 Task: Find connections with filter location Wusong with filter topic #jobseekerswith filter profile language Spanish with filter current company IntouchCX with filter school Indian Institute of Technology, Madras with filter industry Soap and Cleaning Product Manufacturing with filter service category Accounting with filter keywords title Secretary
Action: Mouse moved to (179, 239)
Screenshot: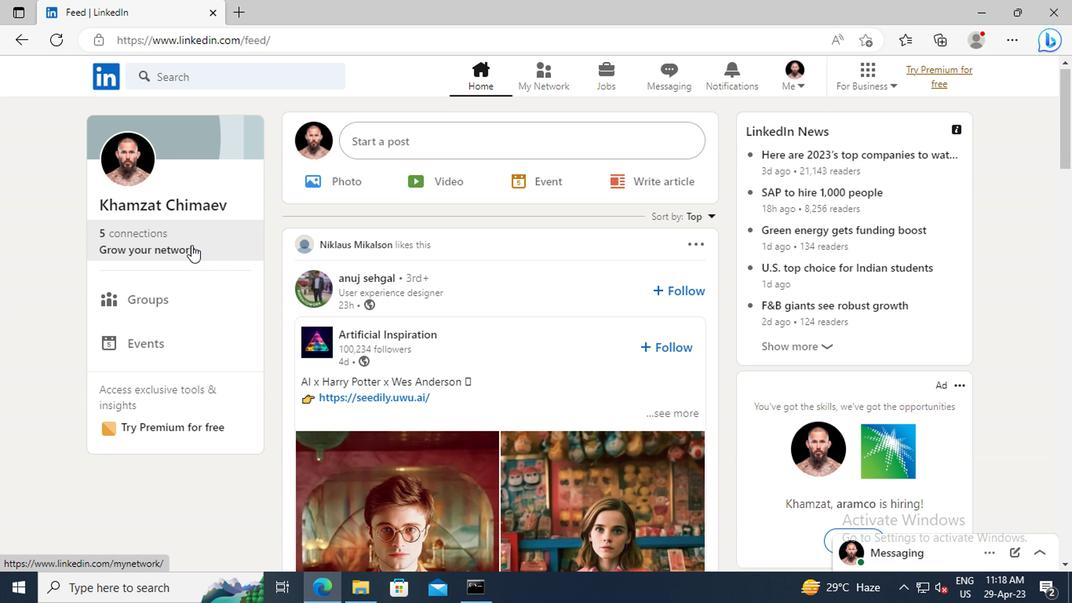 
Action: Mouse pressed left at (179, 239)
Screenshot: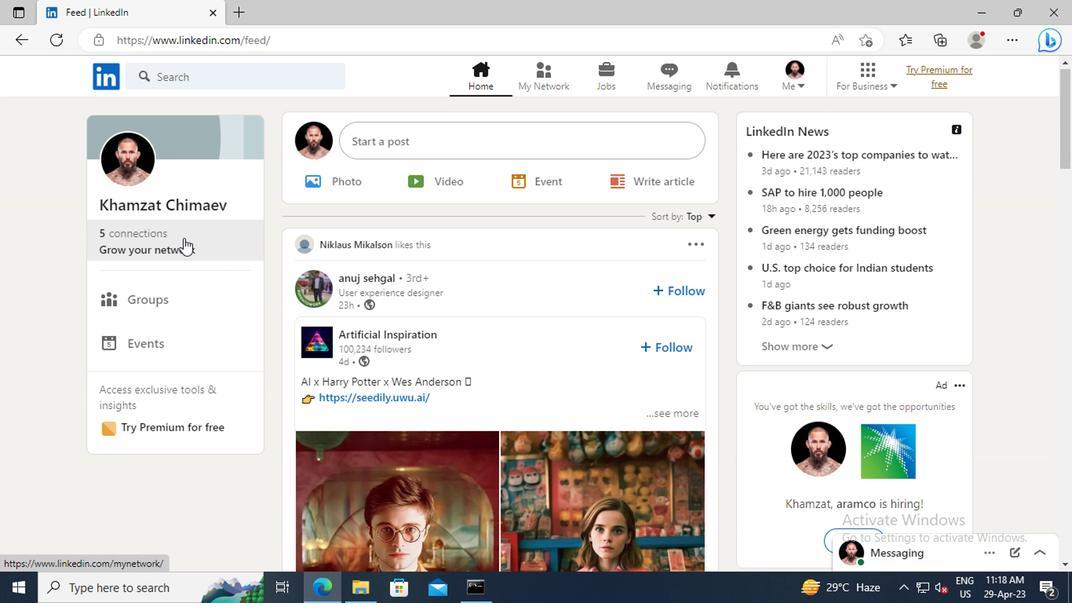 
Action: Mouse moved to (170, 163)
Screenshot: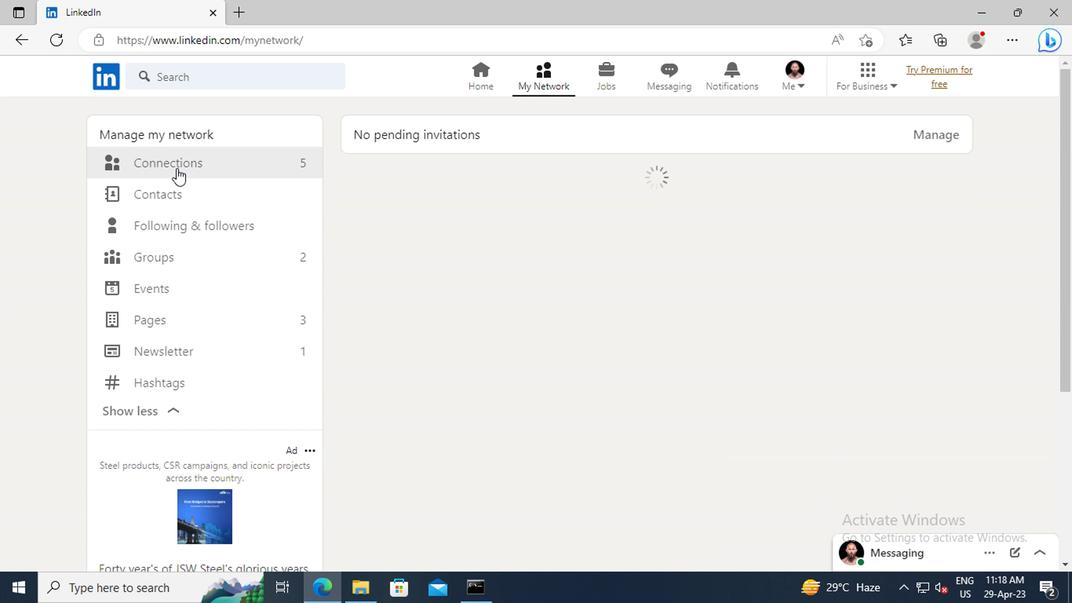 
Action: Mouse pressed left at (170, 163)
Screenshot: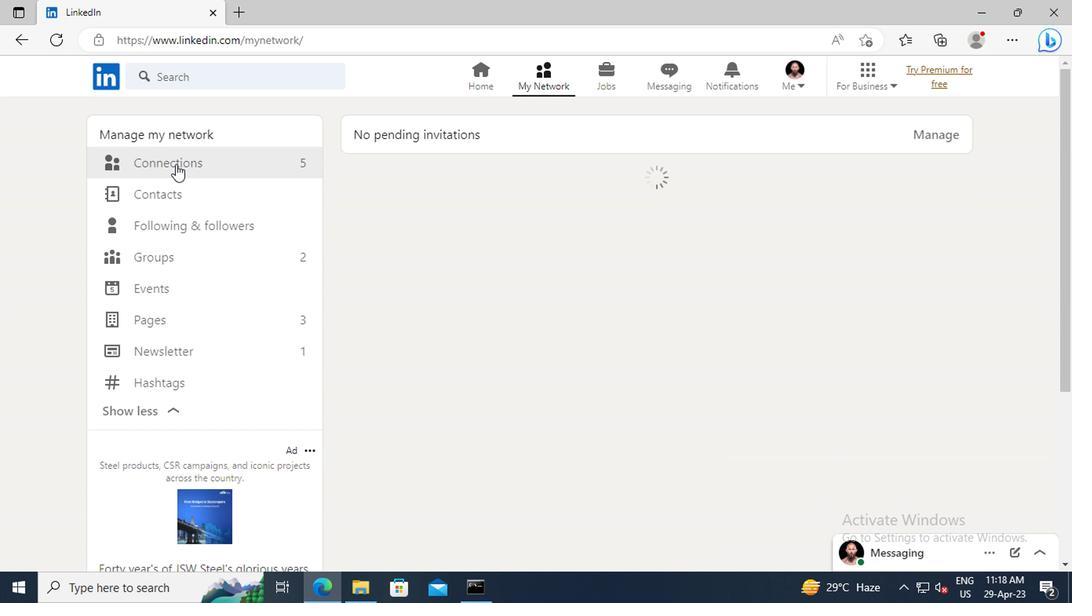 
Action: Mouse moved to (627, 167)
Screenshot: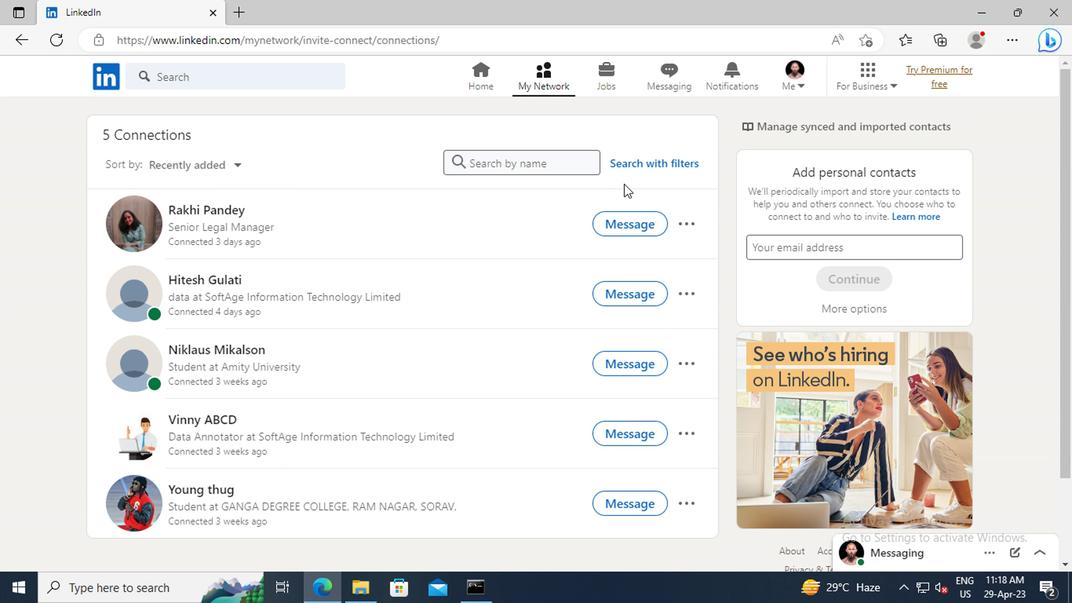 
Action: Mouse pressed left at (627, 167)
Screenshot: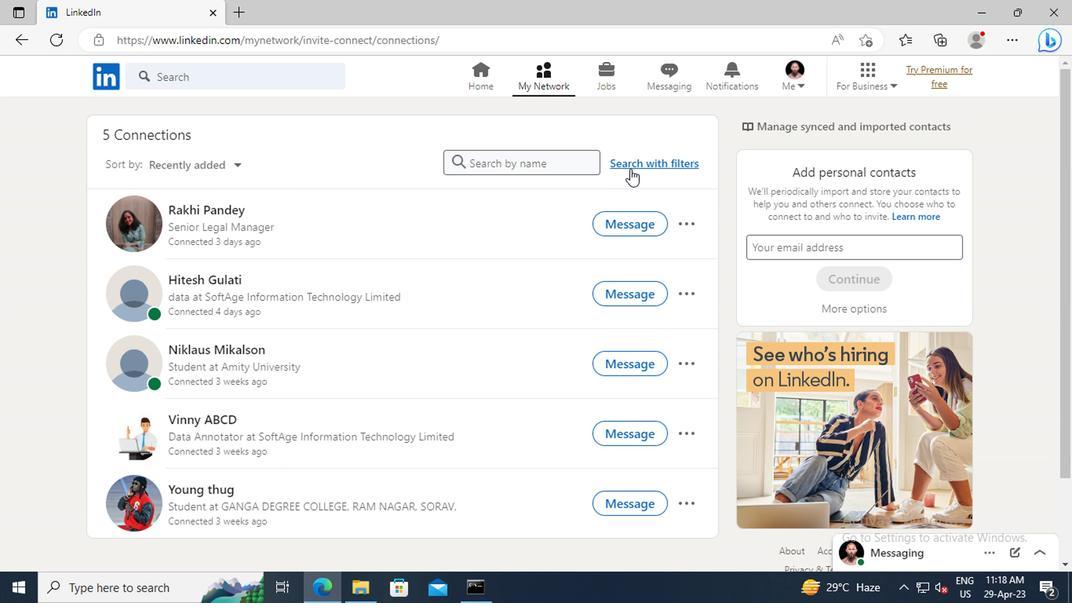 
Action: Mouse moved to (586, 124)
Screenshot: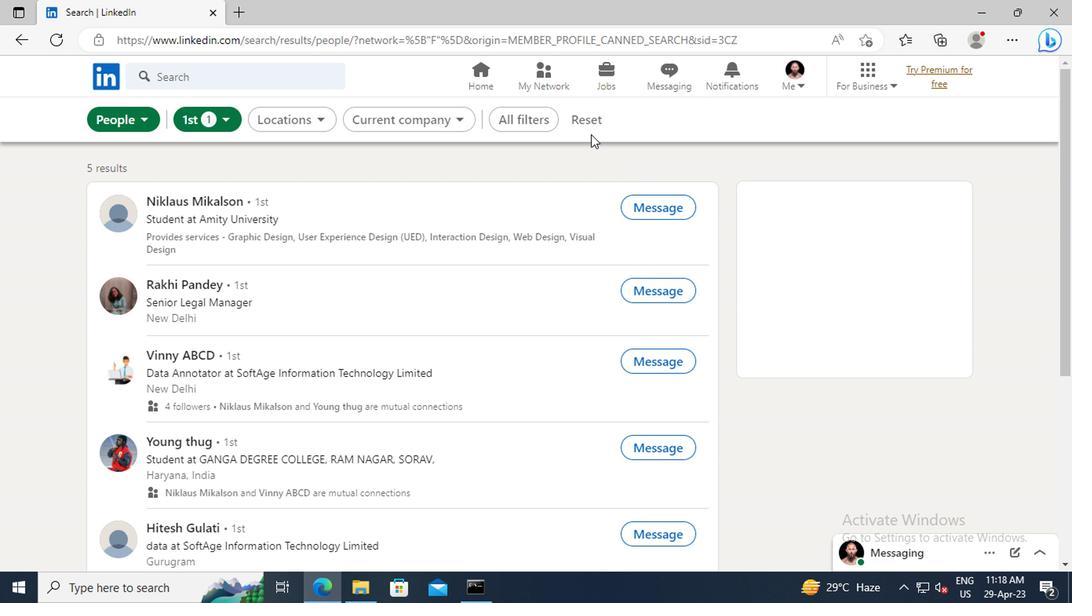 
Action: Mouse pressed left at (586, 124)
Screenshot: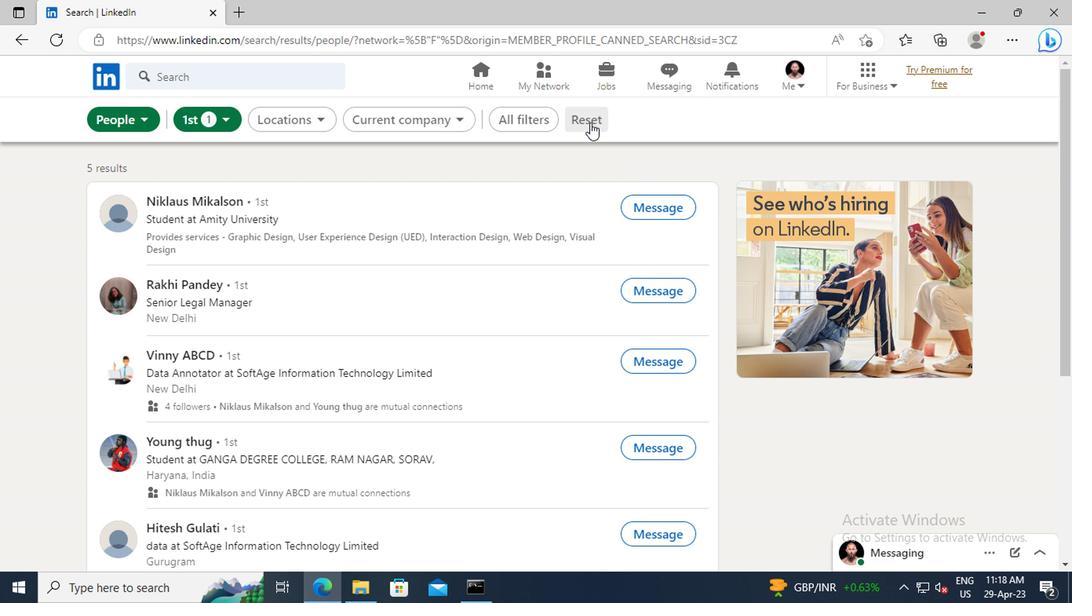 
Action: Mouse moved to (563, 117)
Screenshot: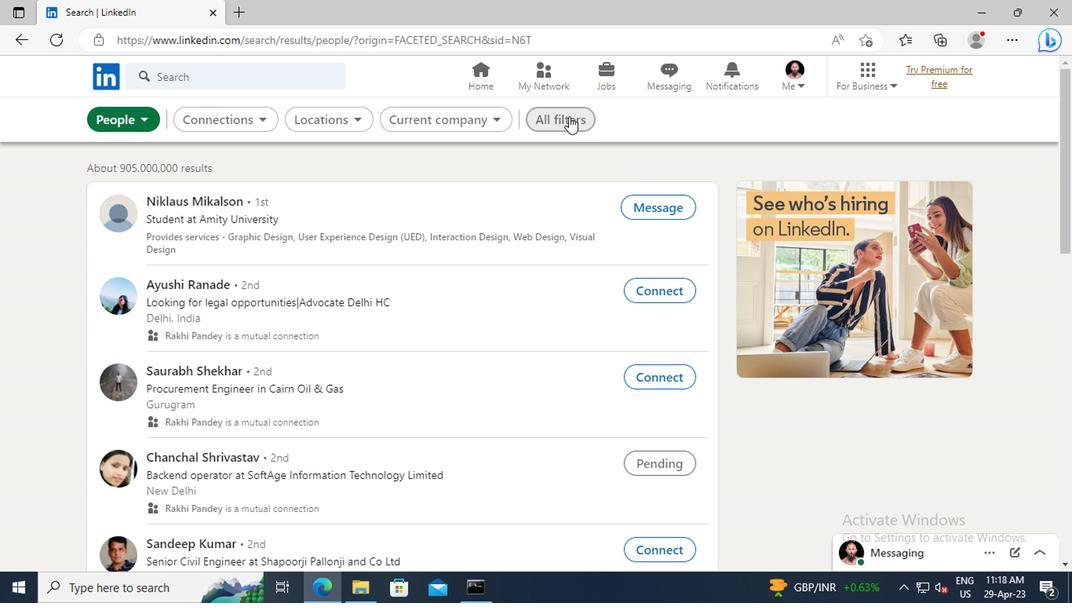 
Action: Mouse pressed left at (563, 117)
Screenshot: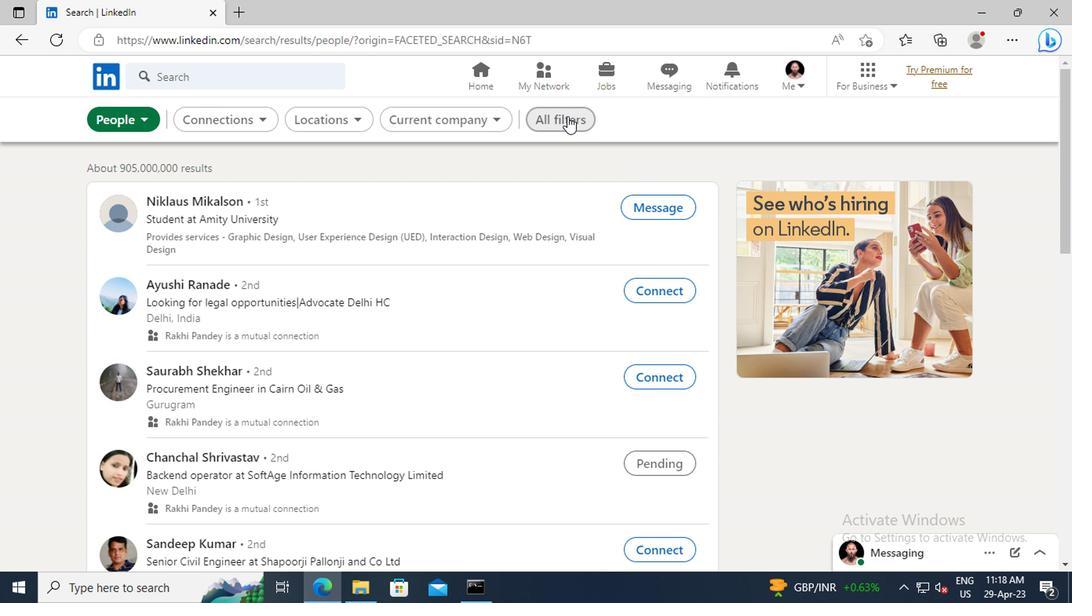 
Action: Mouse moved to (901, 306)
Screenshot: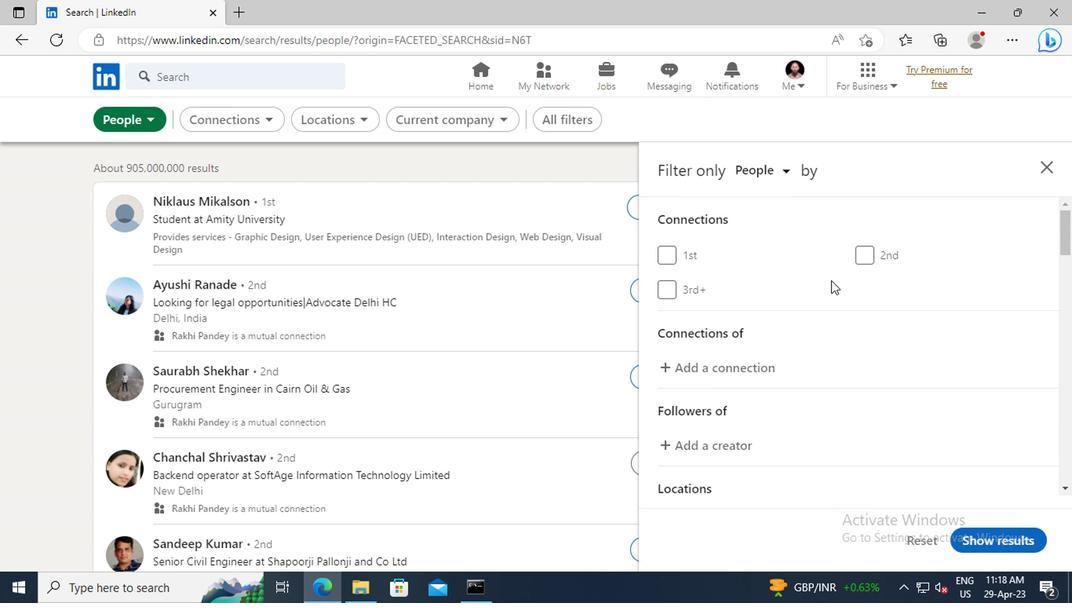 
Action: Mouse scrolled (901, 306) with delta (0, 0)
Screenshot: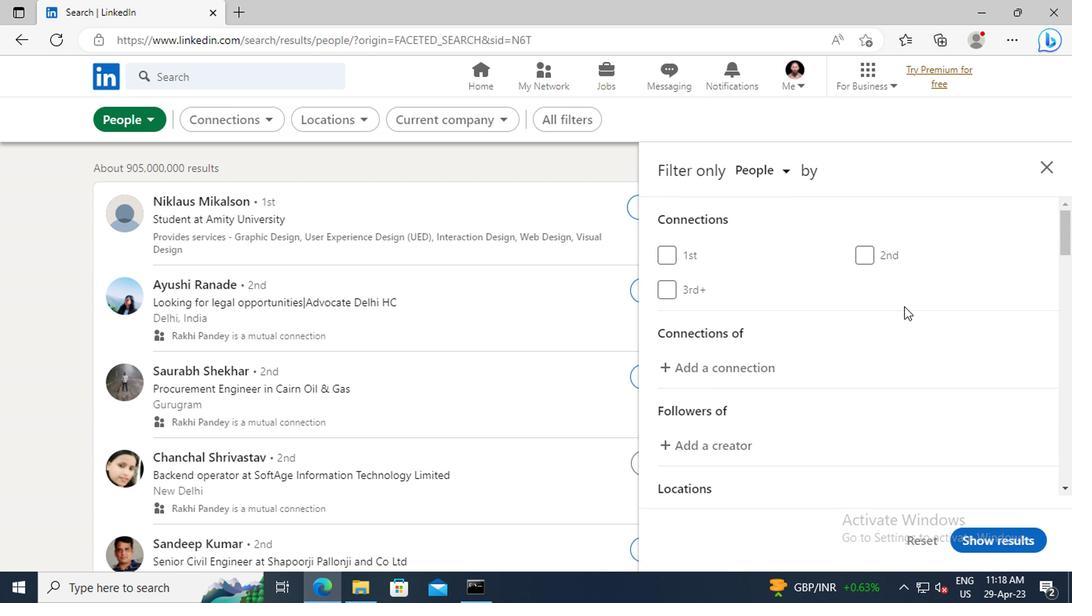
Action: Mouse scrolled (901, 306) with delta (0, 0)
Screenshot: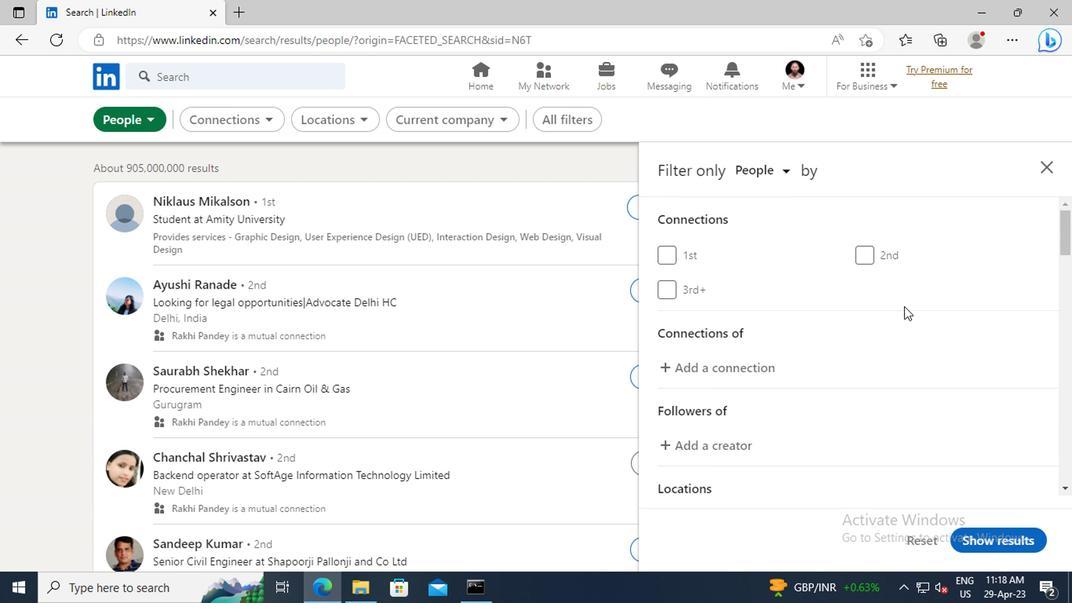 
Action: Mouse moved to (901, 306)
Screenshot: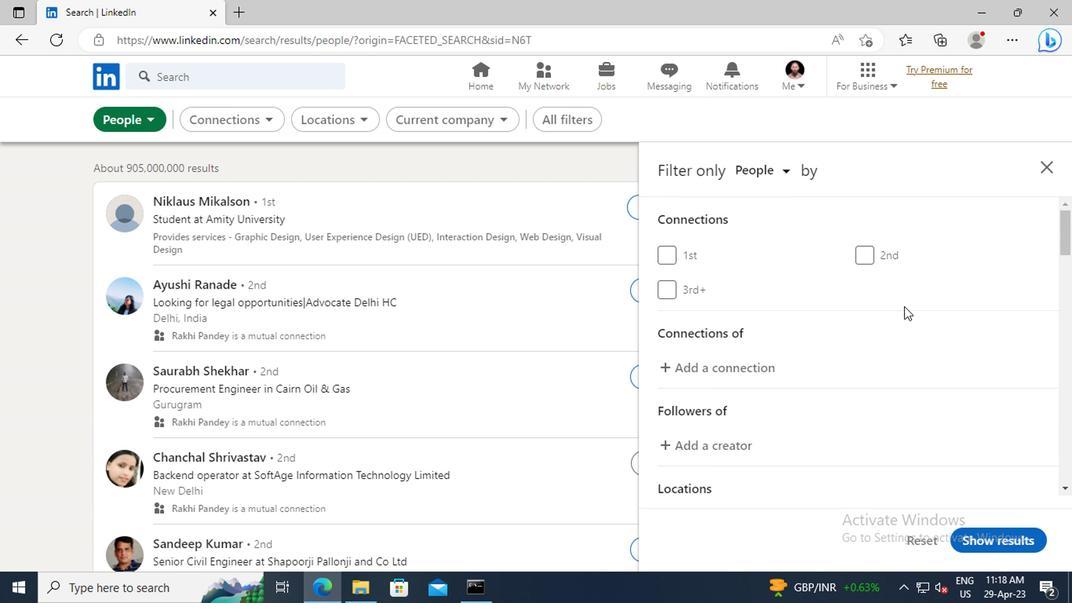 
Action: Mouse scrolled (901, 306) with delta (0, 0)
Screenshot: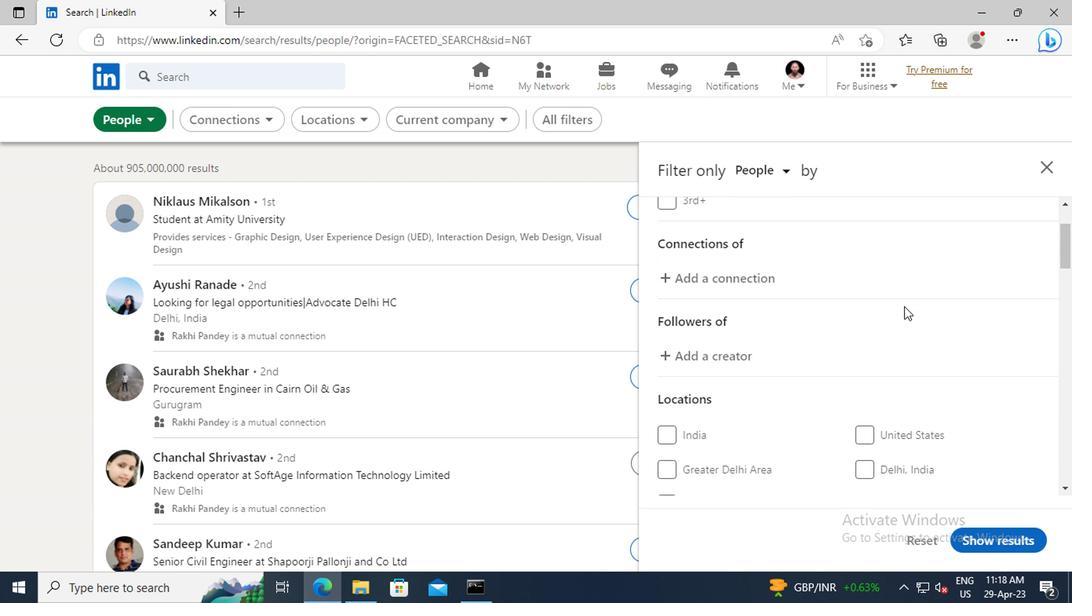 
Action: Mouse scrolled (901, 306) with delta (0, 0)
Screenshot: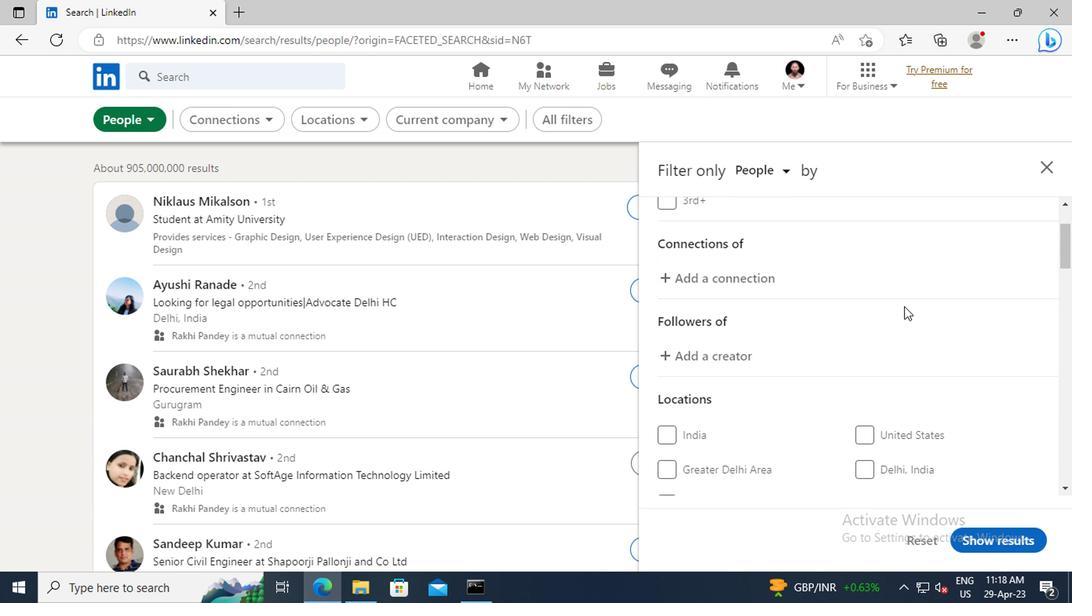 
Action: Mouse scrolled (901, 306) with delta (0, 0)
Screenshot: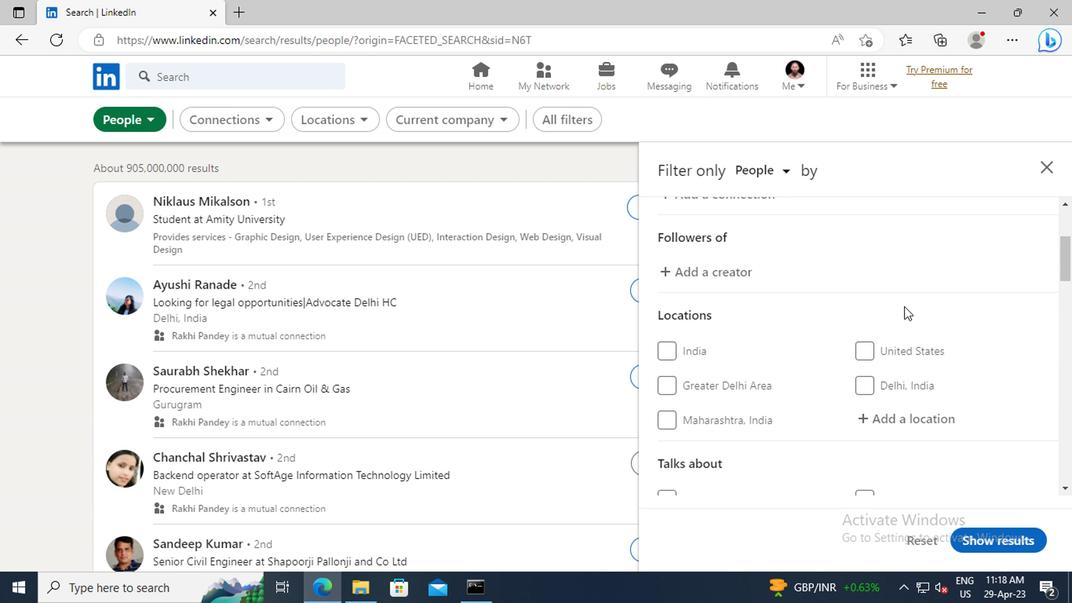 
Action: Mouse moved to (879, 364)
Screenshot: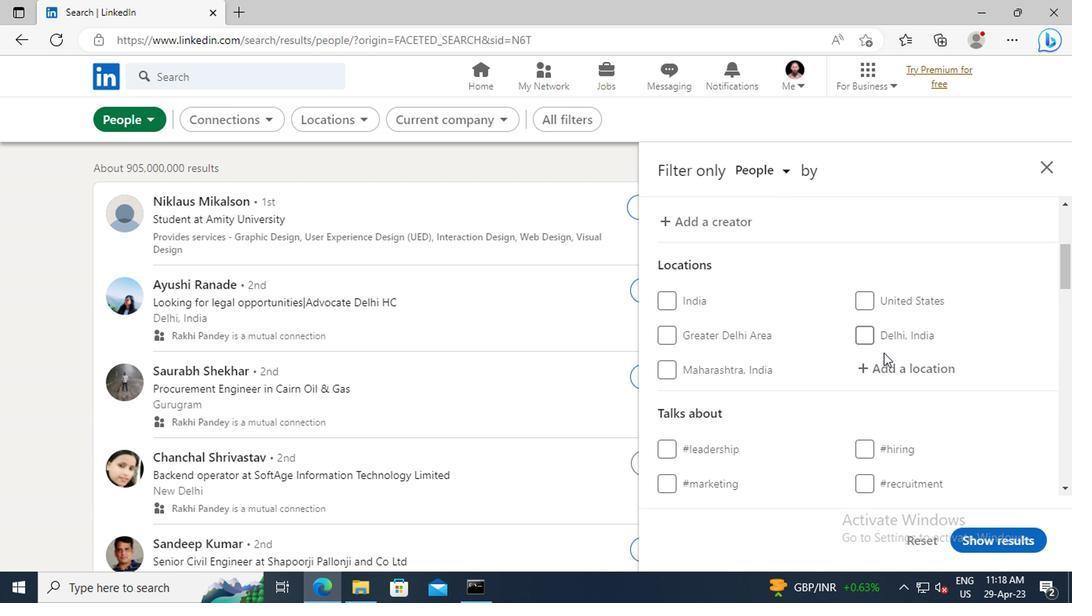 
Action: Mouse pressed left at (879, 364)
Screenshot: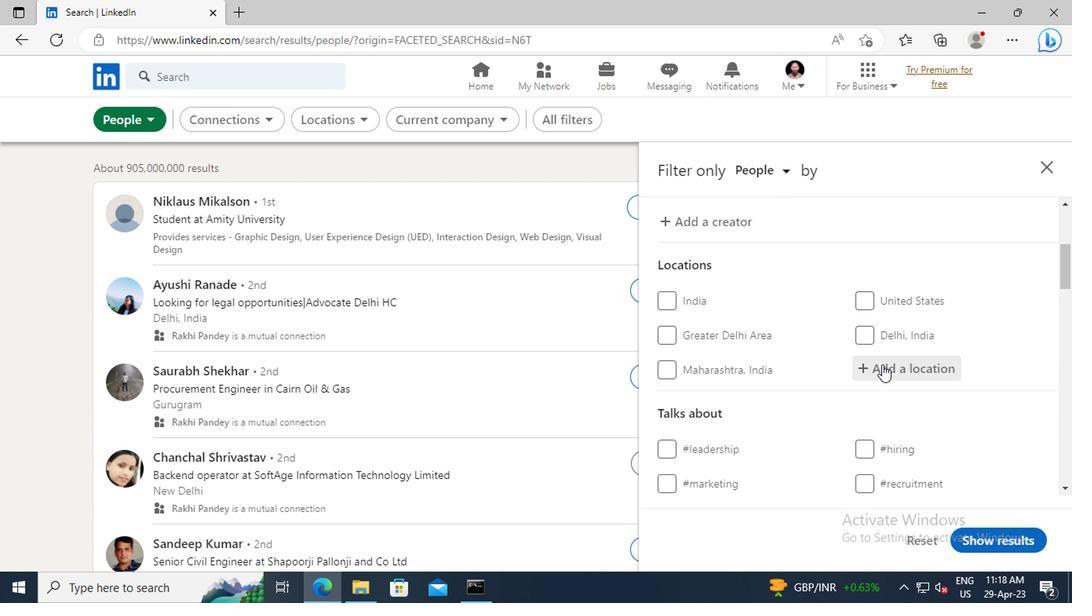 
Action: Key pressed <Key.shift>WUSONG<Key.enter>
Screenshot: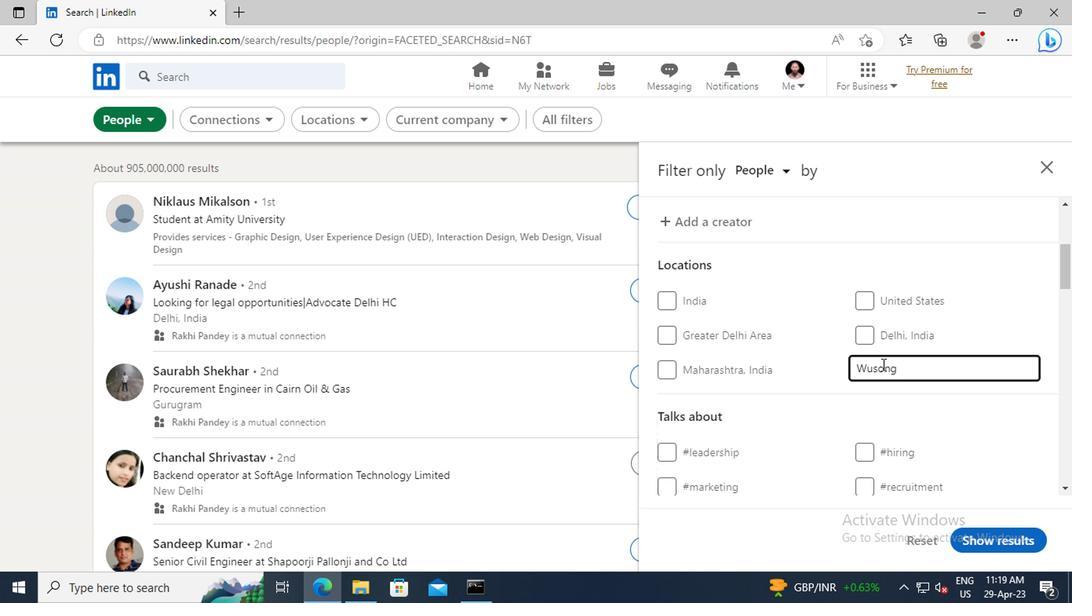 
Action: Mouse scrolled (879, 363) with delta (0, -1)
Screenshot: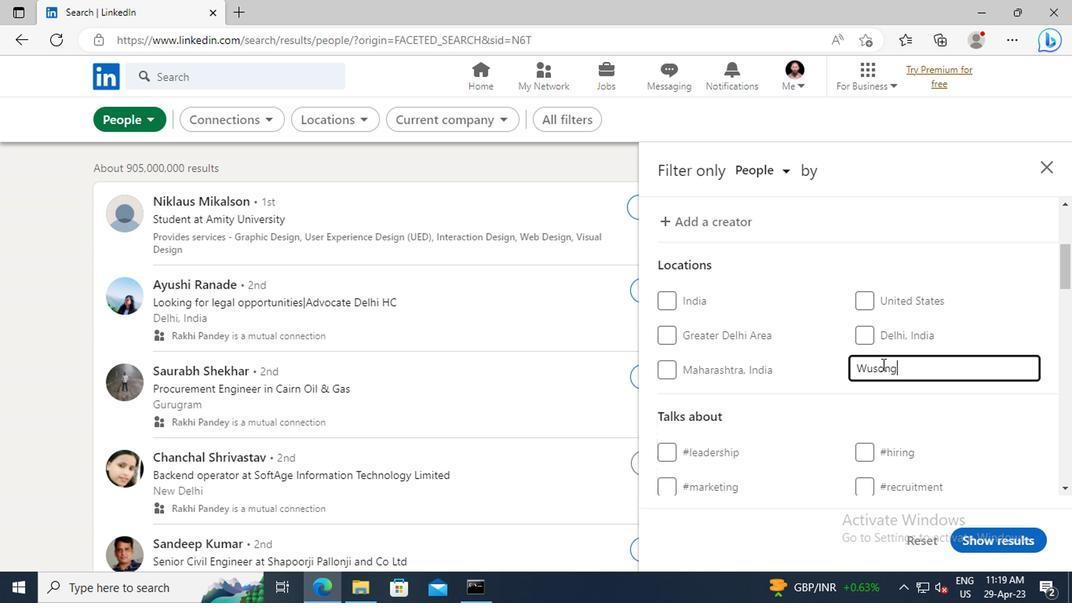 
Action: Mouse scrolled (879, 363) with delta (0, -1)
Screenshot: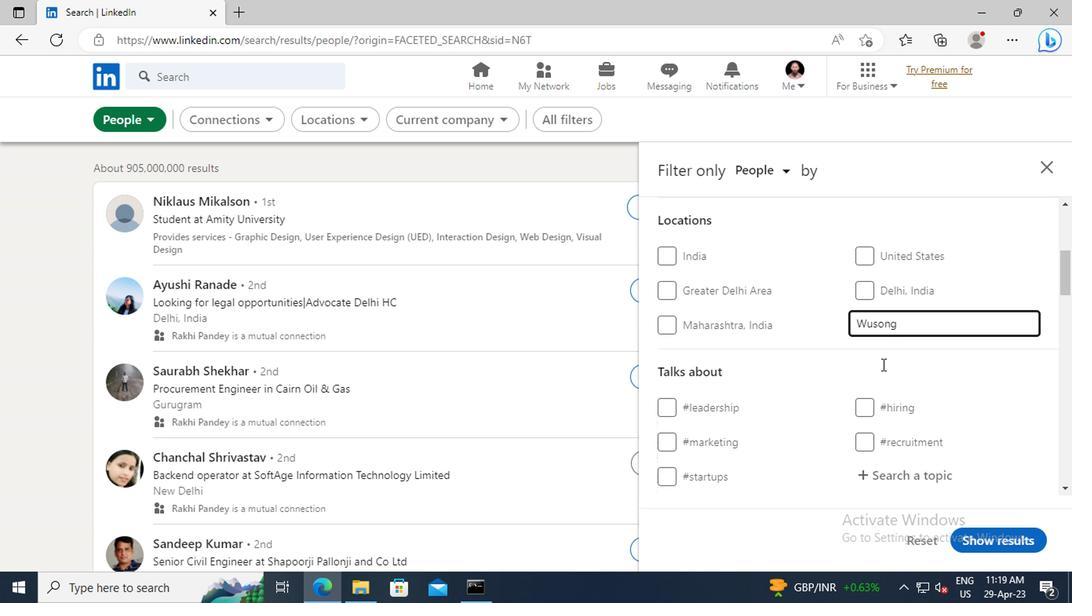 
Action: Mouse scrolled (879, 363) with delta (0, -1)
Screenshot: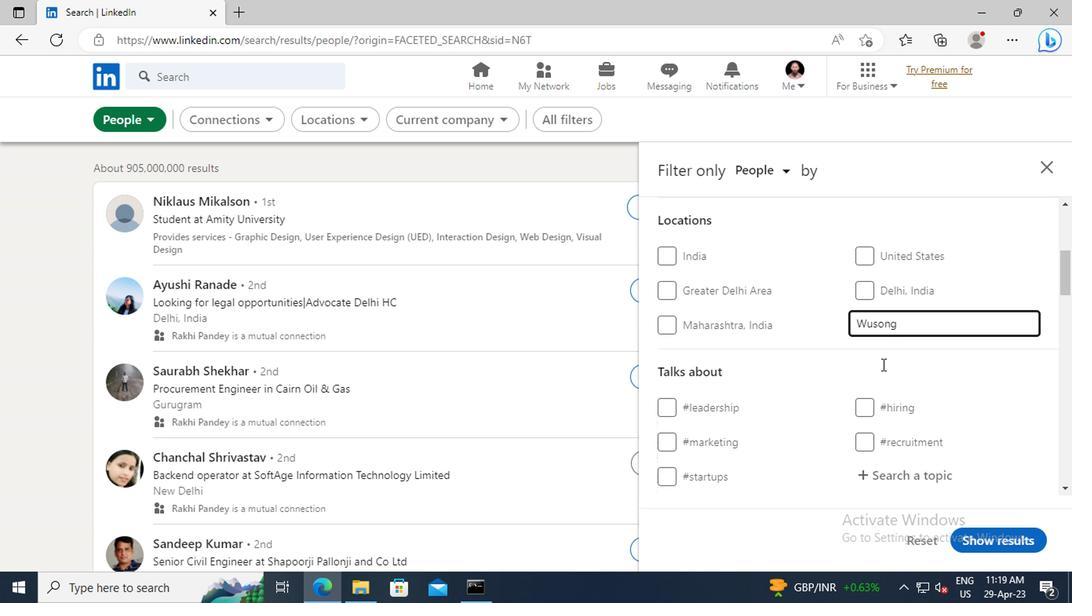 
Action: Mouse moved to (879, 380)
Screenshot: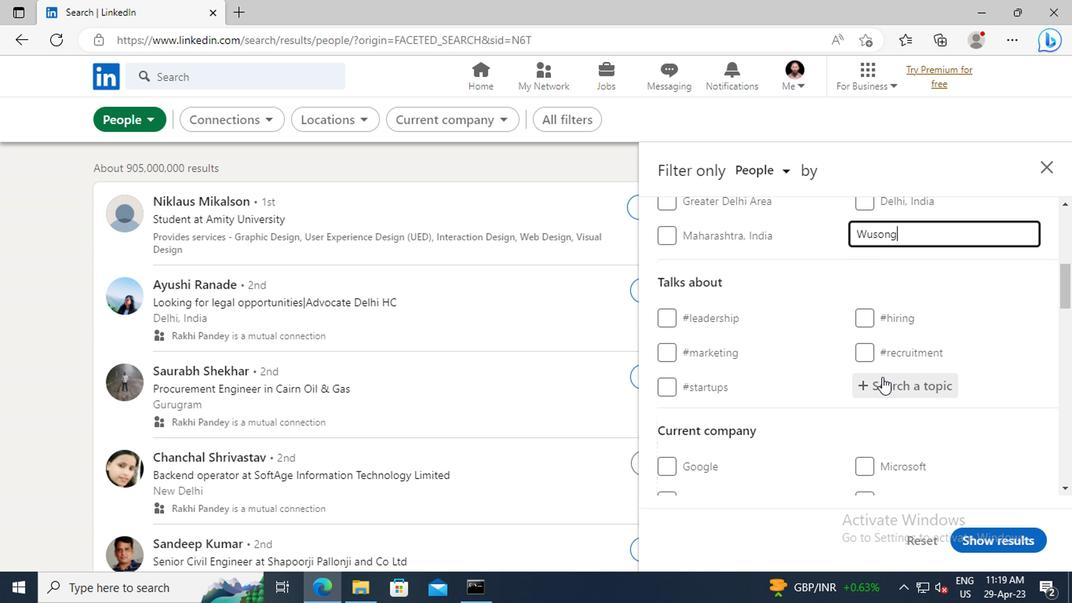
Action: Mouse pressed left at (879, 380)
Screenshot: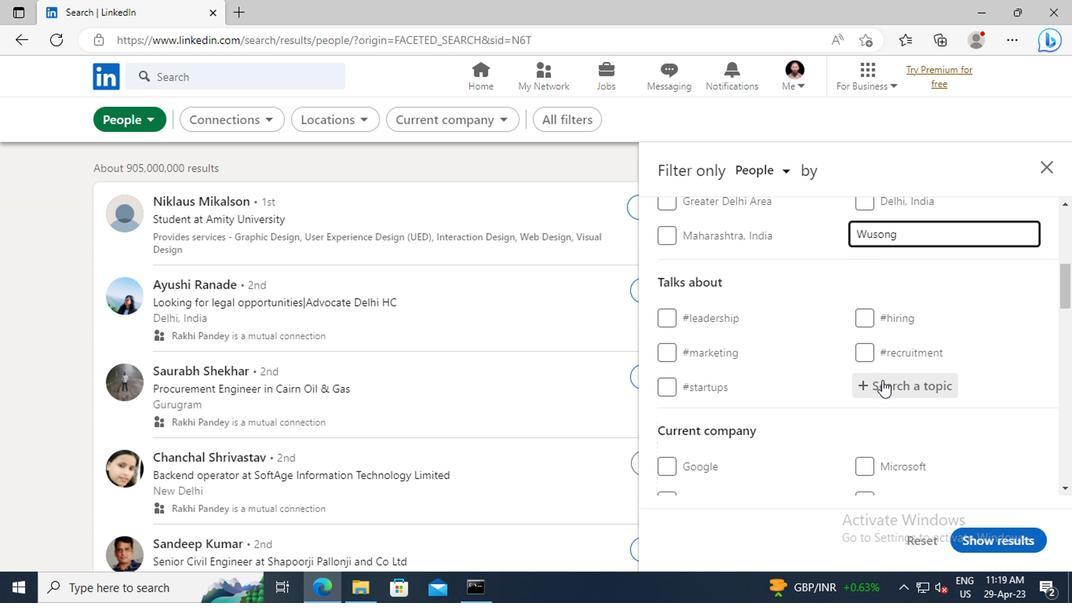 
Action: Key pressed JOBSEEKER
Screenshot: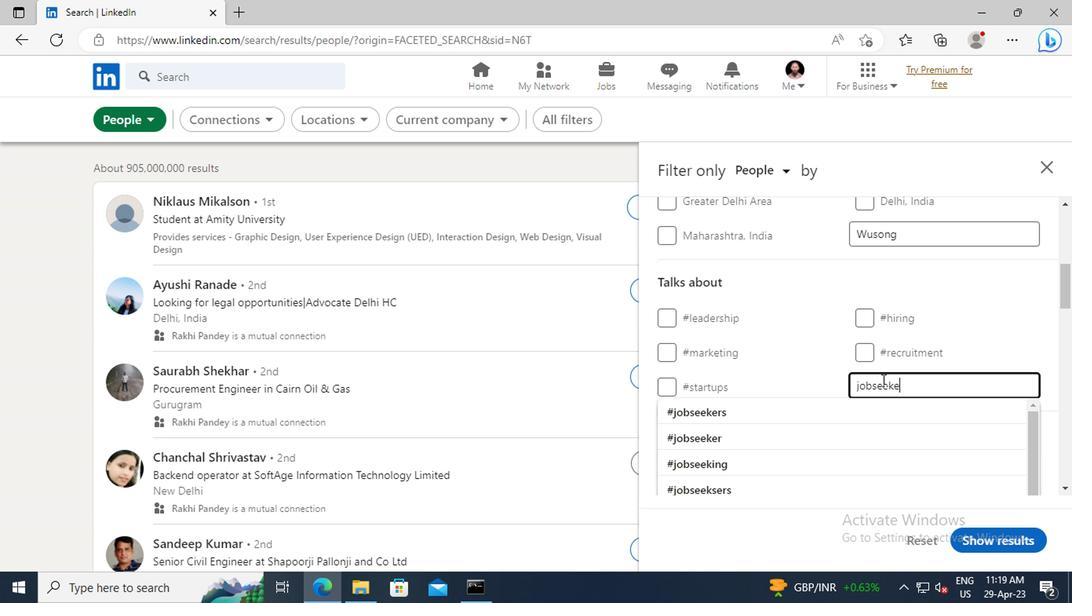 
Action: Mouse moved to (881, 404)
Screenshot: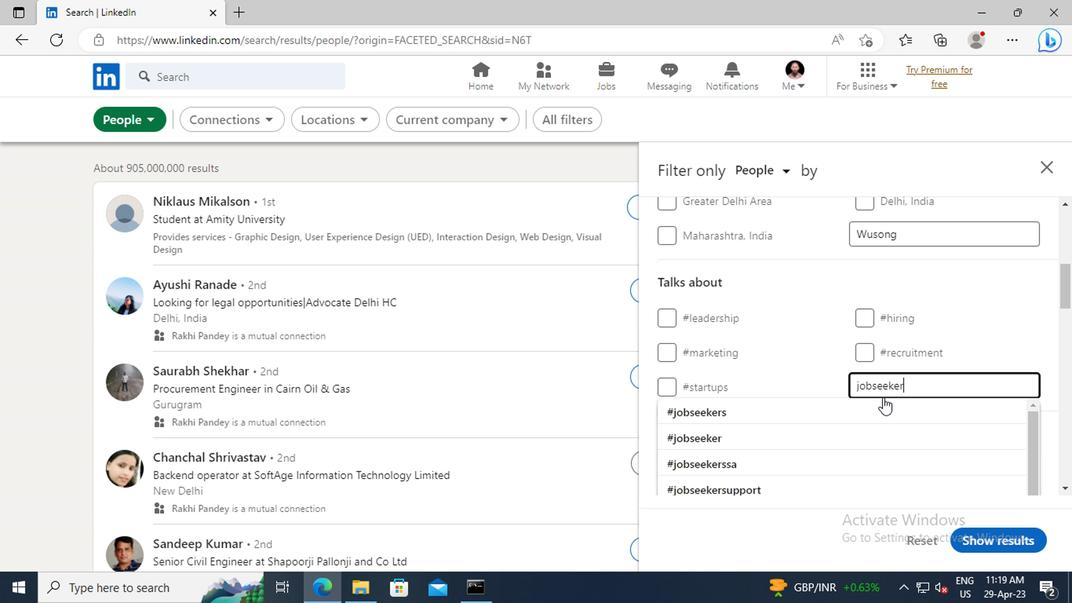 
Action: Mouse pressed left at (881, 404)
Screenshot: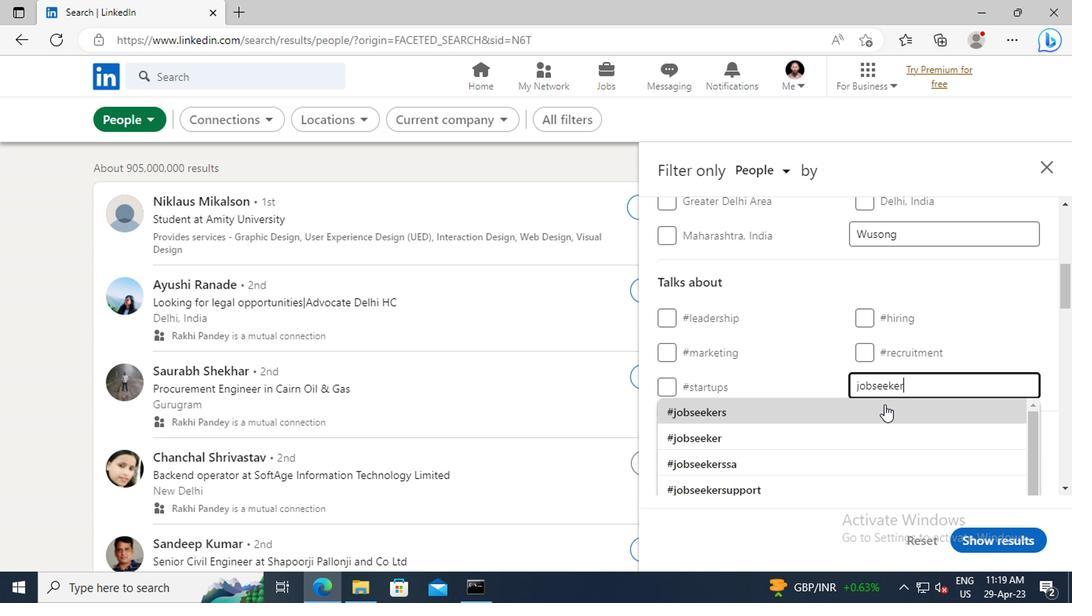 
Action: Mouse scrolled (881, 404) with delta (0, 0)
Screenshot: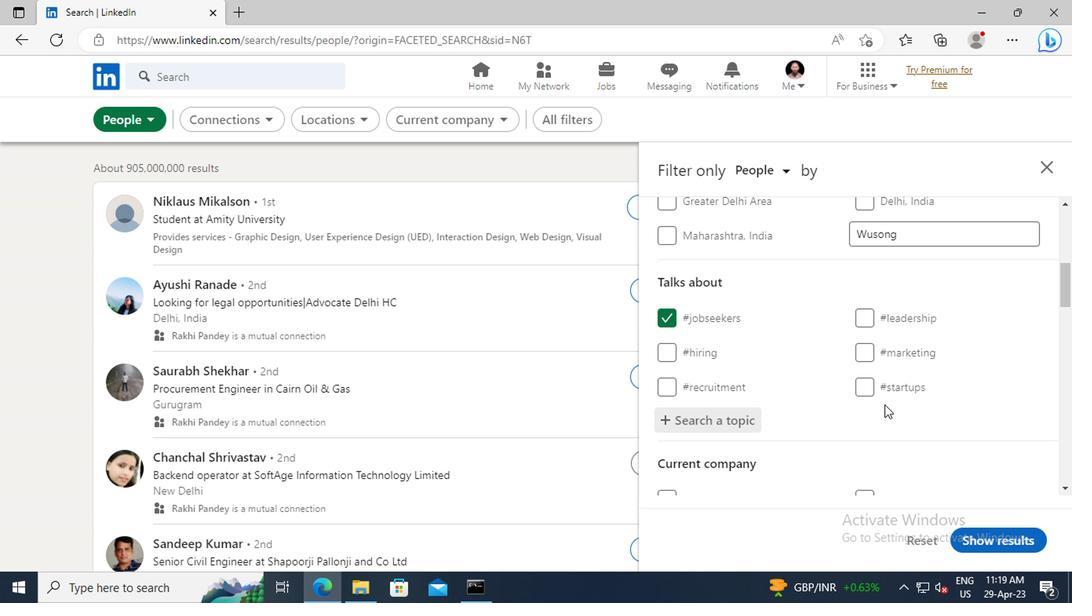 
Action: Mouse scrolled (881, 404) with delta (0, 0)
Screenshot: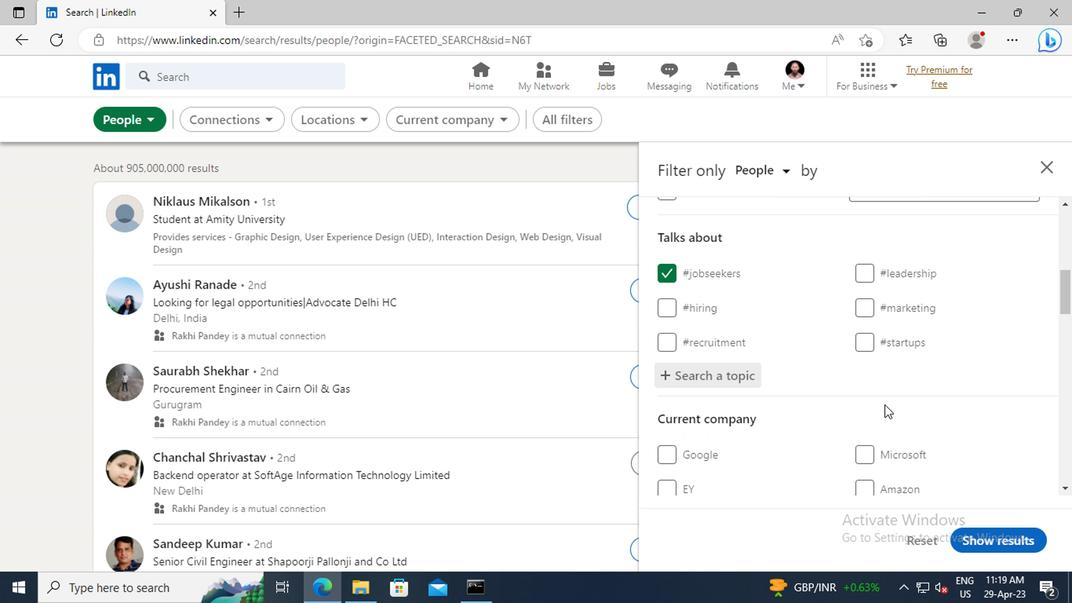 
Action: Mouse scrolled (881, 404) with delta (0, 0)
Screenshot: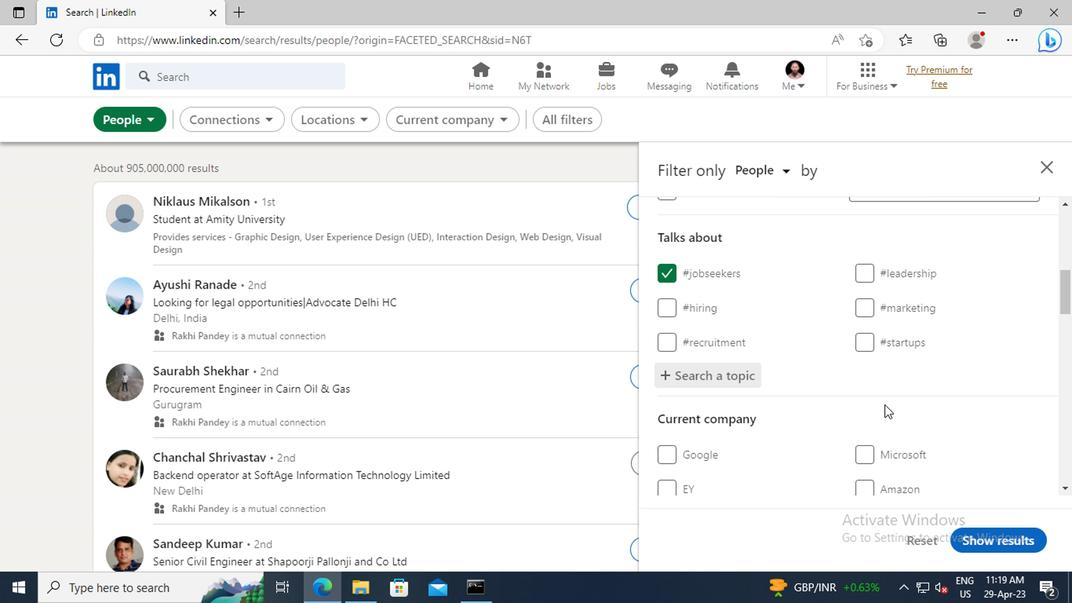 
Action: Mouse scrolled (881, 404) with delta (0, 0)
Screenshot: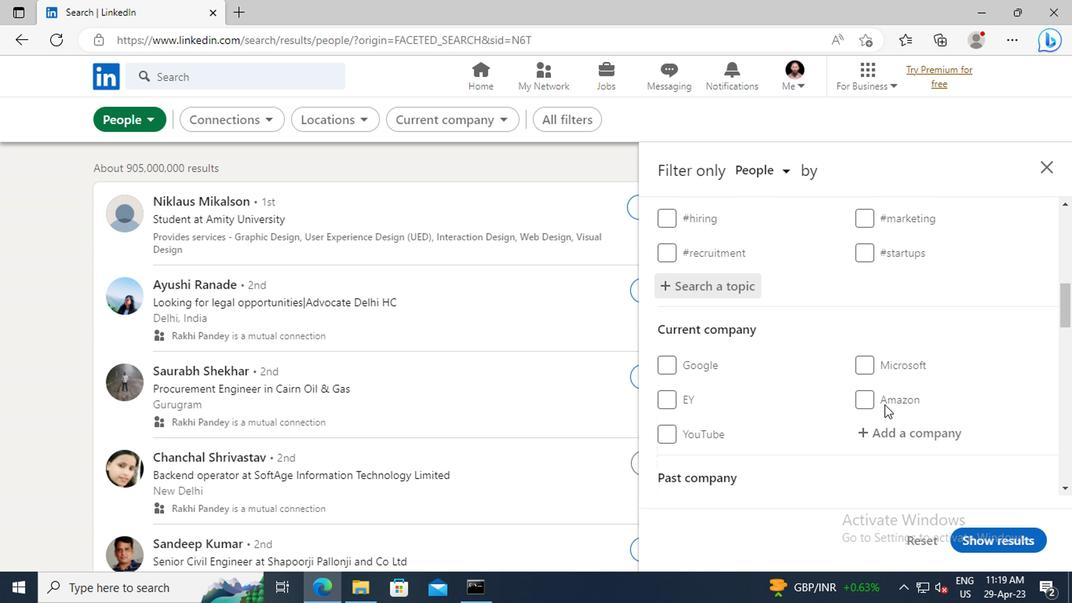 
Action: Mouse scrolled (881, 404) with delta (0, 0)
Screenshot: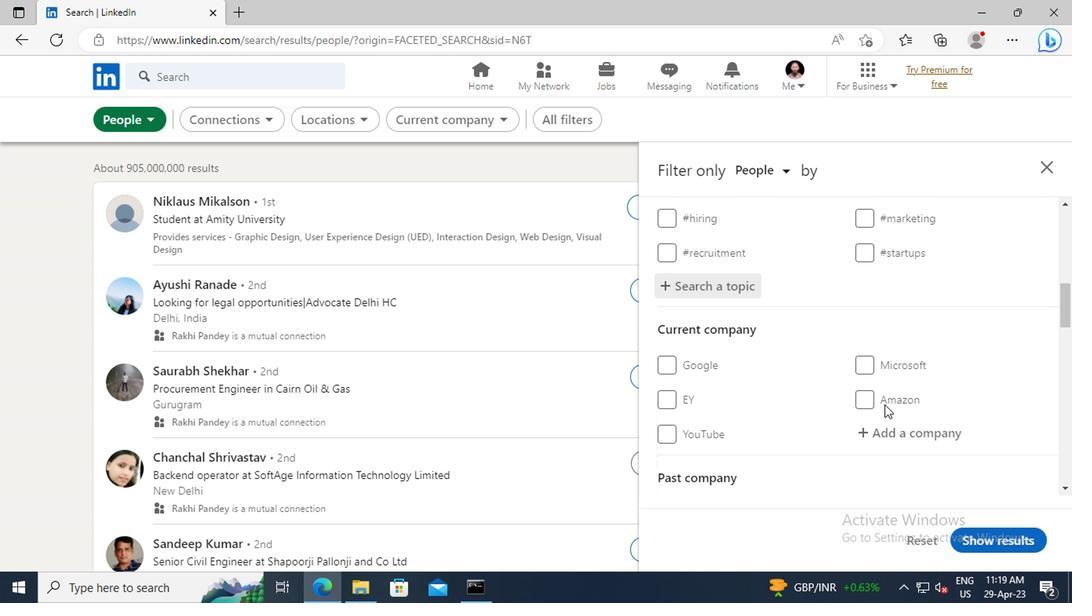 
Action: Mouse scrolled (881, 404) with delta (0, 0)
Screenshot: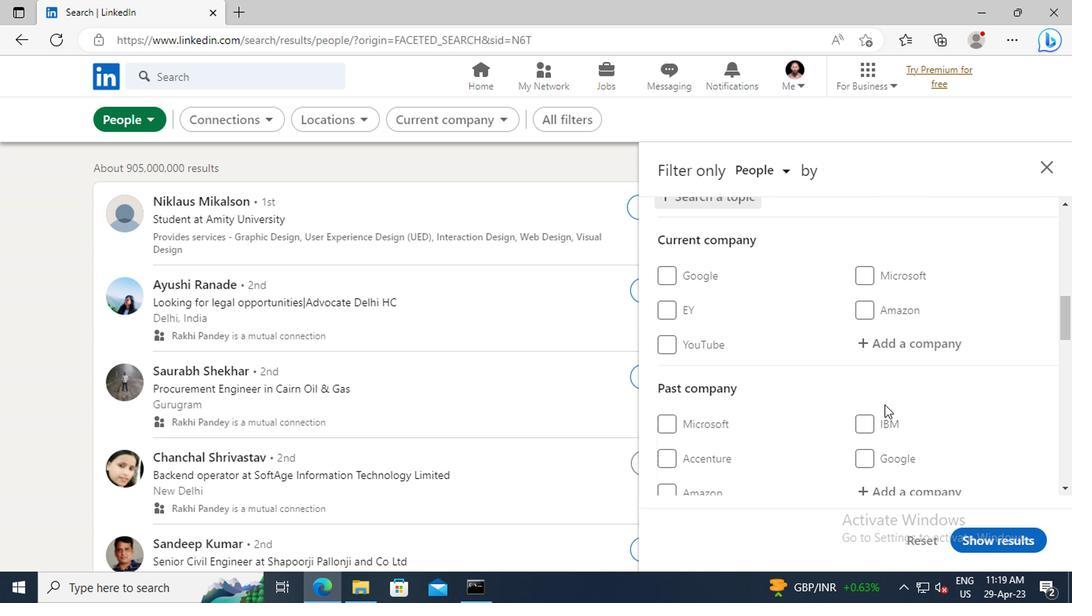 
Action: Mouse scrolled (881, 404) with delta (0, 0)
Screenshot: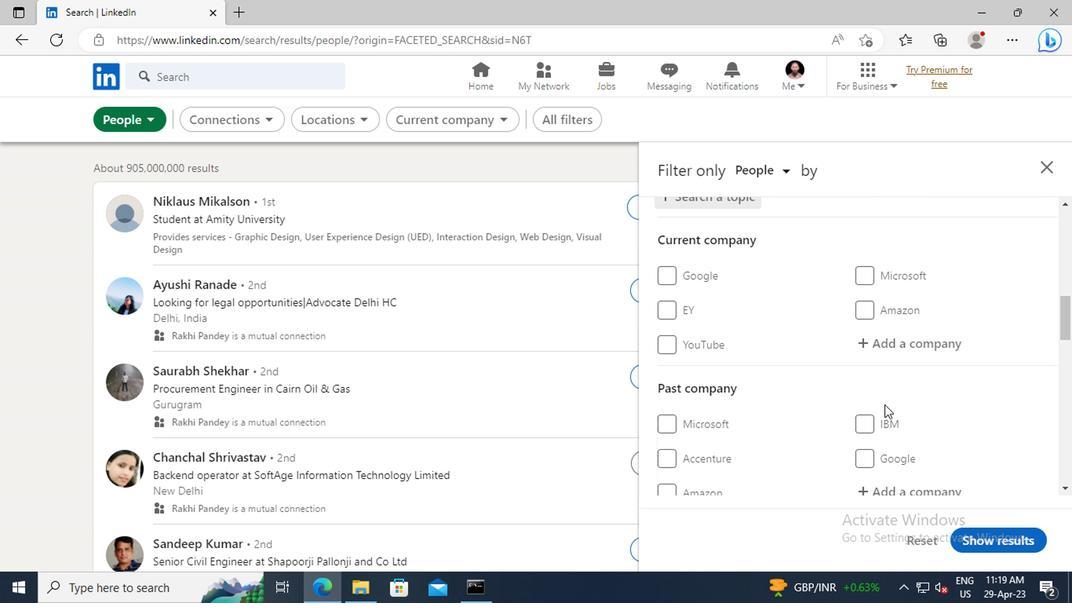 
Action: Mouse scrolled (881, 404) with delta (0, 0)
Screenshot: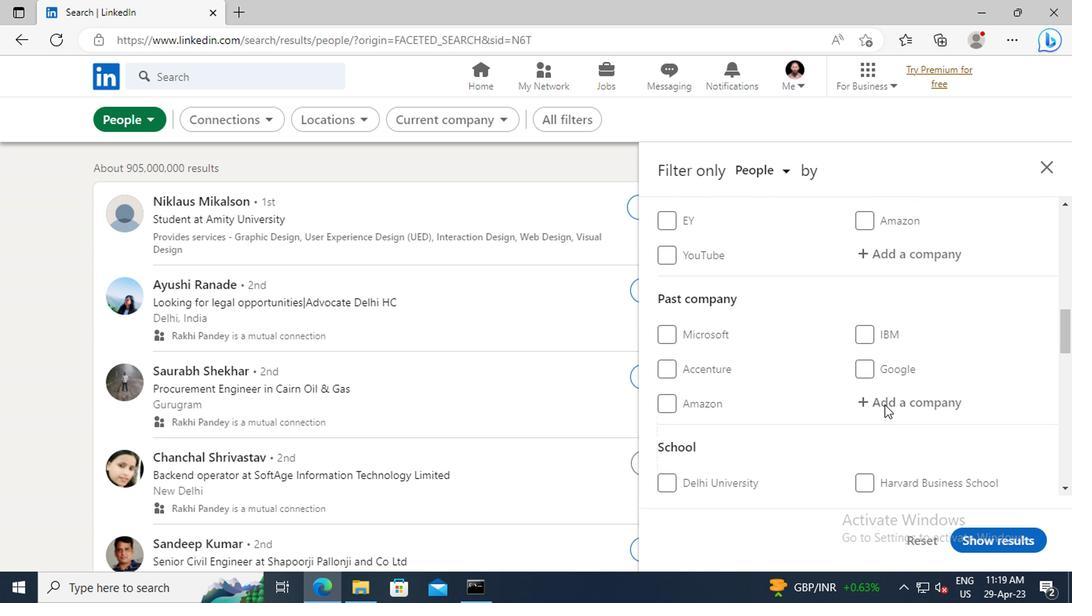 
Action: Mouse scrolled (881, 404) with delta (0, 0)
Screenshot: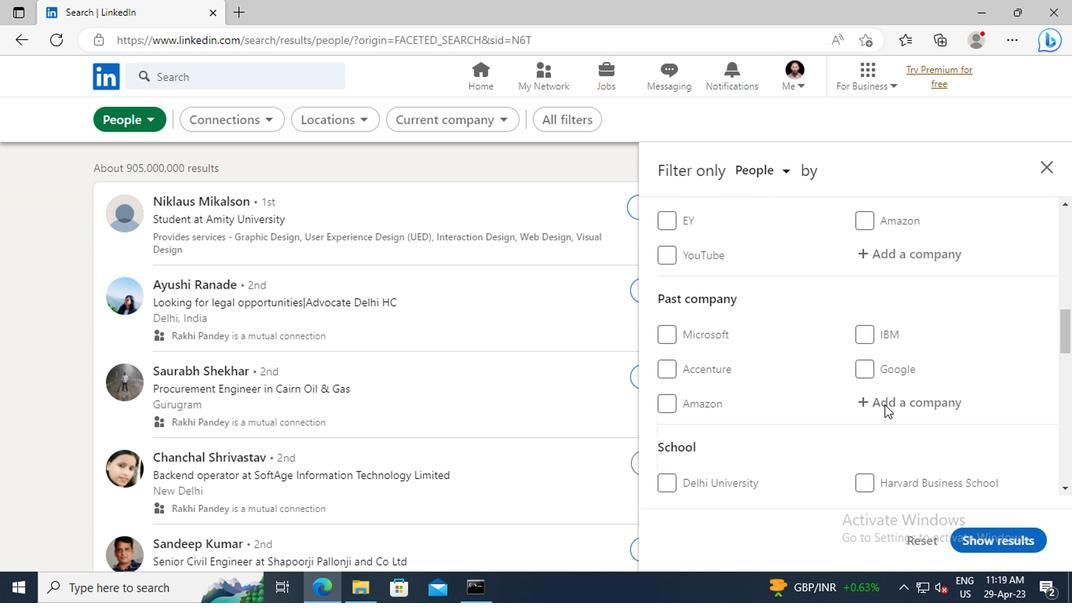 
Action: Mouse scrolled (881, 404) with delta (0, 0)
Screenshot: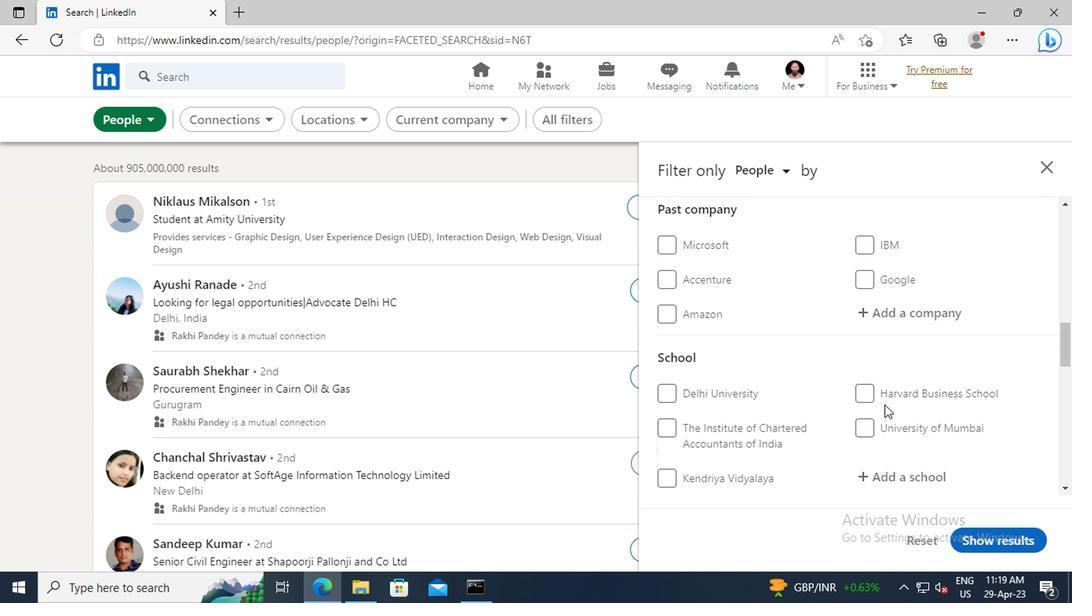 
Action: Mouse scrolled (881, 404) with delta (0, 0)
Screenshot: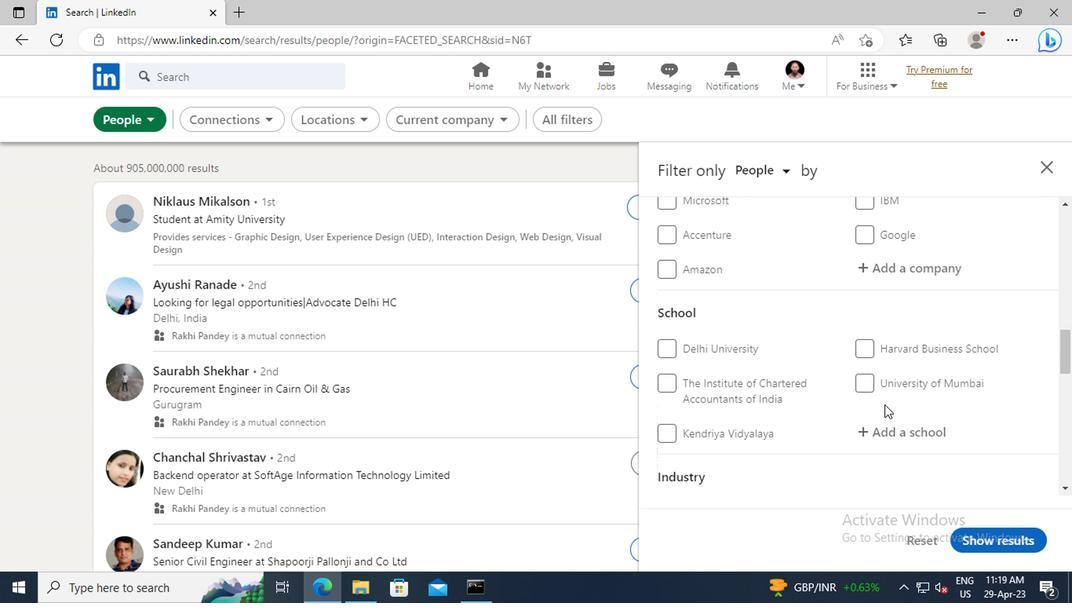 
Action: Mouse scrolled (881, 404) with delta (0, 0)
Screenshot: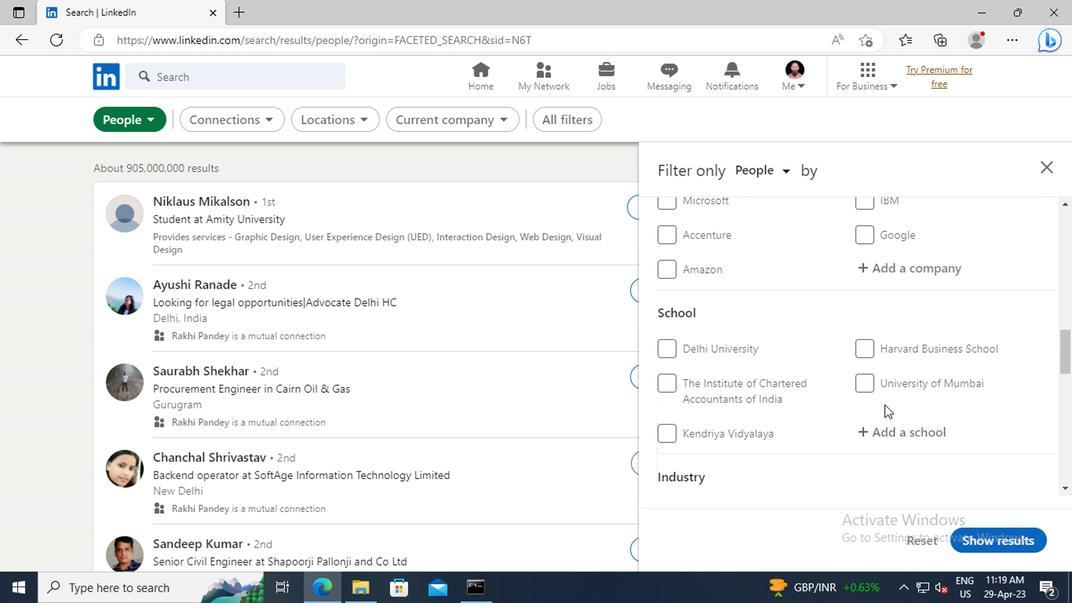 
Action: Mouse scrolled (881, 404) with delta (0, 0)
Screenshot: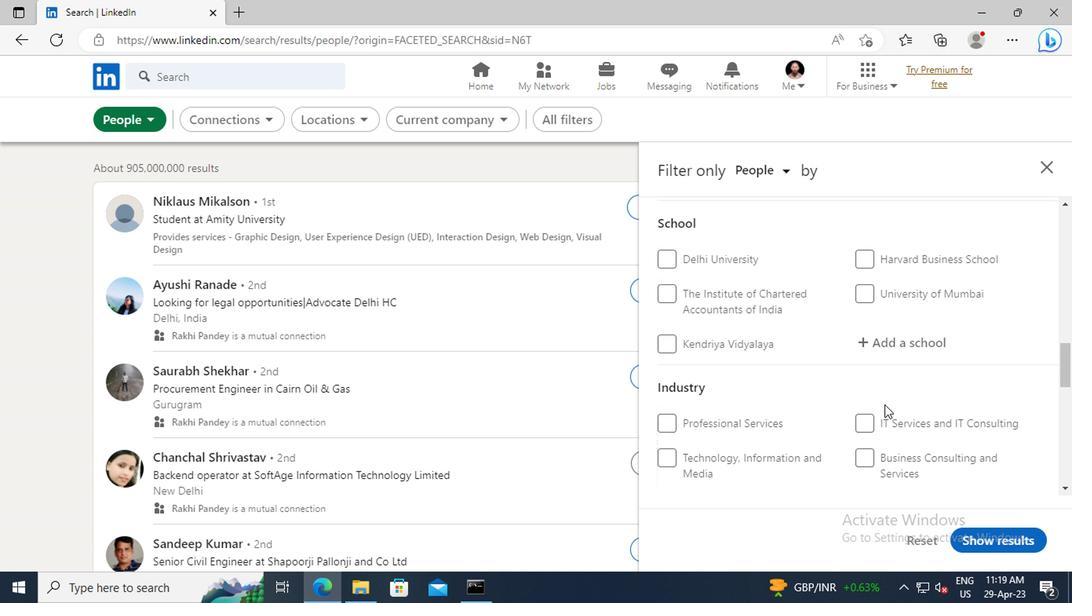 
Action: Mouse scrolled (881, 404) with delta (0, 0)
Screenshot: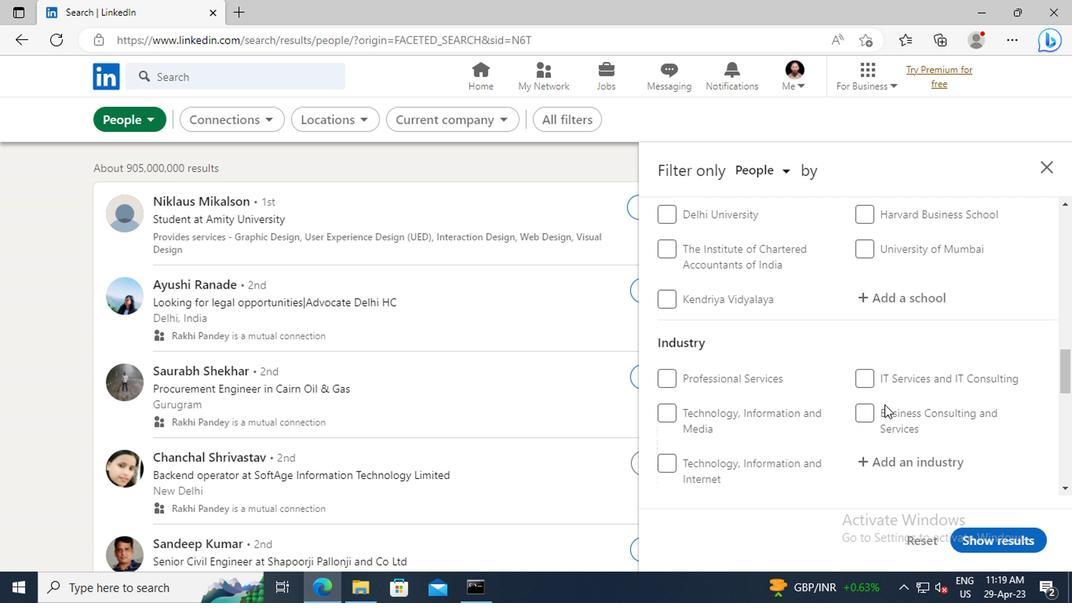
Action: Mouse scrolled (881, 404) with delta (0, 0)
Screenshot: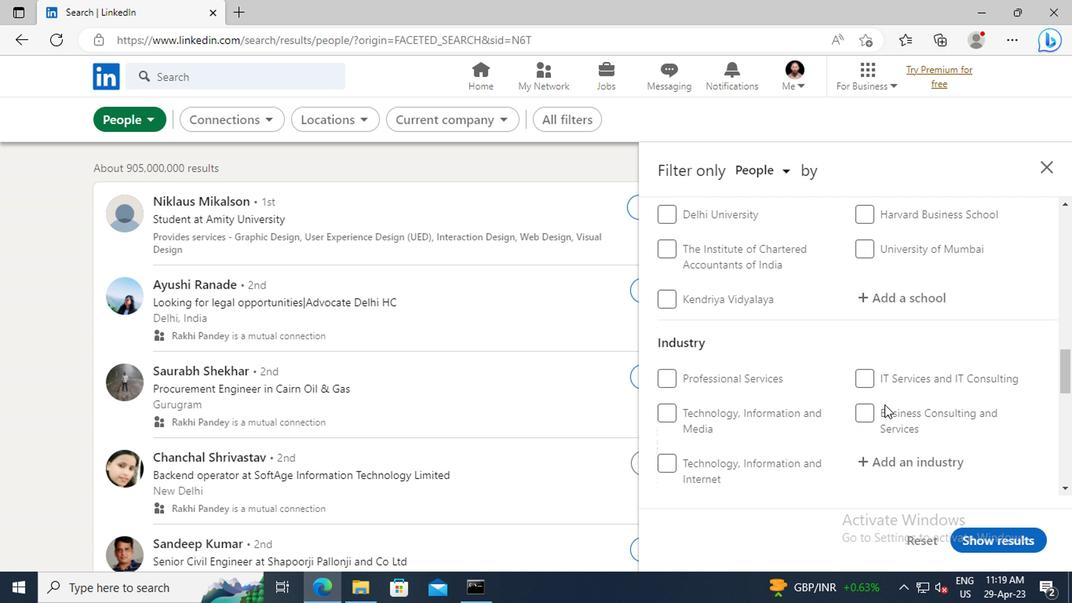 
Action: Mouse scrolled (881, 404) with delta (0, 0)
Screenshot: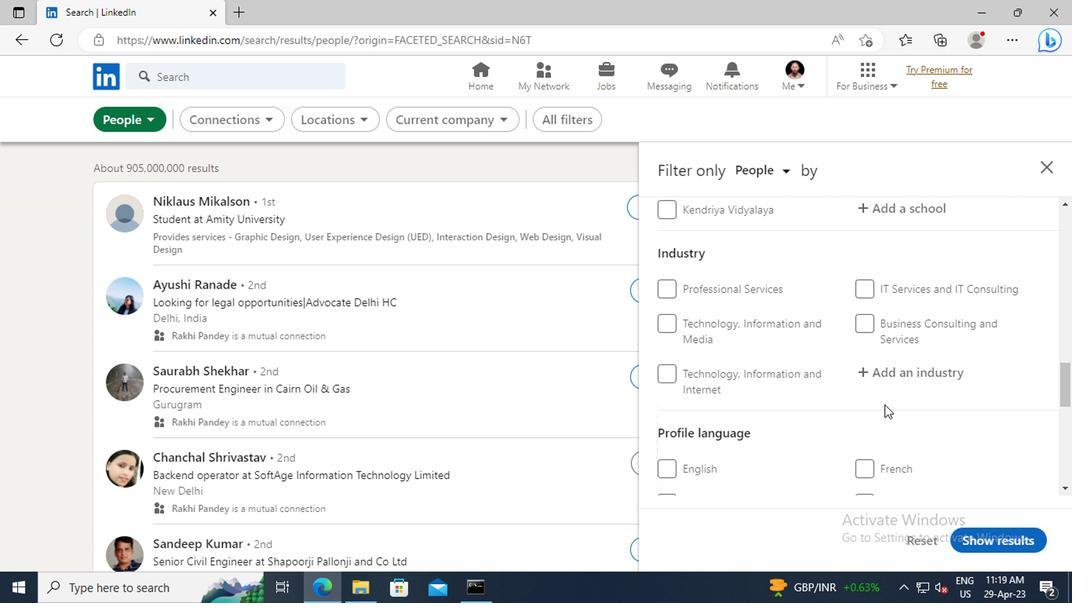
Action: Mouse scrolled (881, 404) with delta (0, 0)
Screenshot: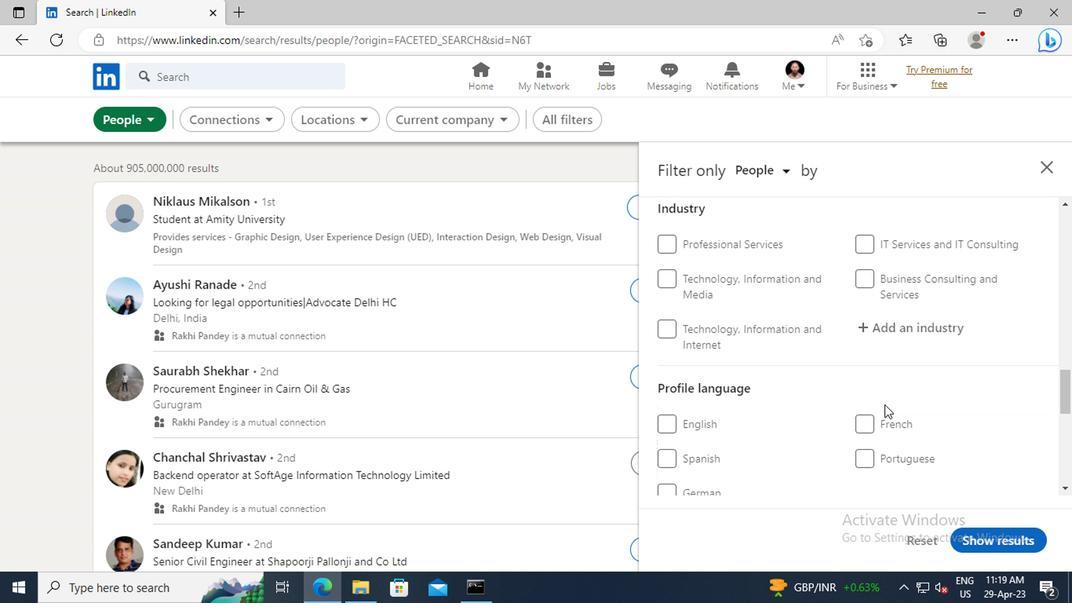 
Action: Mouse moved to (656, 416)
Screenshot: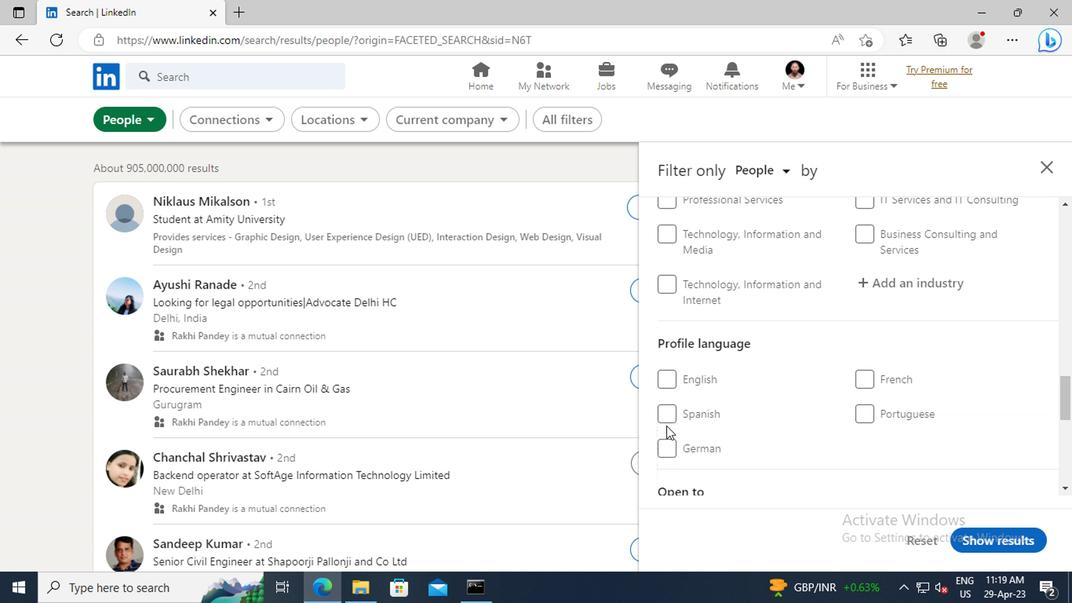 
Action: Mouse pressed left at (656, 416)
Screenshot: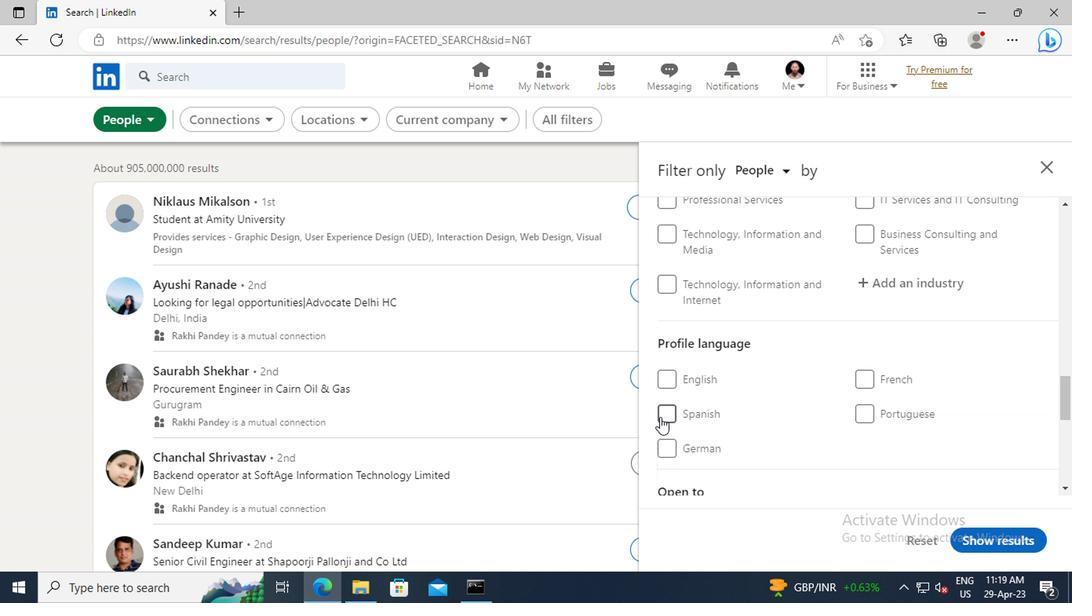 
Action: Mouse moved to (876, 400)
Screenshot: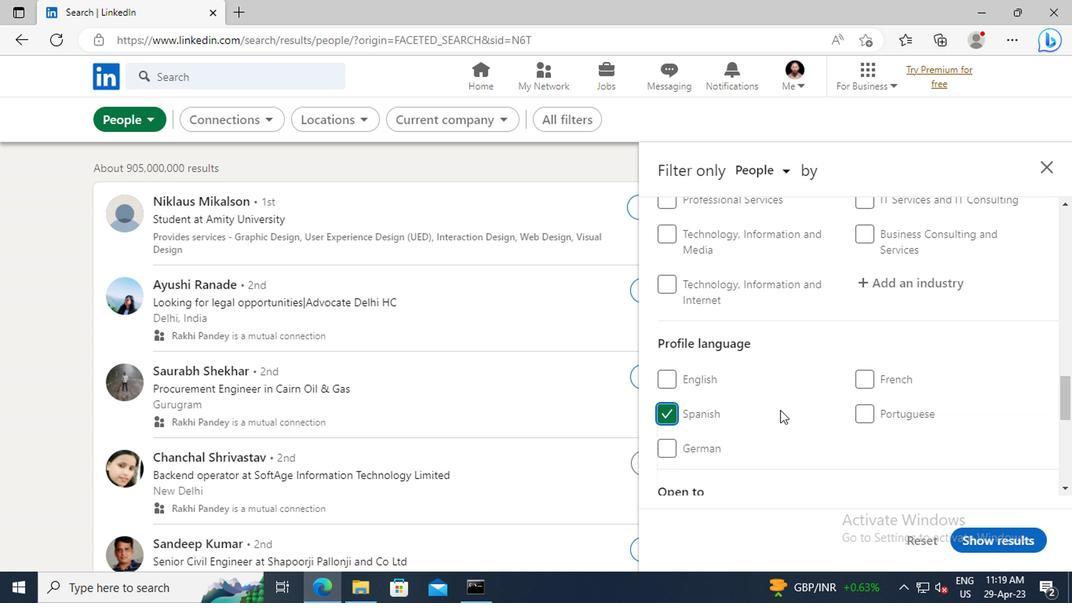 
Action: Mouse scrolled (876, 400) with delta (0, 0)
Screenshot: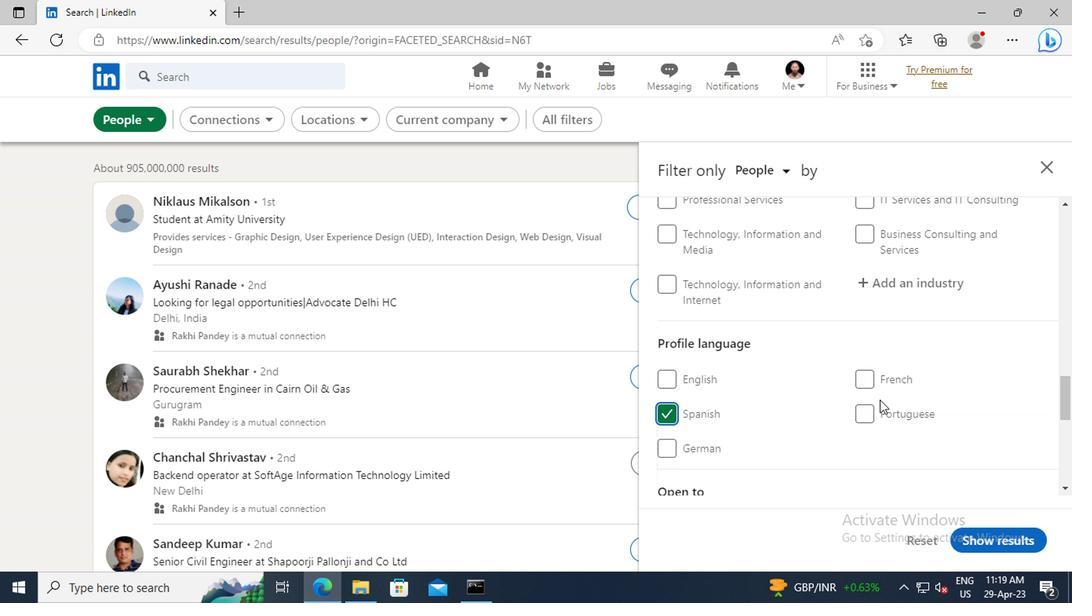 
Action: Mouse scrolled (876, 400) with delta (0, 0)
Screenshot: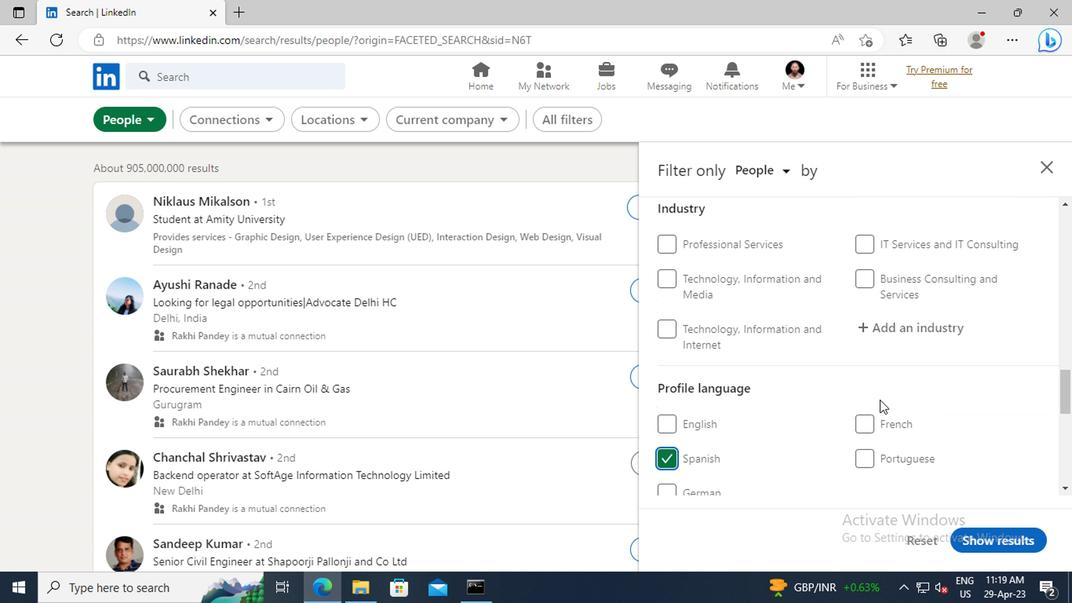 
Action: Mouse scrolled (876, 400) with delta (0, 0)
Screenshot: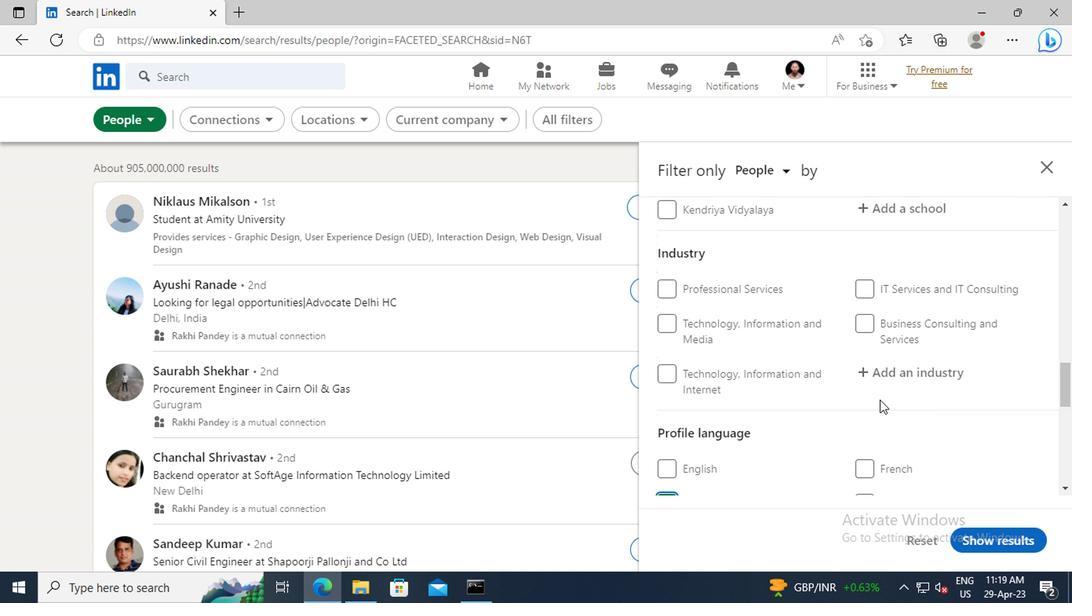 
Action: Mouse scrolled (876, 400) with delta (0, 0)
Screenshot: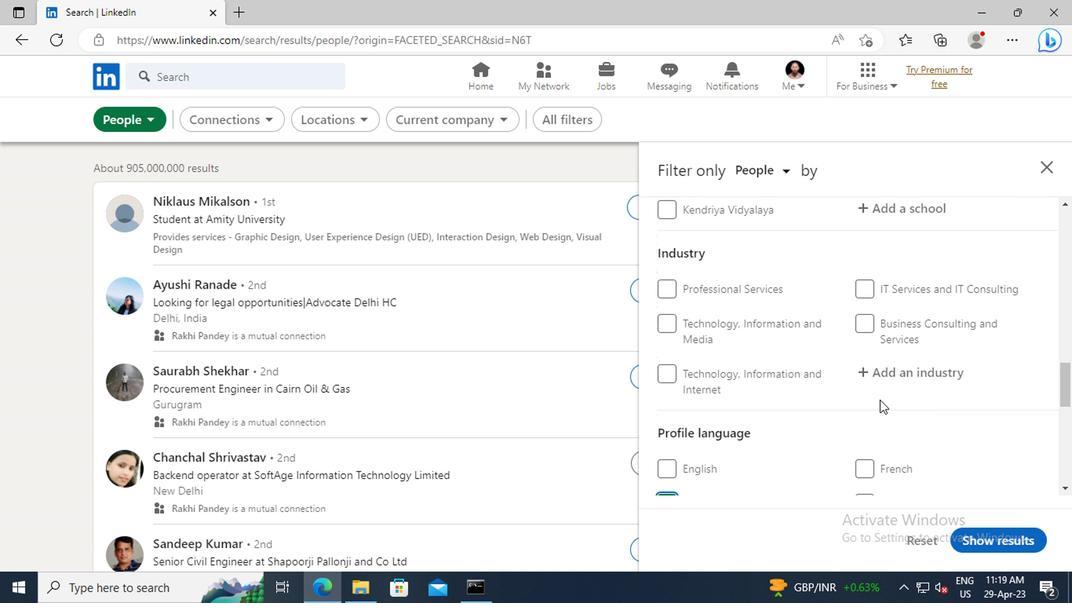 
Action: Mouse scrolled (876, 400) with delta (0, 0)
Screenshot: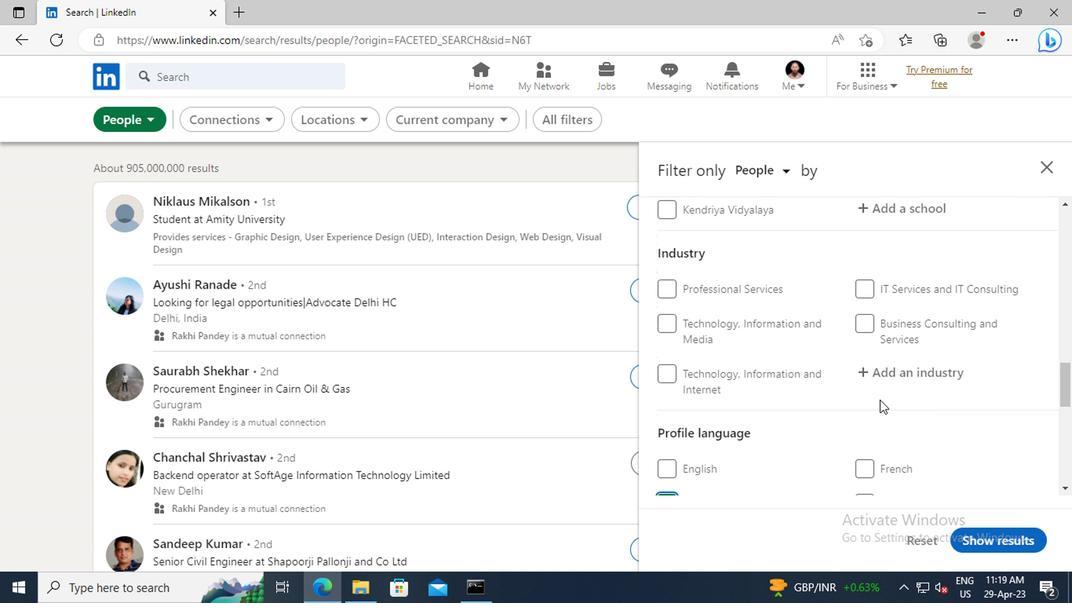 
Action: Mouse scrolled (876, 400) with delta (0, 0)
Screenshot: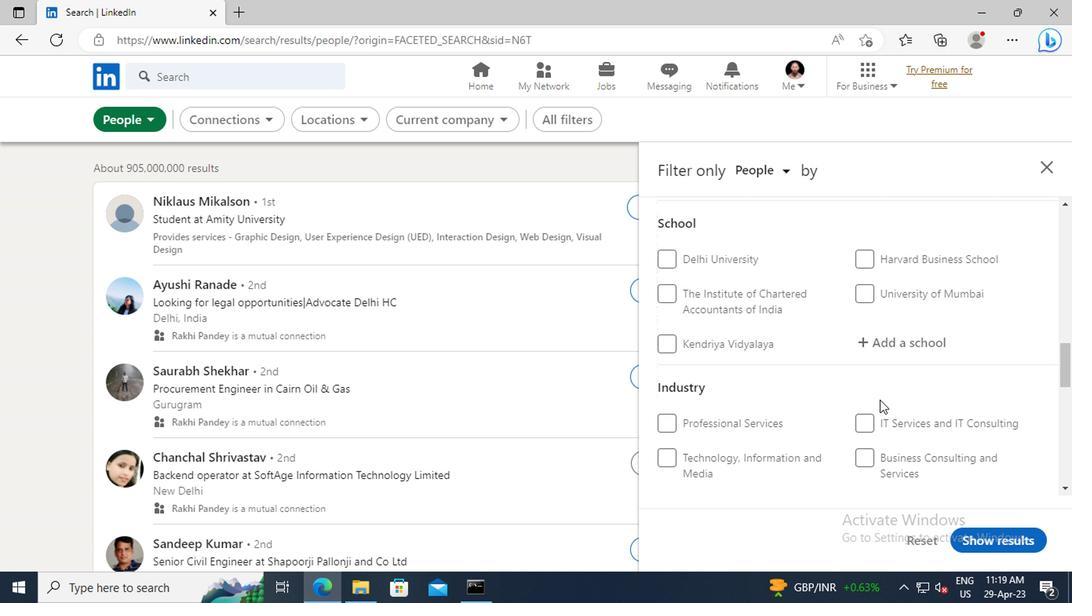 
Action: Mouse scrolled (876, 400) with delta (0, 0)
Screenshot: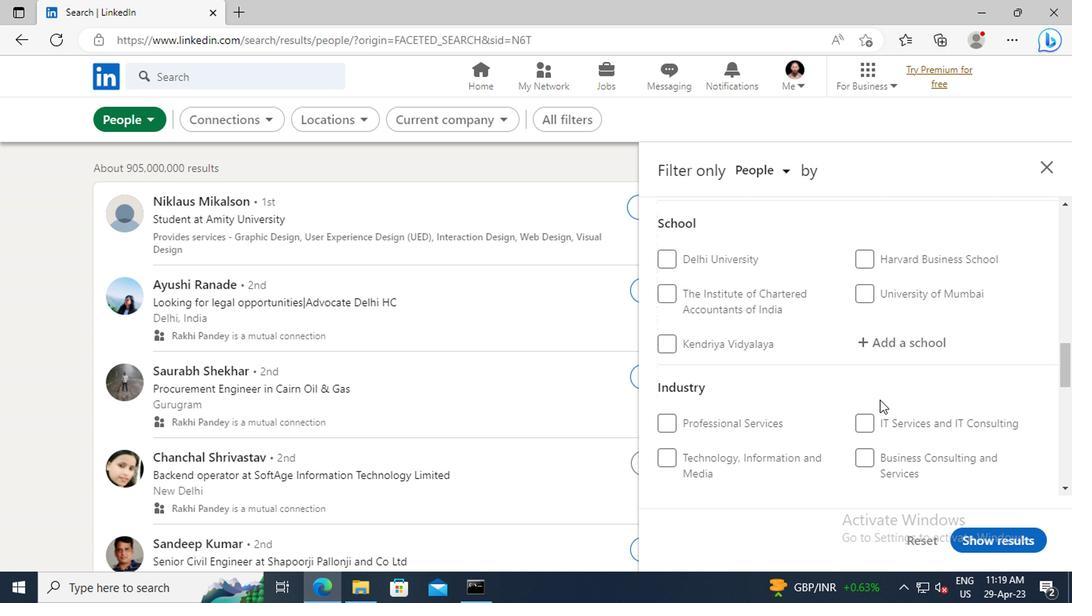 
Action: Mouse scrolled (876, 400) with delta (0, 0)
Screenshot: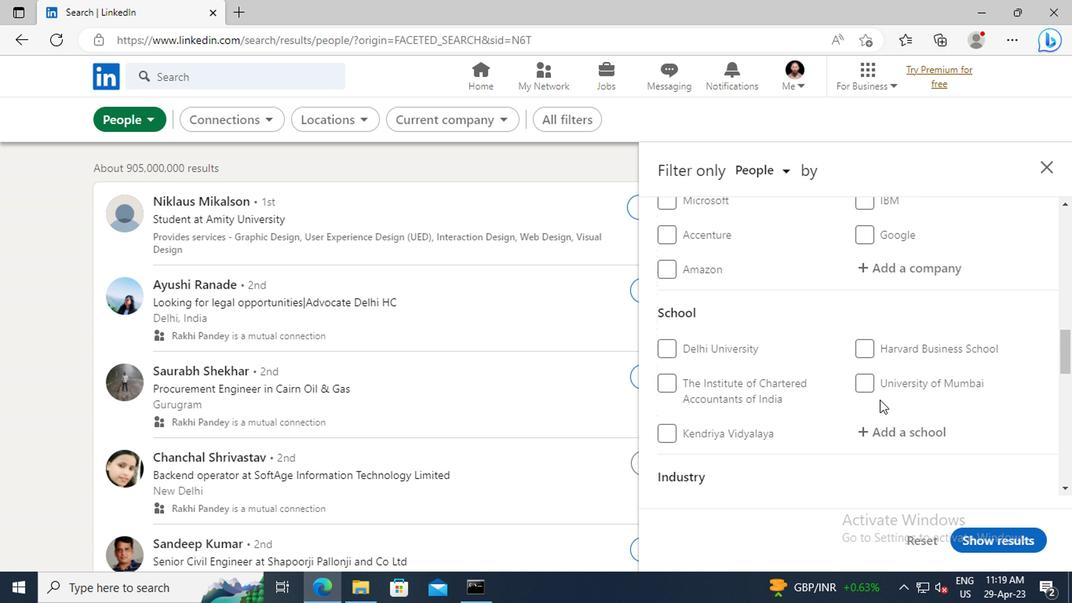 
Action: Mouse scrolled (876, 400) with delta (0, 0)
Screenshot: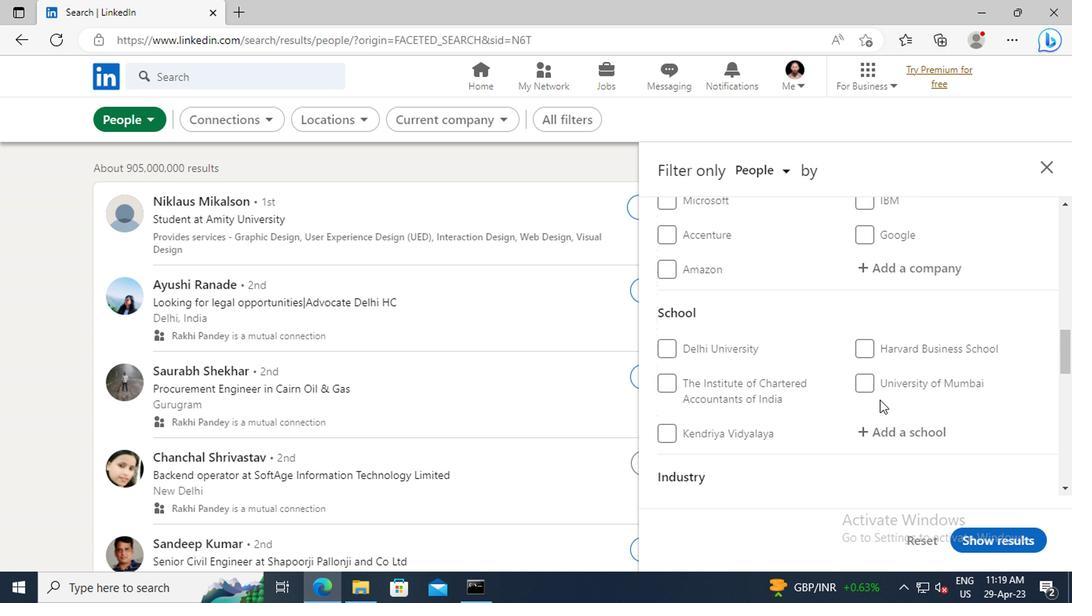 
Action: Mouse scrolled (876, 400) with delta (0, 0)
Screenshot: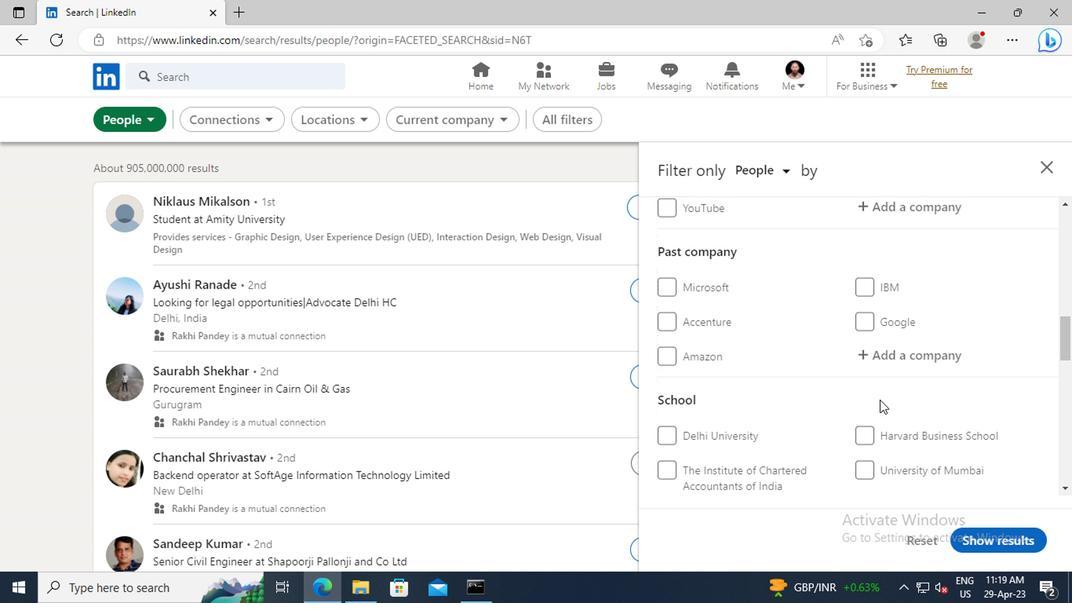 
Action: Mouse scrolled (876, 400) with delta (0, 0)
Screenshot: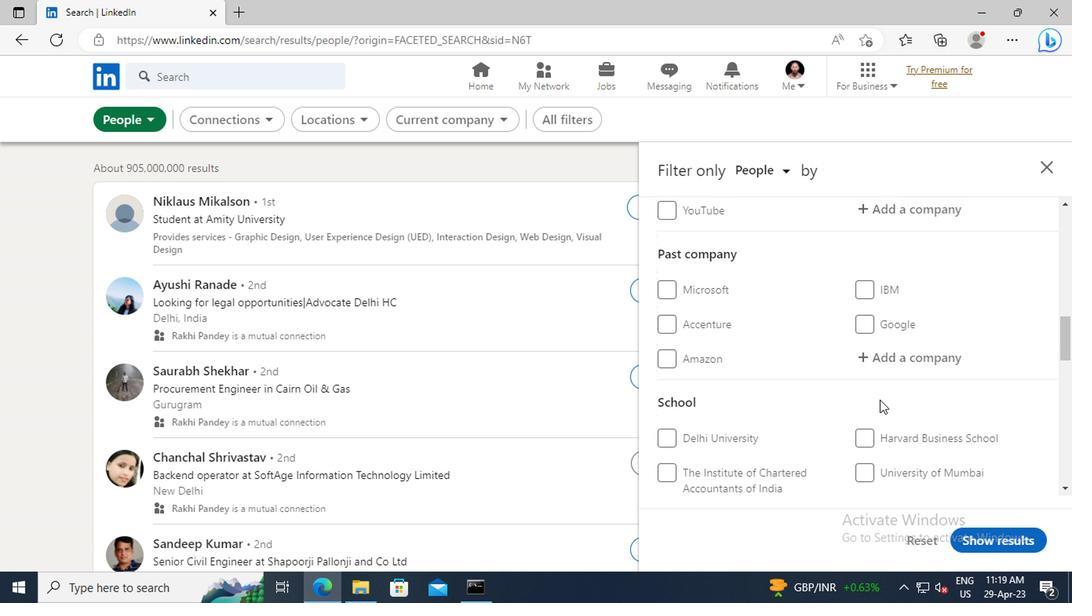 
Action: Mouse scrolled (876, 400) with delta (0, 0)
Screenshot: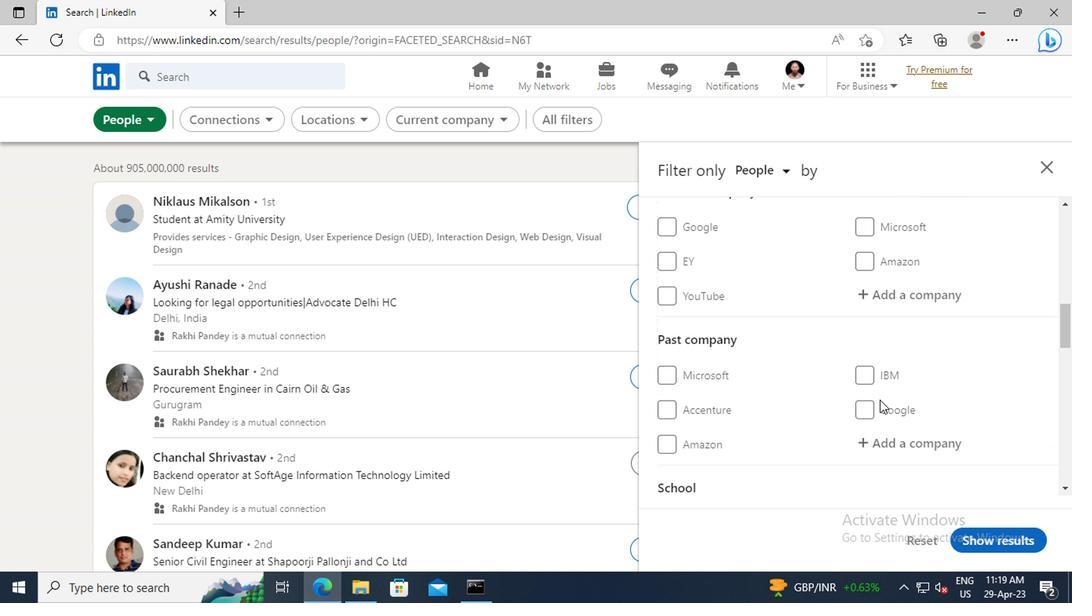
Action: Mouse scrolled (876, 400) with delta (0, 0)
Screenshot: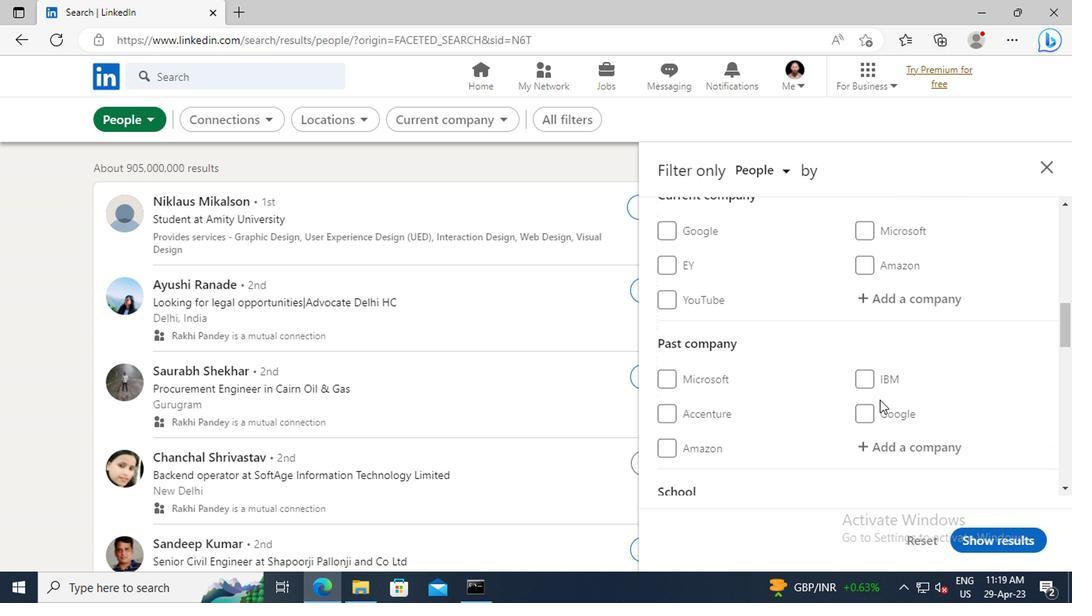 
Action: Mouse moved to (872, 383)
Screenshot: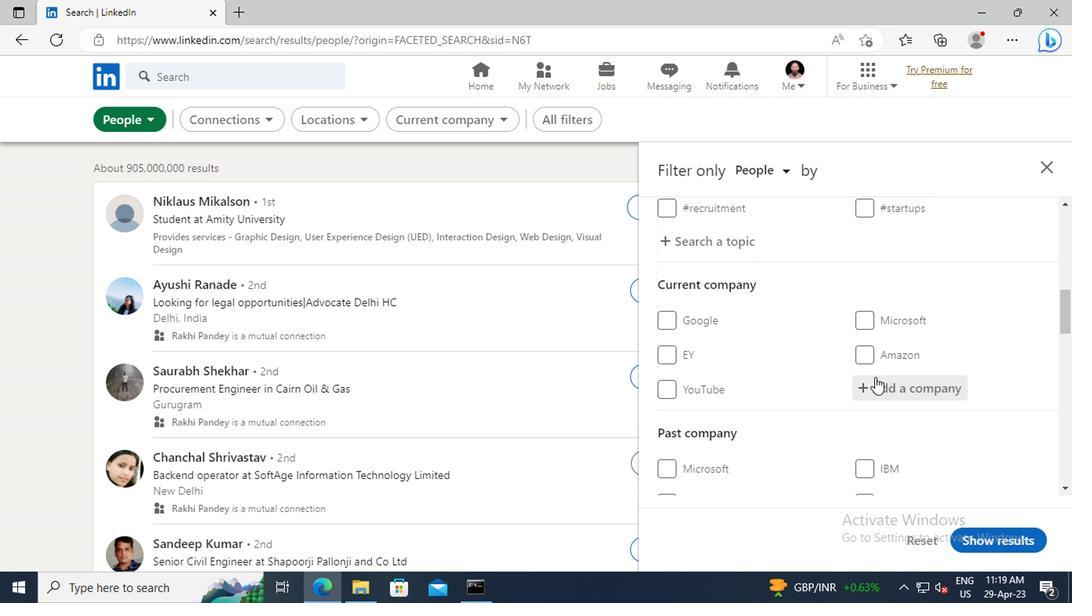 
Action: Mouse pressed left at (872, 383)
Screenshot: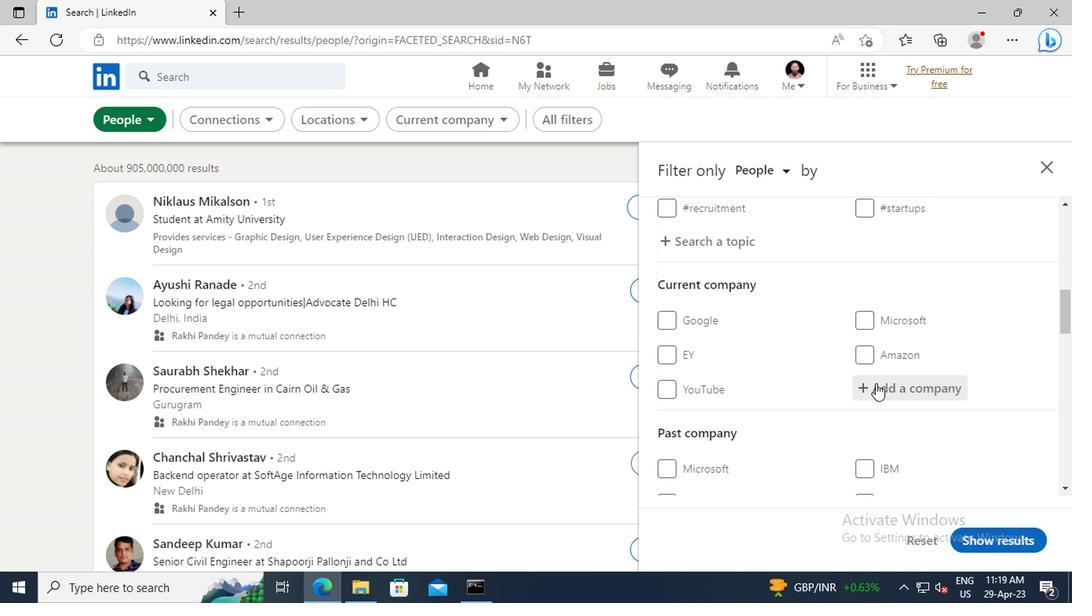 
Action: Key pressed <Key.shift>INTOUCH<Key.shift>CX
Screenshot: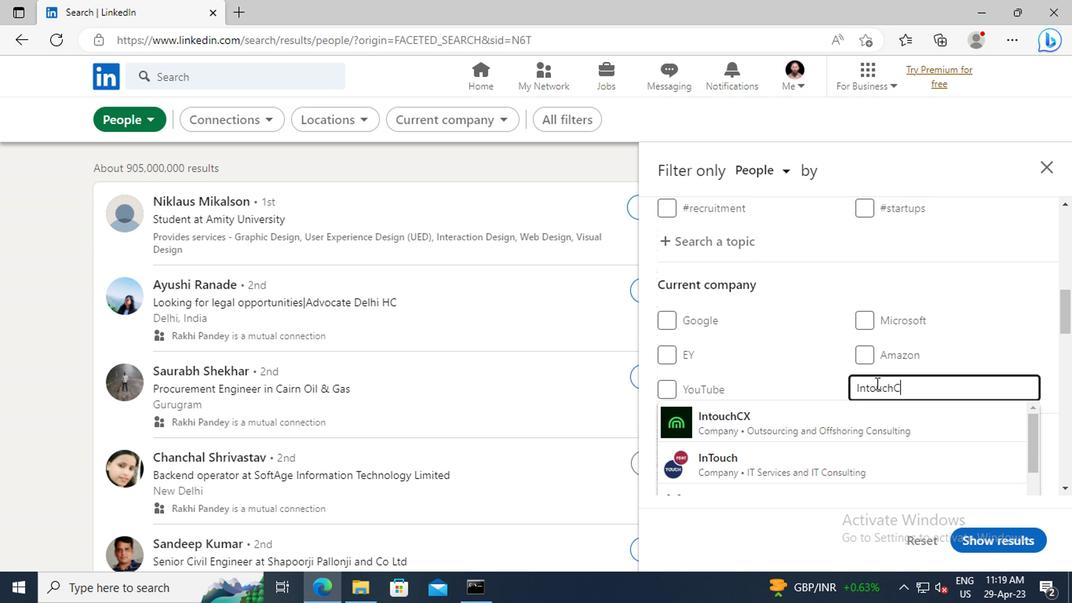 
Action: Mouse moved to (874, 409)
Screenshot: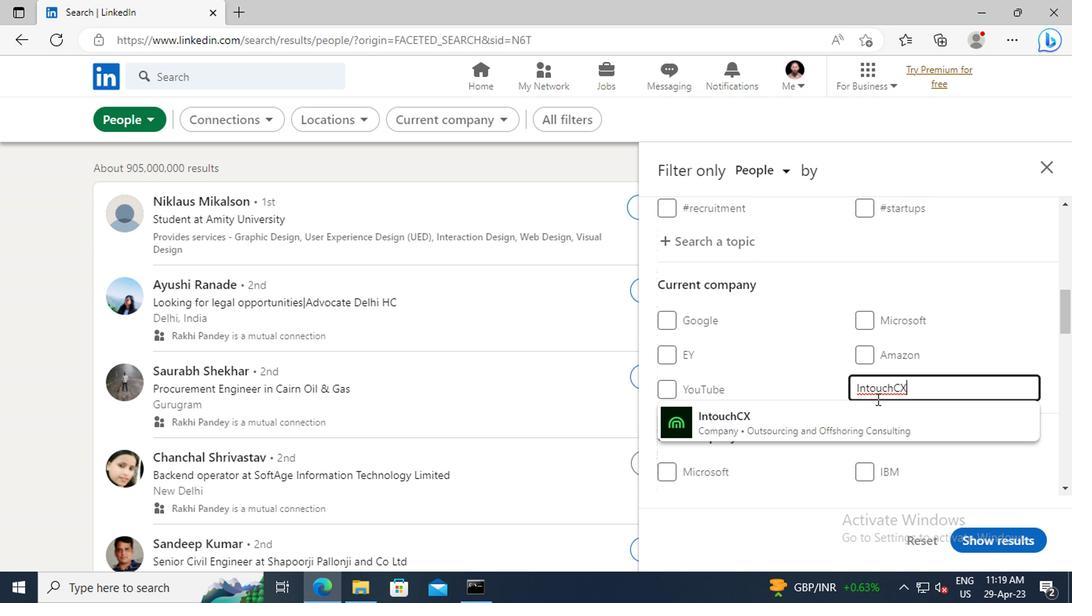 
Action: Mouse pressed left at (874, 409)
Screenshot: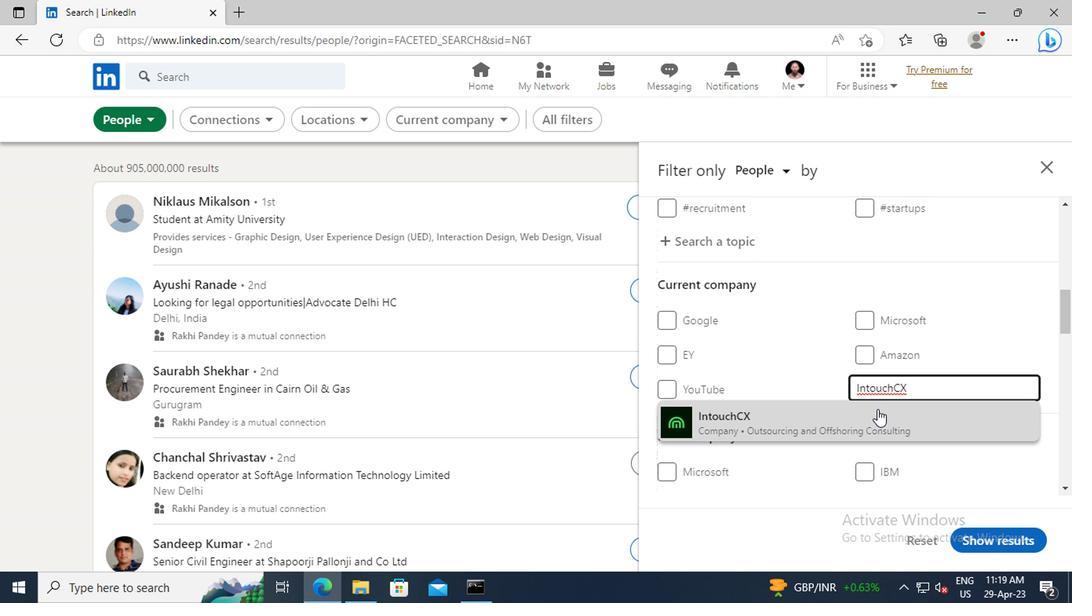 
Action: Mouse scrolled (874, 408) with delta (0, 0)
Screenshot: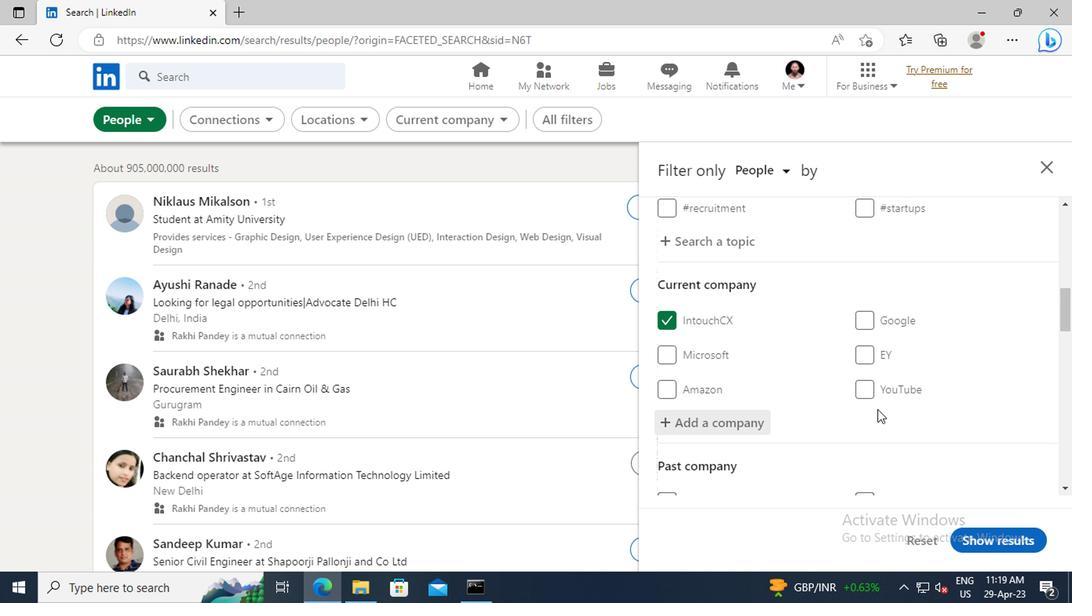 
Action: Mouse scrolled (874, 408) with delta (0, 0)
Screenshot: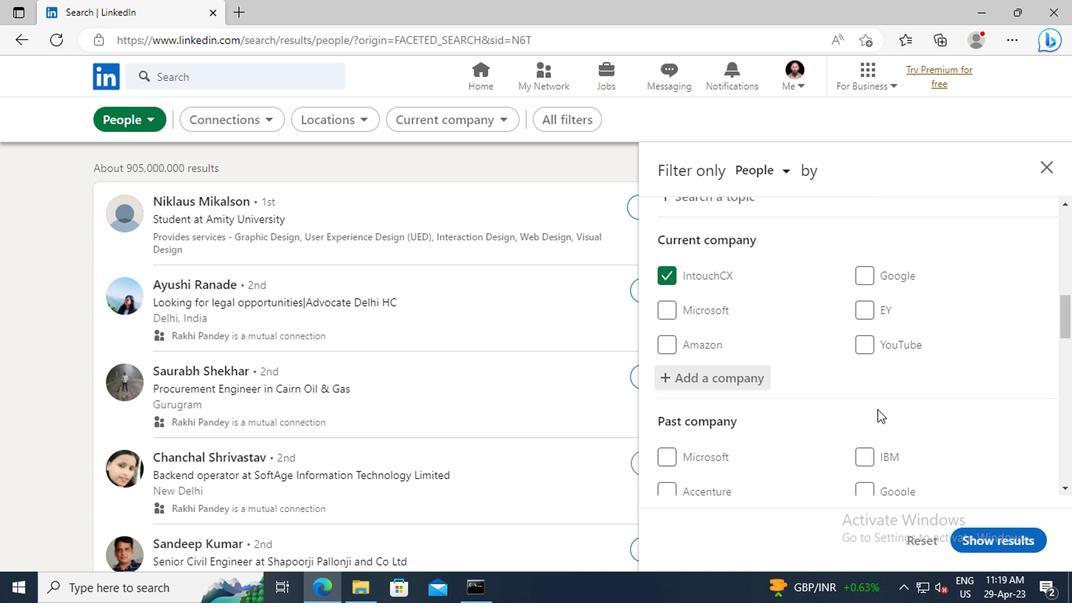 
Action: Mouse scrolled (874, 408) with delta (0, 0)
Screenshot: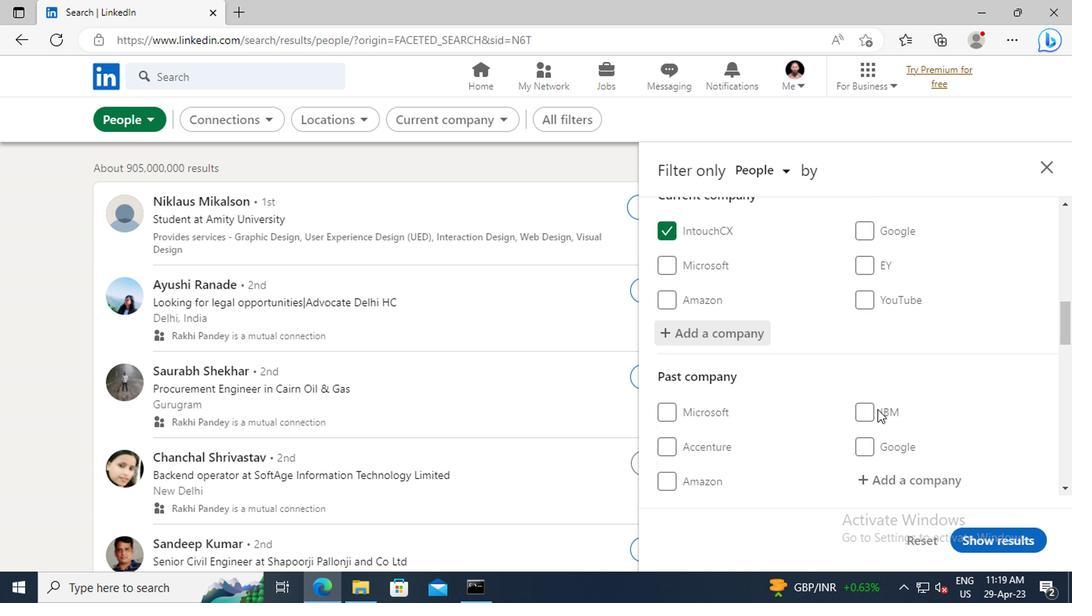 
Action: Mouse scrolled (874, 408) with delta (0, 0)
Screenshot: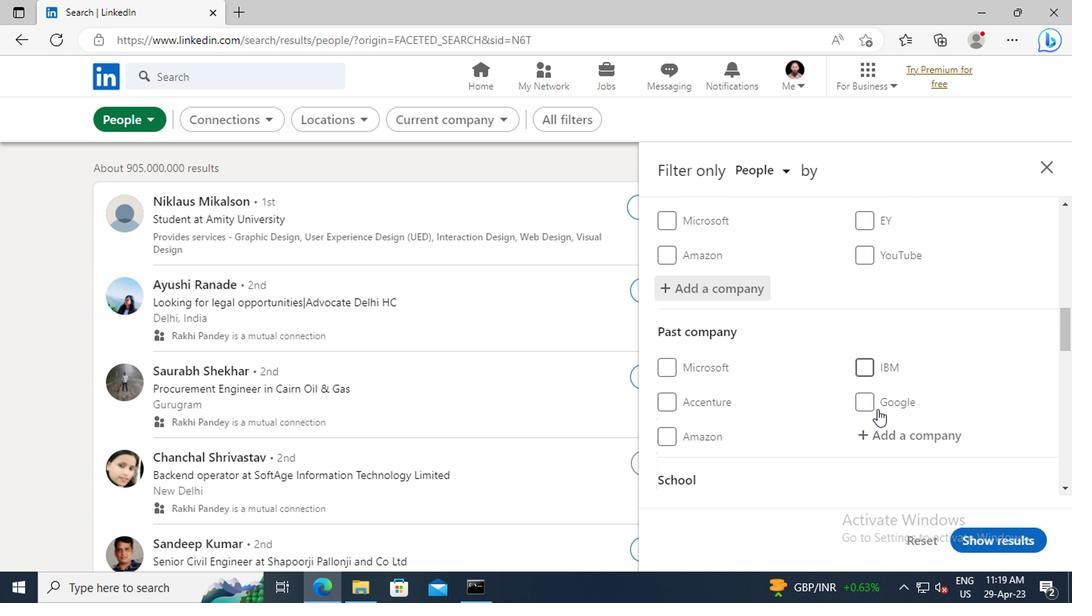 
Action: Mouse scrolled (874, 408) with delta (0, 0)
Screenshot: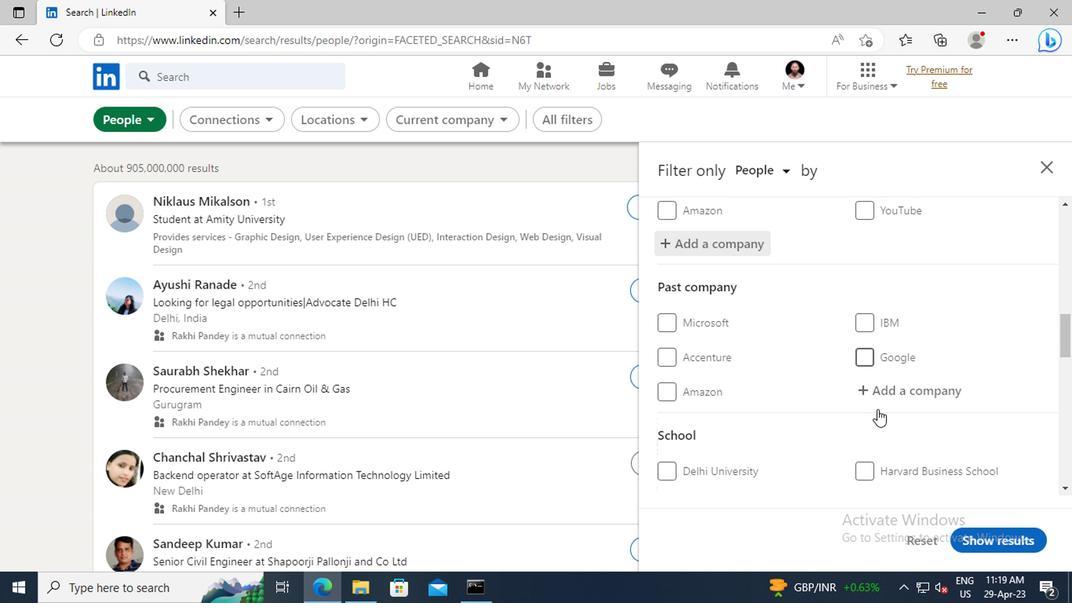 
Action: Mouse scrolled (874, 408) with delta (0, 0)
Screenshot: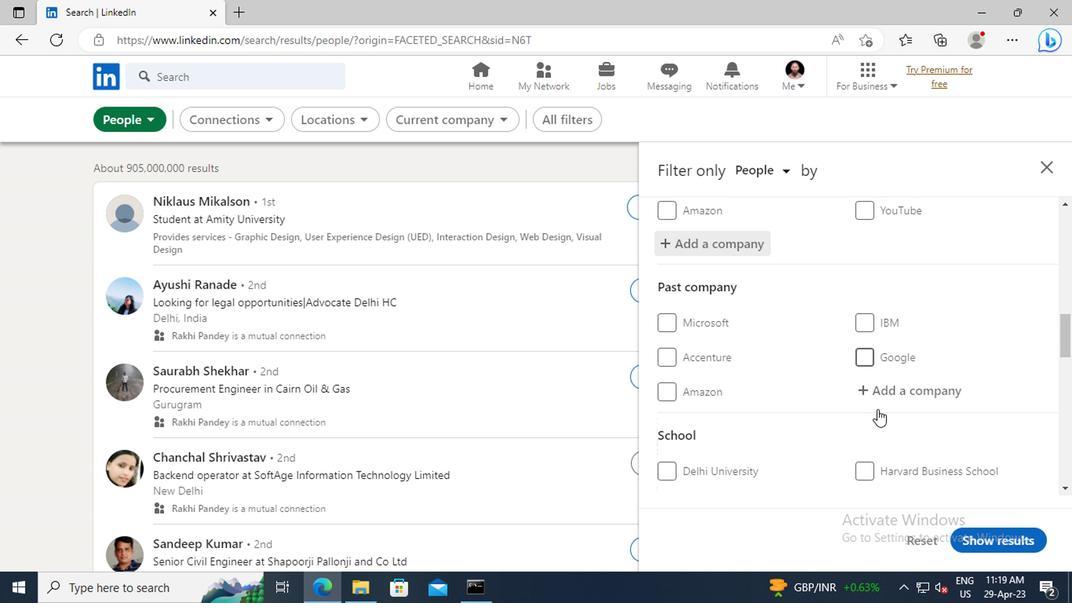
Action: Mouse scrolled (874, 408) with delta (0, 0)
Screenshot: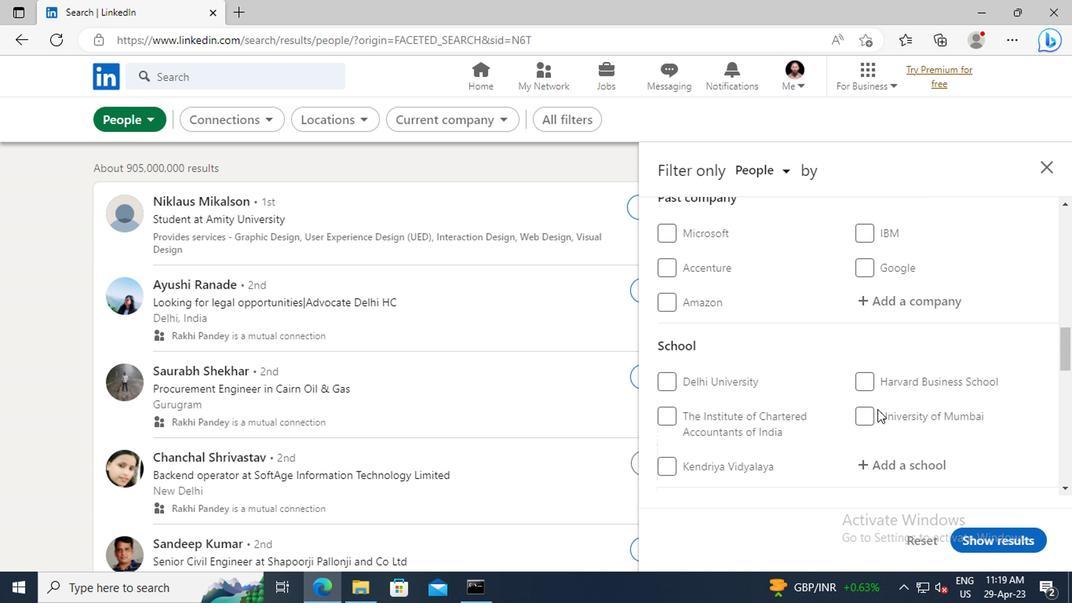 
Action: Mouse moved to (880, 416)
Screenshot: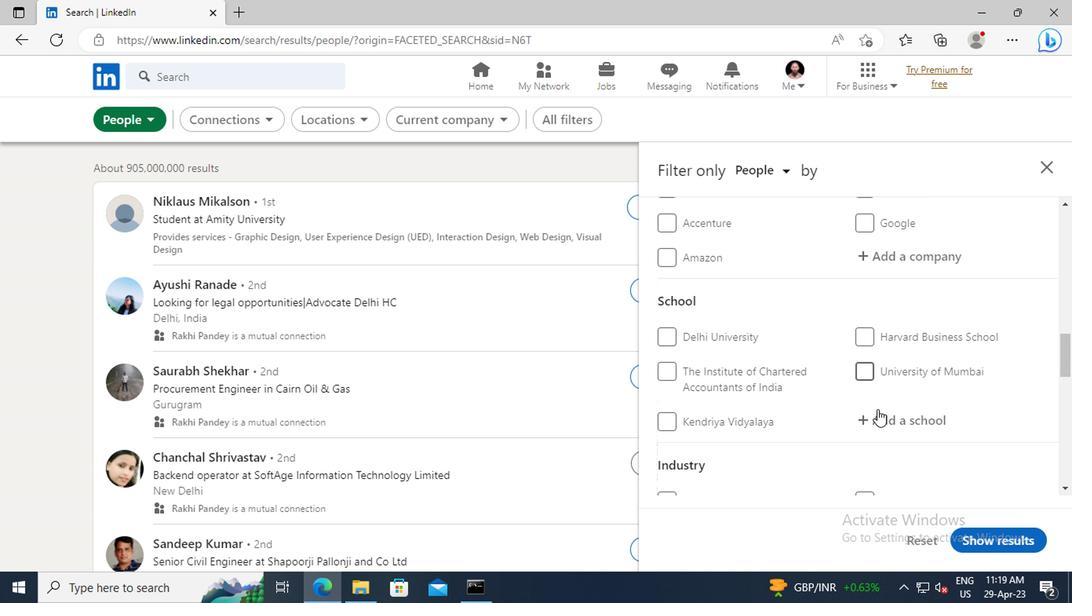 
Action: Mouse pressed left at (880, 416)
Screenshot: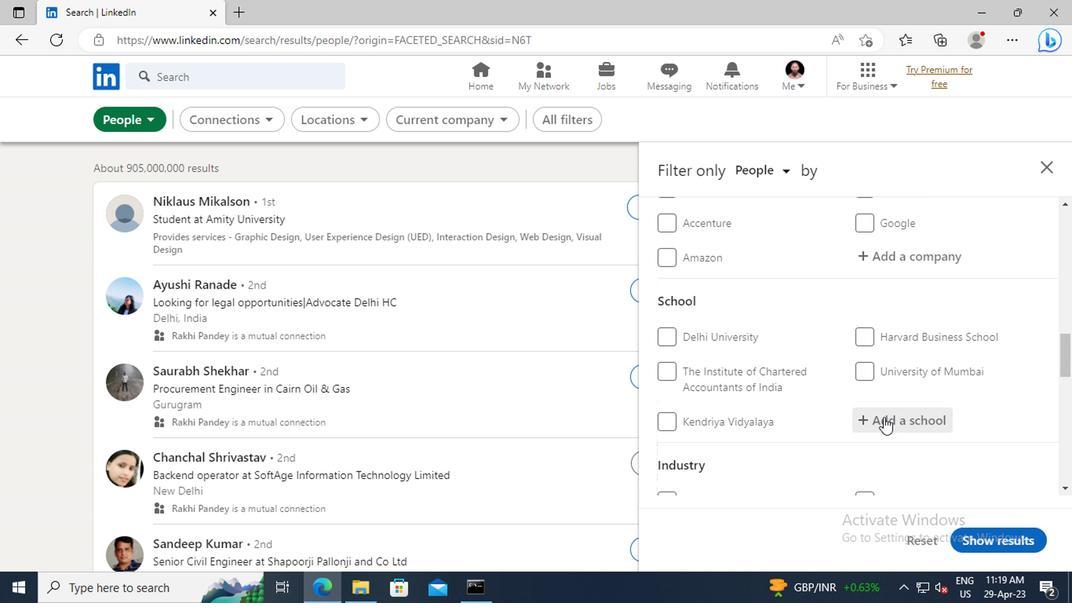 
Action: Key pressed <Key.shift>INDIAN<Key.space><Key.shift>INSTITUTE<Key.space>OF<Key.space><Key.shift>TECHNOLOGY,<Key.space><Key.shift>M
Screenshot: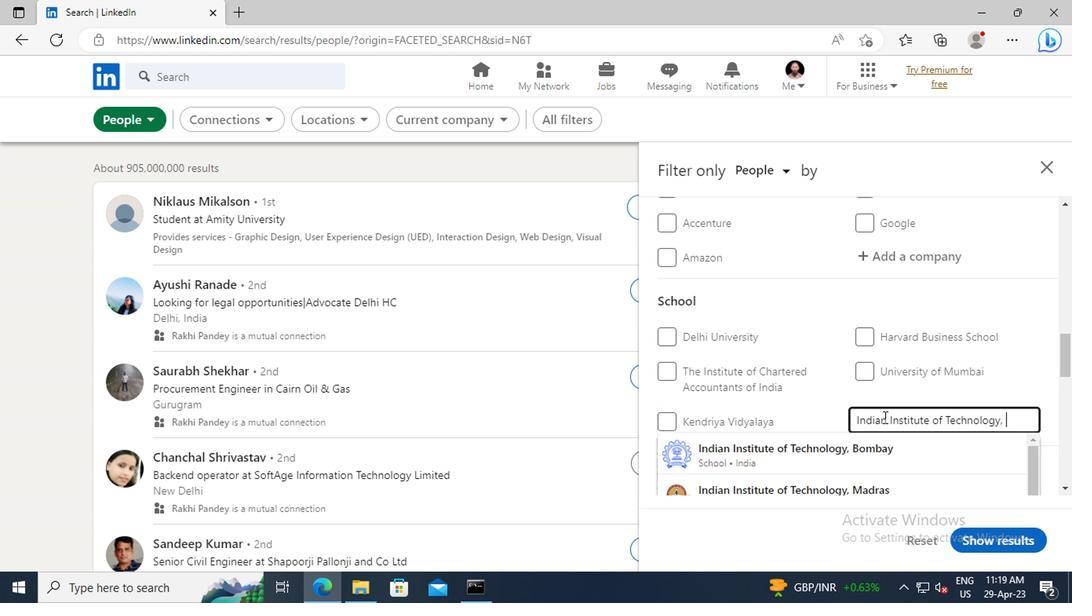 
Action: Mouse moved to (877, 448)
Screenshot: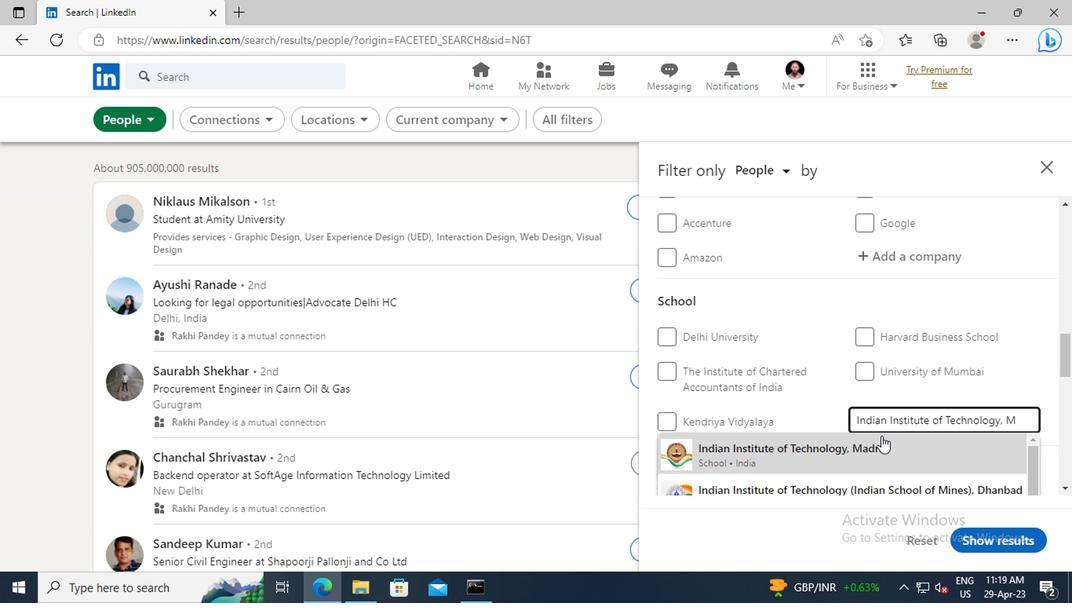 
Action: Mouse pressed left at (877, 448)
Screenshot: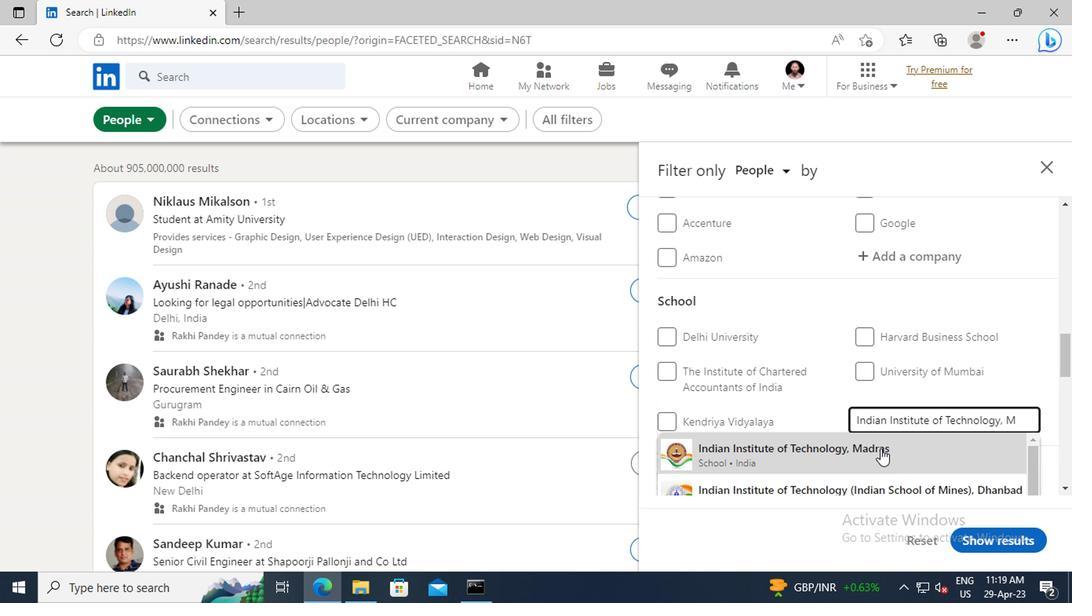 
Action: Mouse moved to (877, 443)
Screenshot: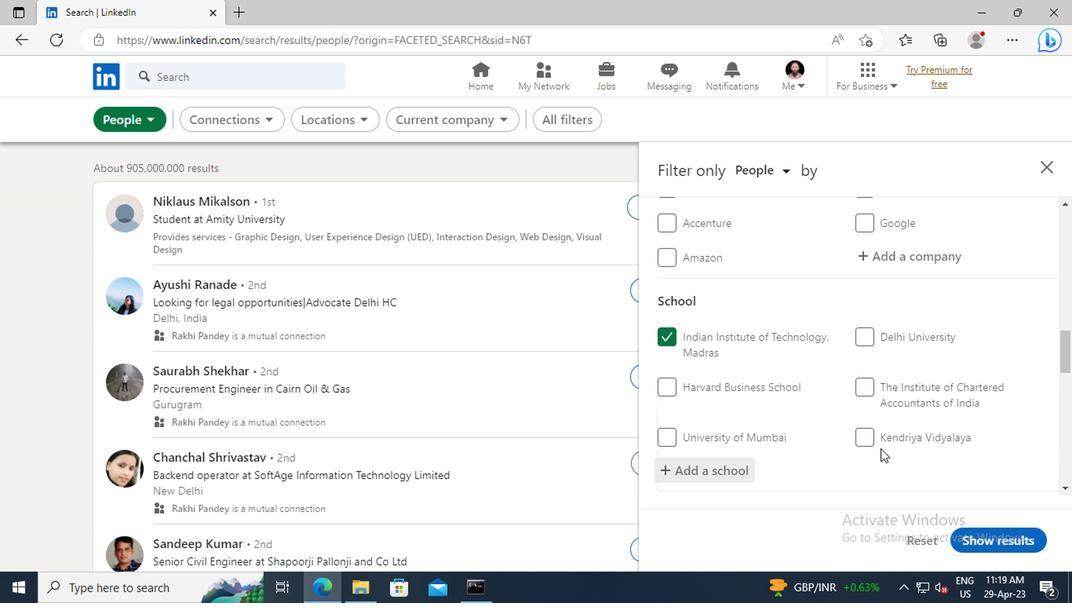 
Action: Mouse scrolled (877, 442) with delta (0, -1)
Screenshot: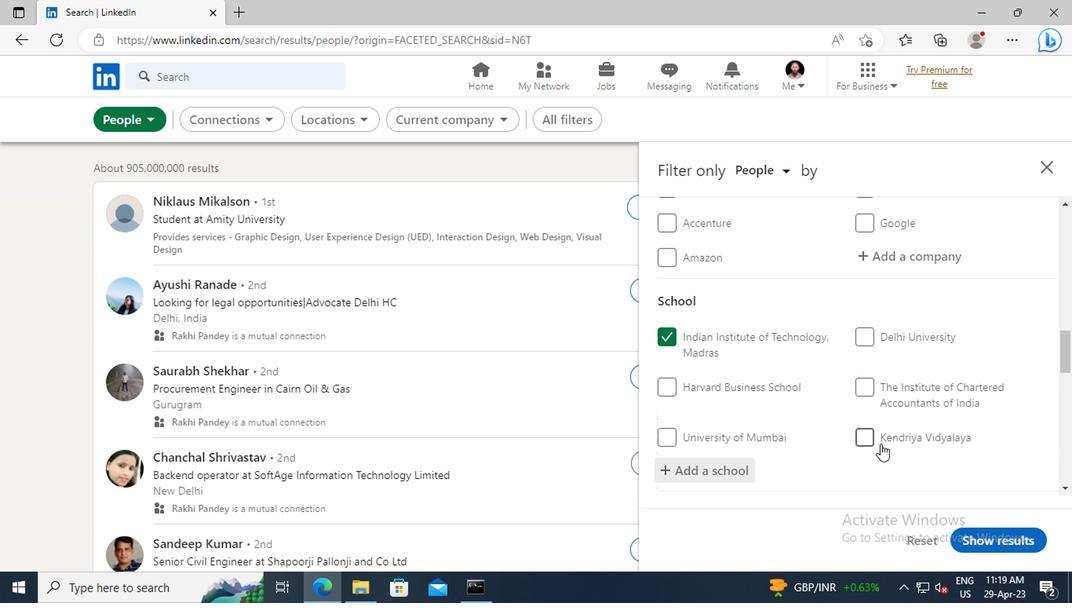 
Action: Mouse scrolled (877, 442) with delta (0, -1)
Screenshot: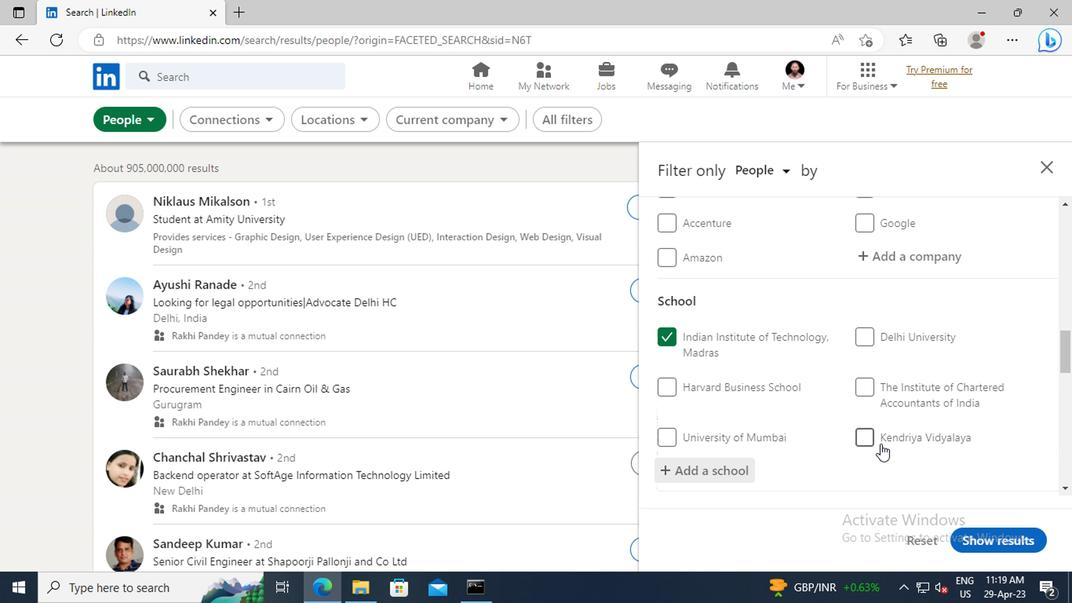 
Action: Mouse scrolled (877, 442) with delta (0, -1)
Screenshot: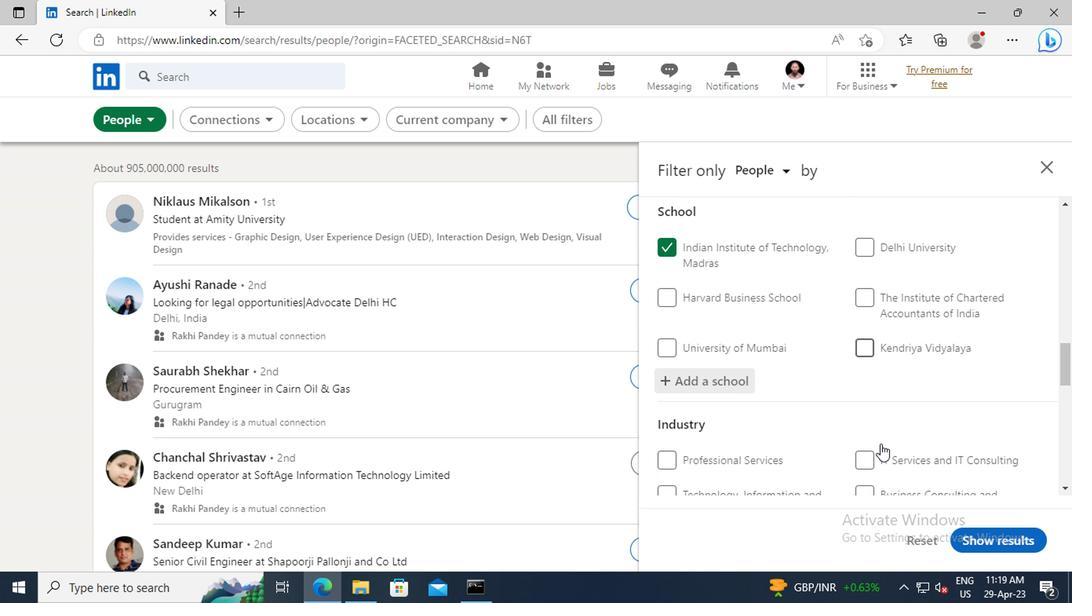 
Action: Mouse scrolled (877, 442) with delta (0, -1)
Screenshot: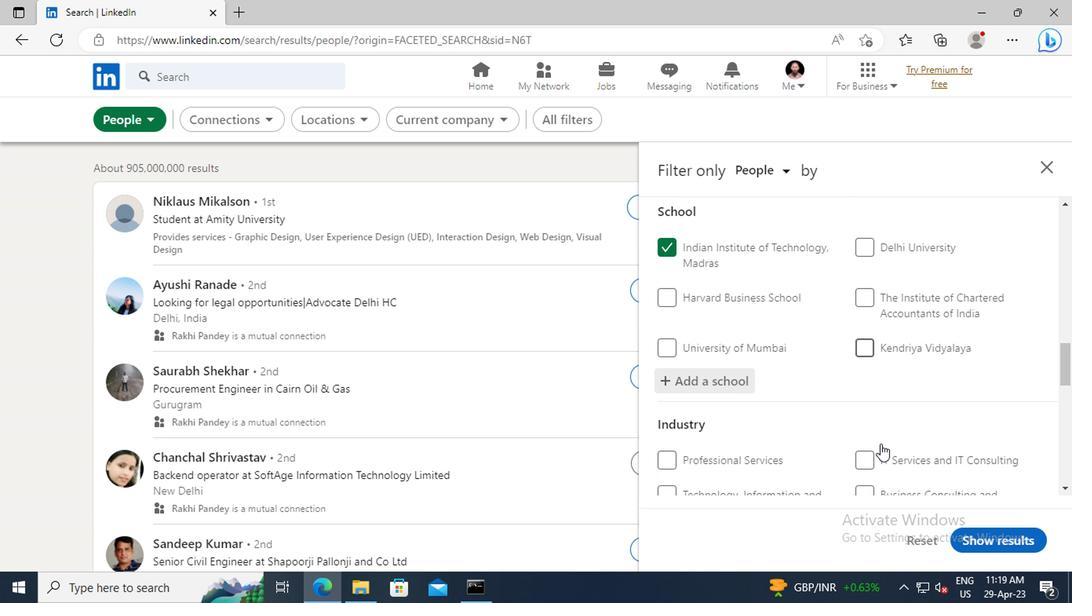 
Action: Mouse moved to (874, 447)
Screenshot: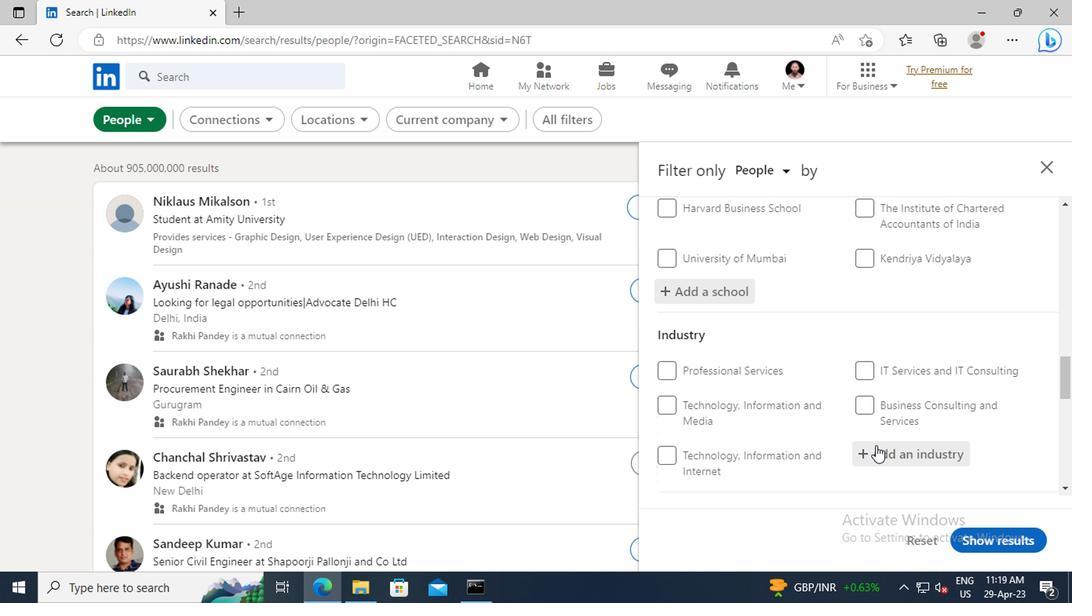 
Action: Mouse pressed left at (874, 447)
Screenshot: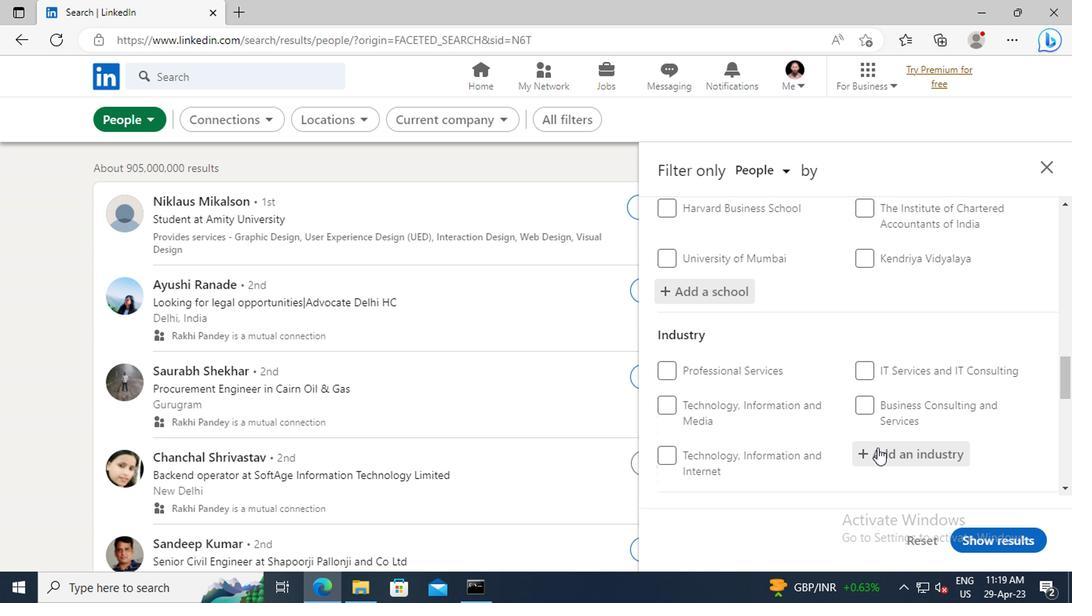 
Action: Key pressed <Key.shift>SOAP<Key.space>AND
Screenshot: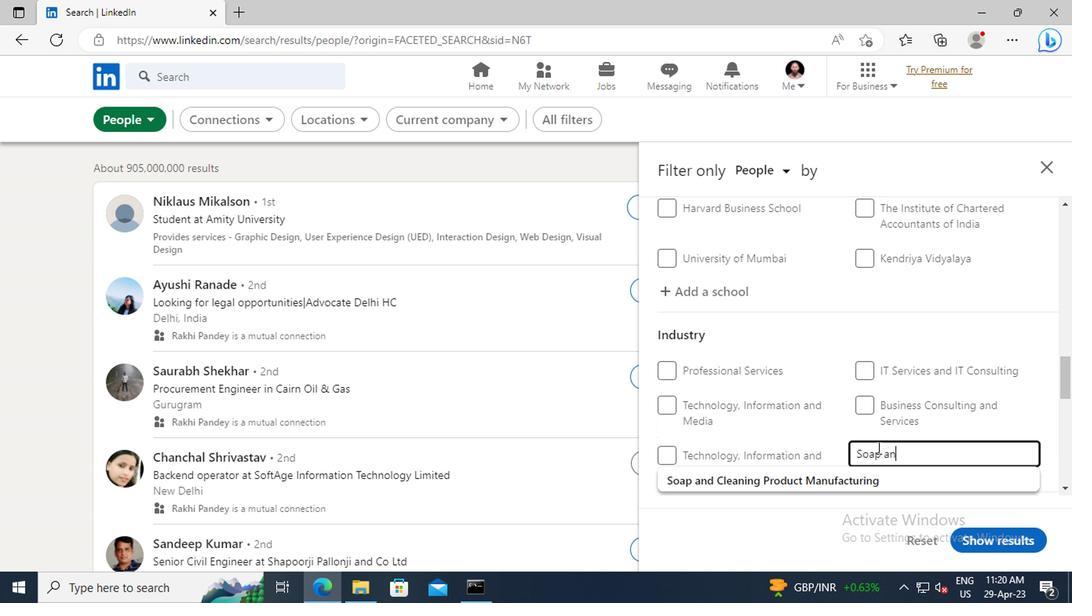 
Action: Mouse moved to (880, 477)
Screenshot: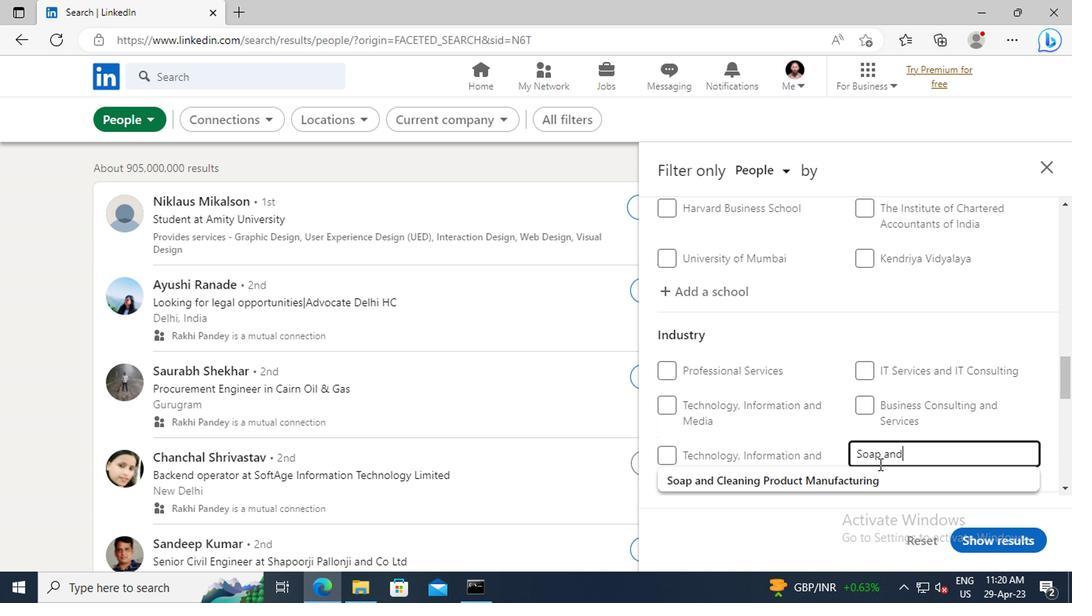 
Action: Mouse pressed left at (880, 477)
Screenshot: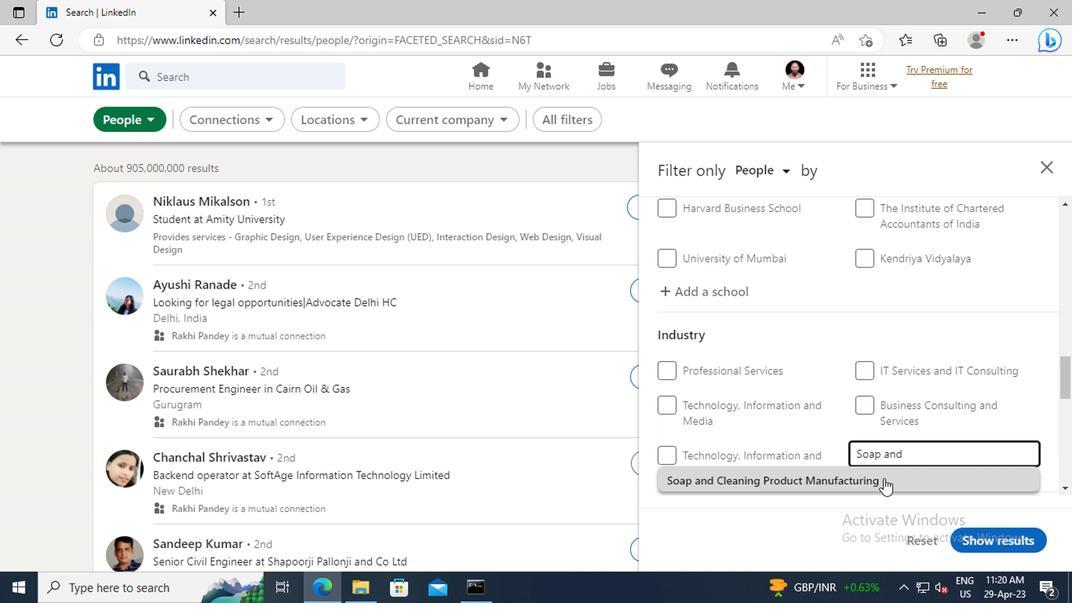 
Action: Mouse moved to (880, 473)
Screenshot: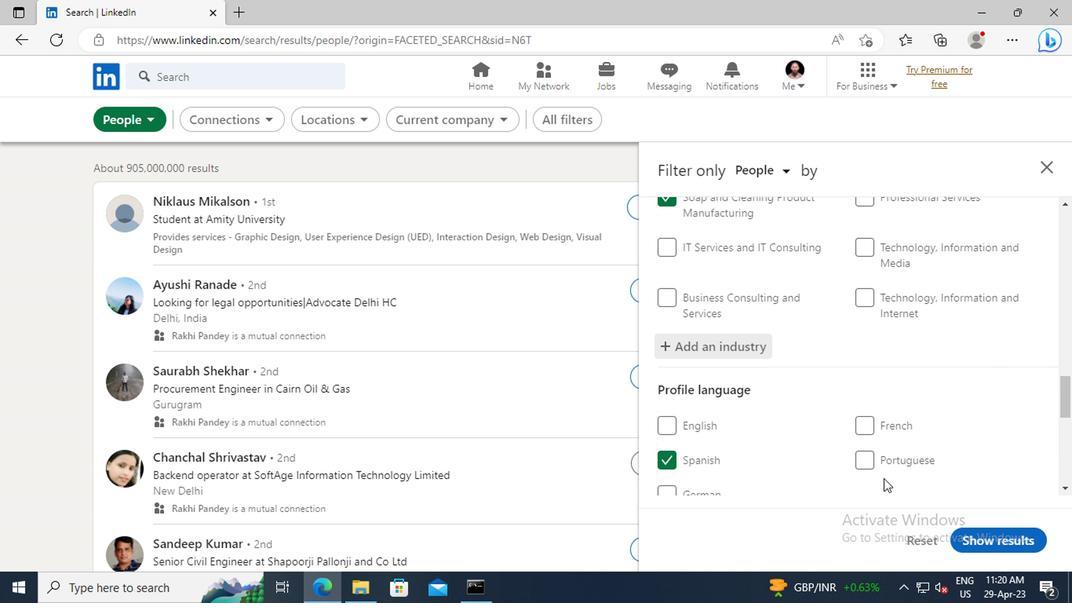 
Action: Mouse scrolled (880, 473) with delta (0, 0)
Screenshot: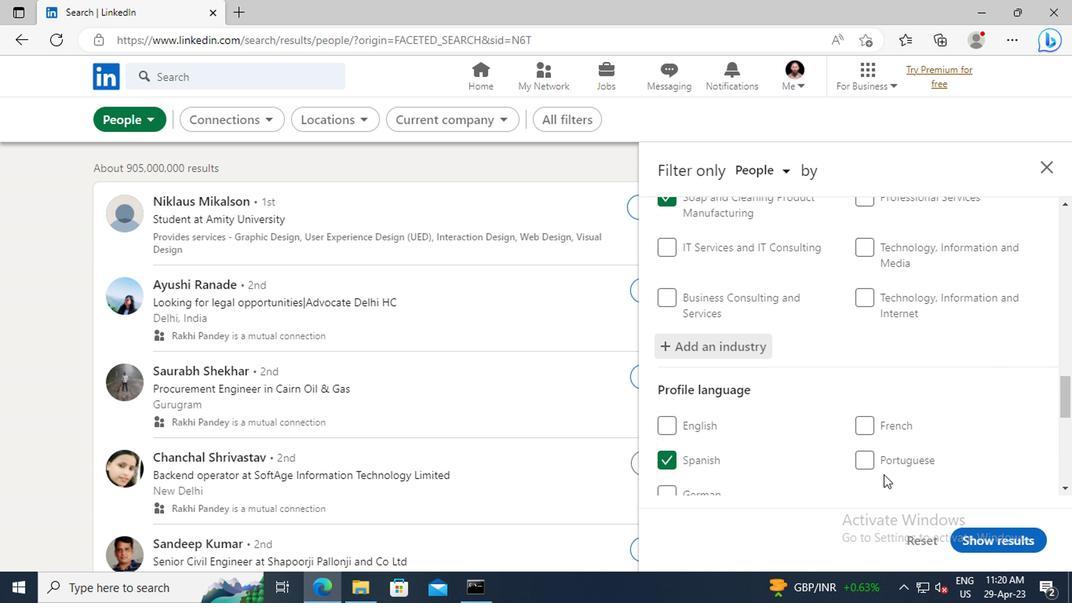 
Action: Mouse scrolled (880, 473) with delta (0, 0)
Screenshot: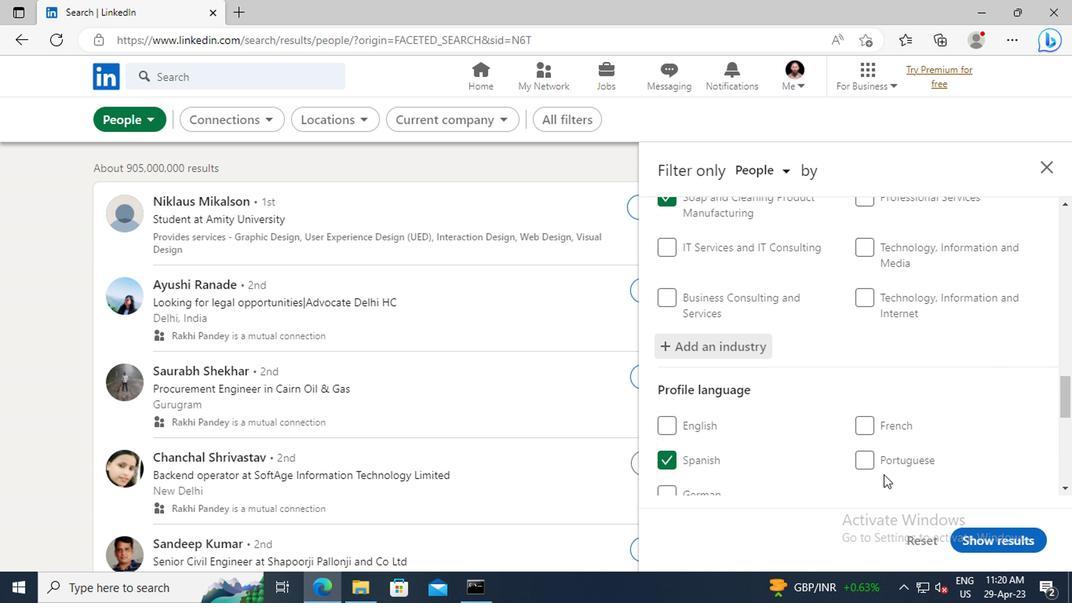 
Action: Mouse scrolled (880, 473) with delta (0, 0)
Screenshot: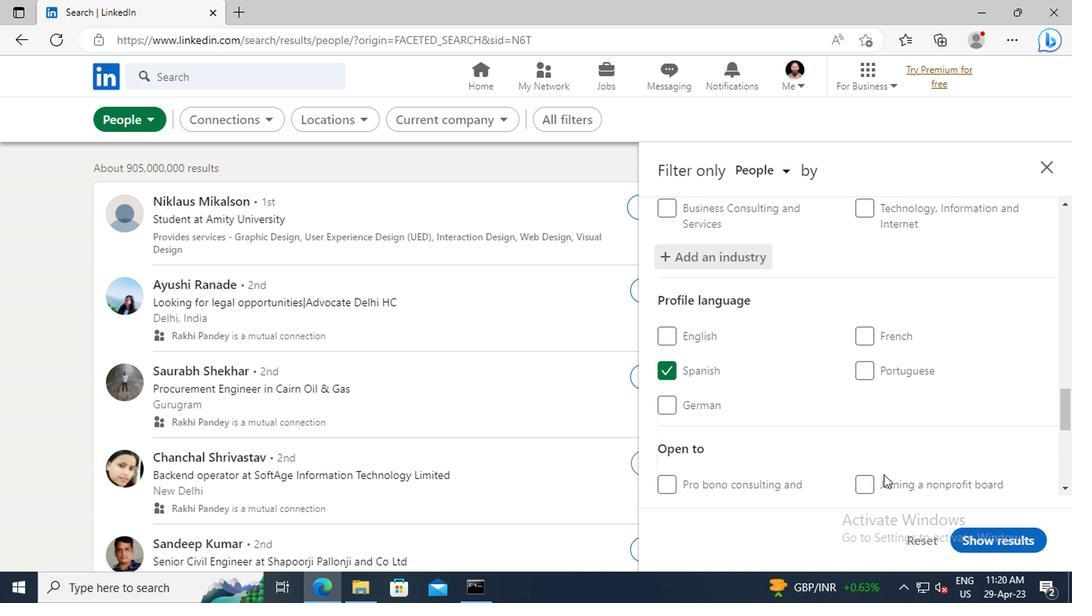 
Action: Mouse scrolled (880, 473) with delta (0, 0)
Screenshot: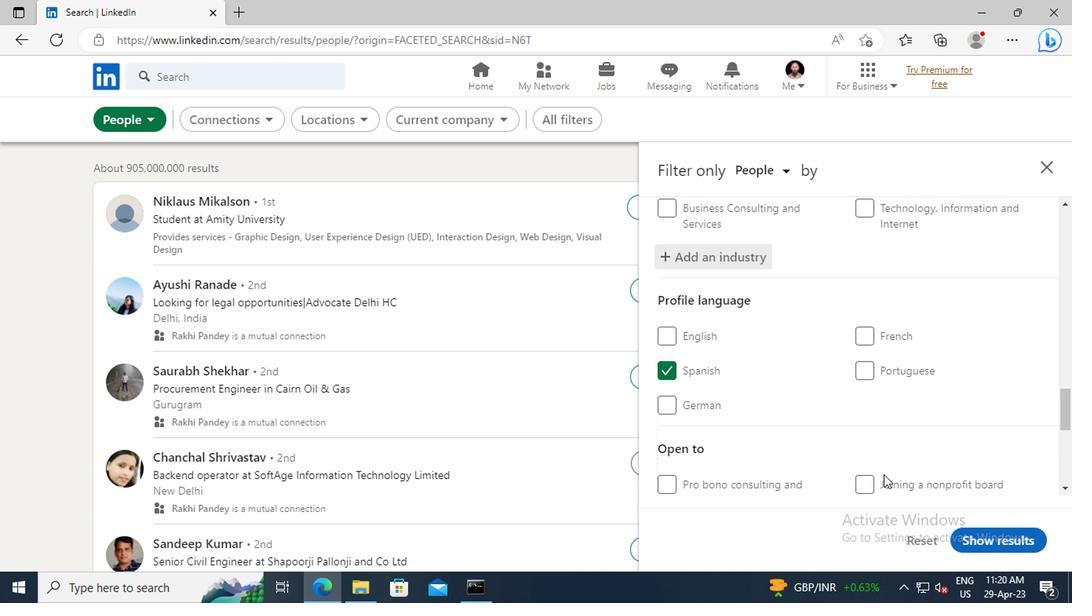
Action: Mouse scrolled (880, 473) with delta (0, 0)
Screenshot: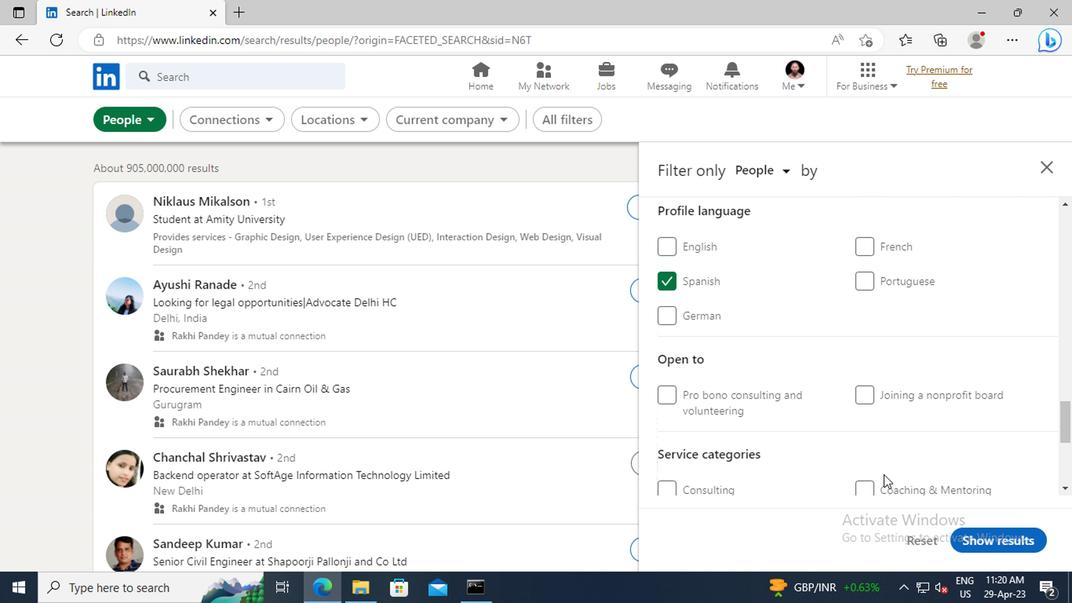 
Action: Mouse scrolled (880, 473) with delta (0, 0)
Screenshot: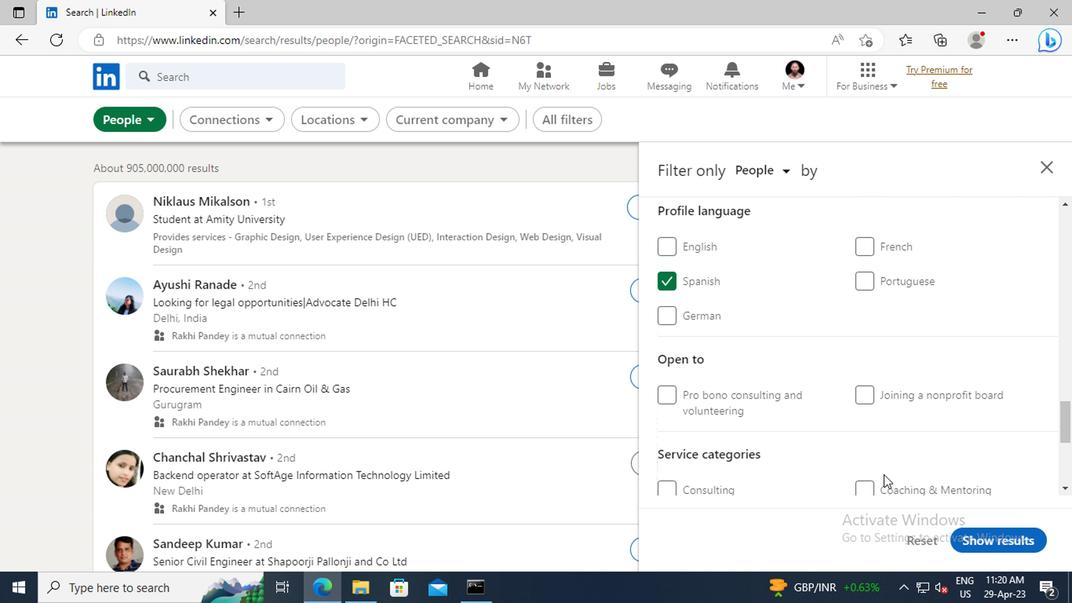 
Action: Mouse scrolled (880, 473) with delta (0, 0)
Screenshot: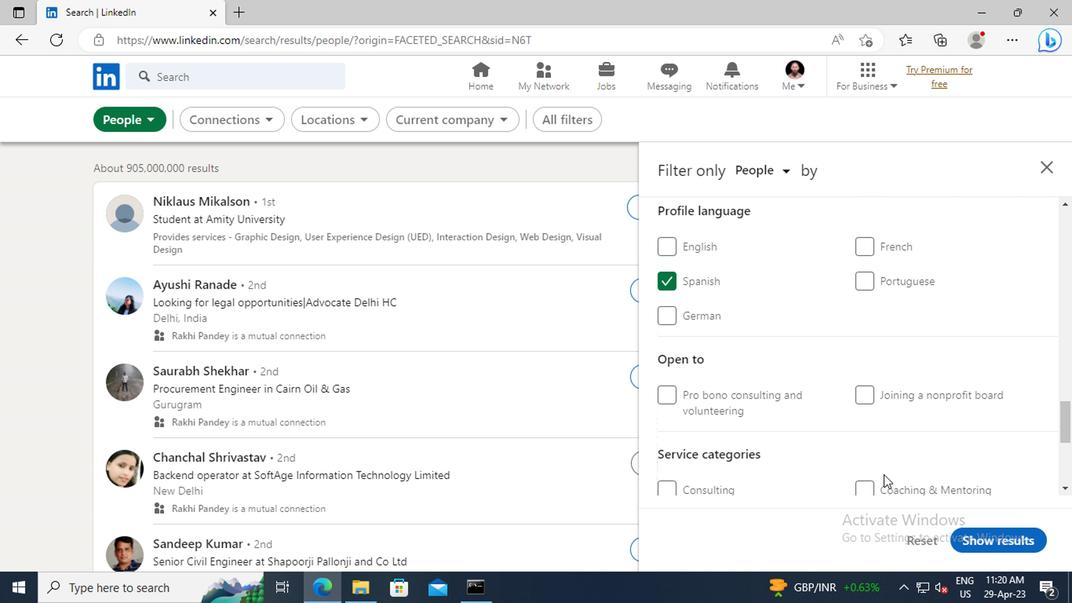 
Action: Mouse moved to (869, 424)
Screenshot: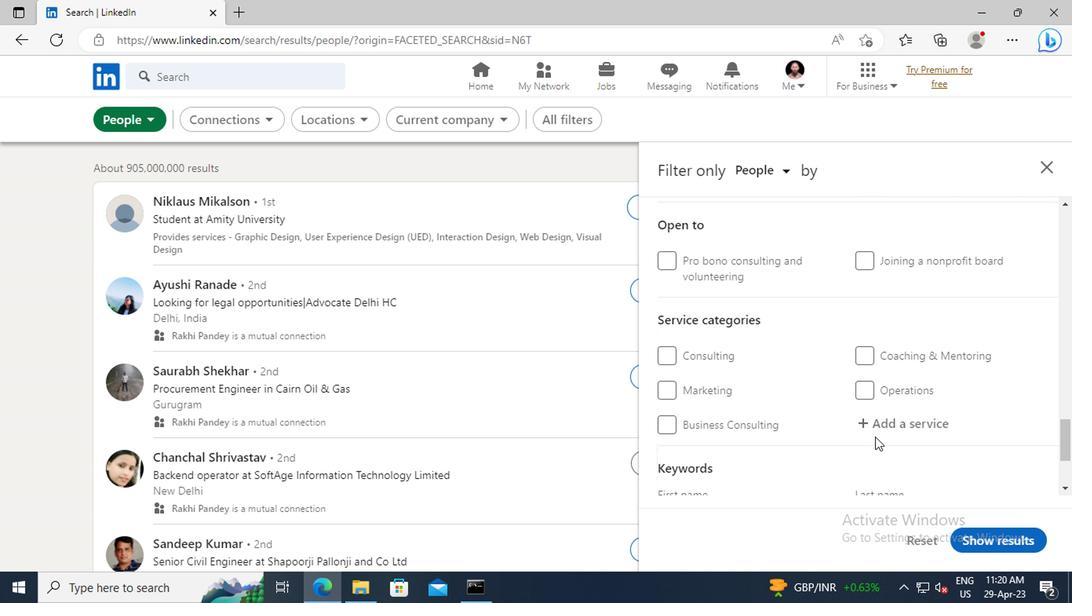 
Action: Mouse pressed left at (869, 424)
Screenshot: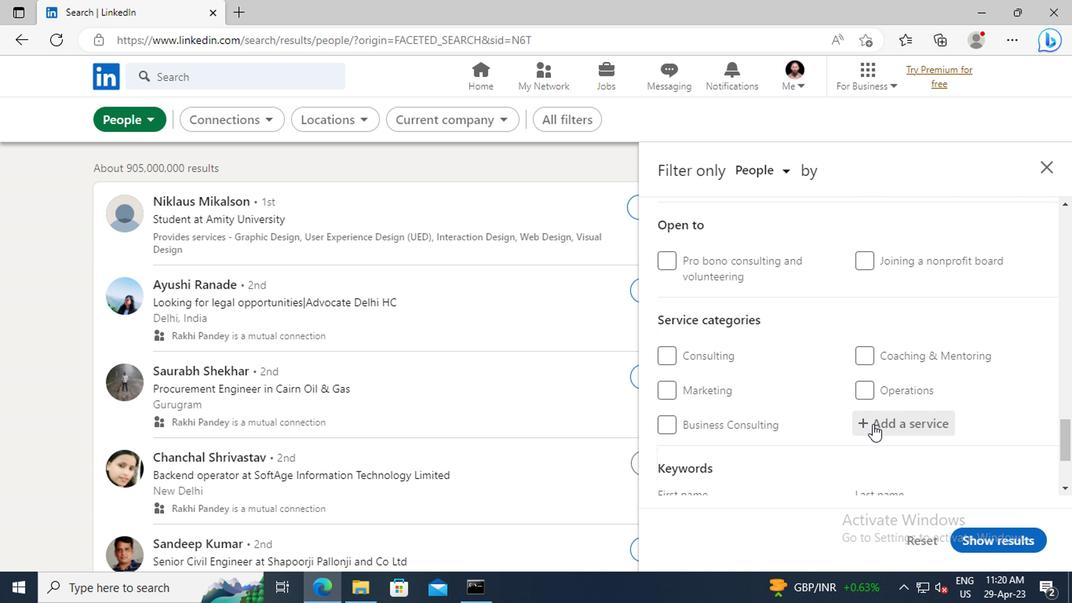 
Action: Key pressed <Key.shift>ACCOUN
Screenshot: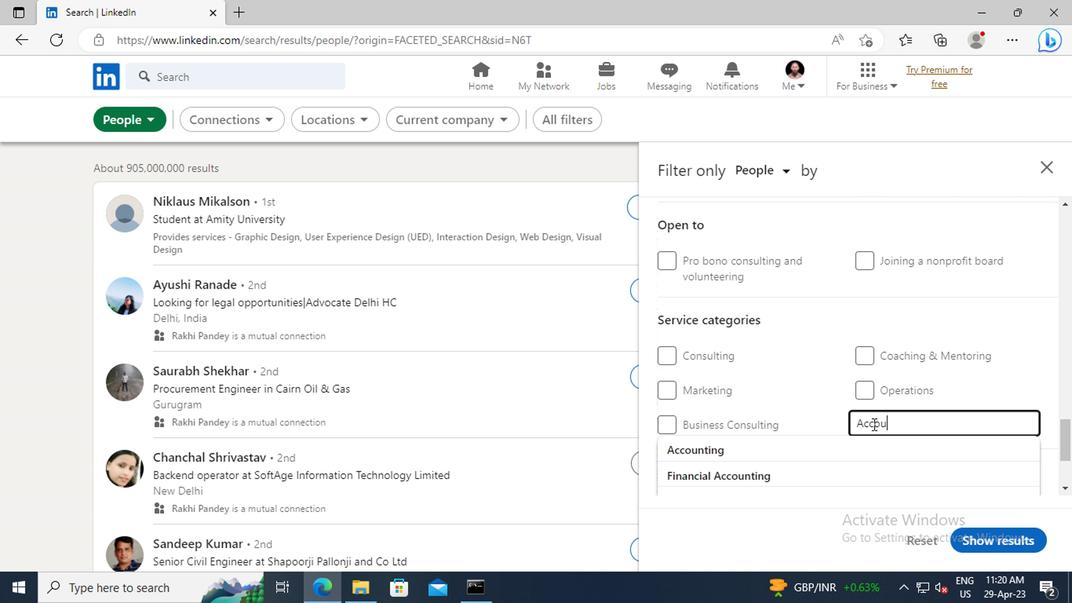 
Action: Mouse moved to (862, 446)
Screenshot: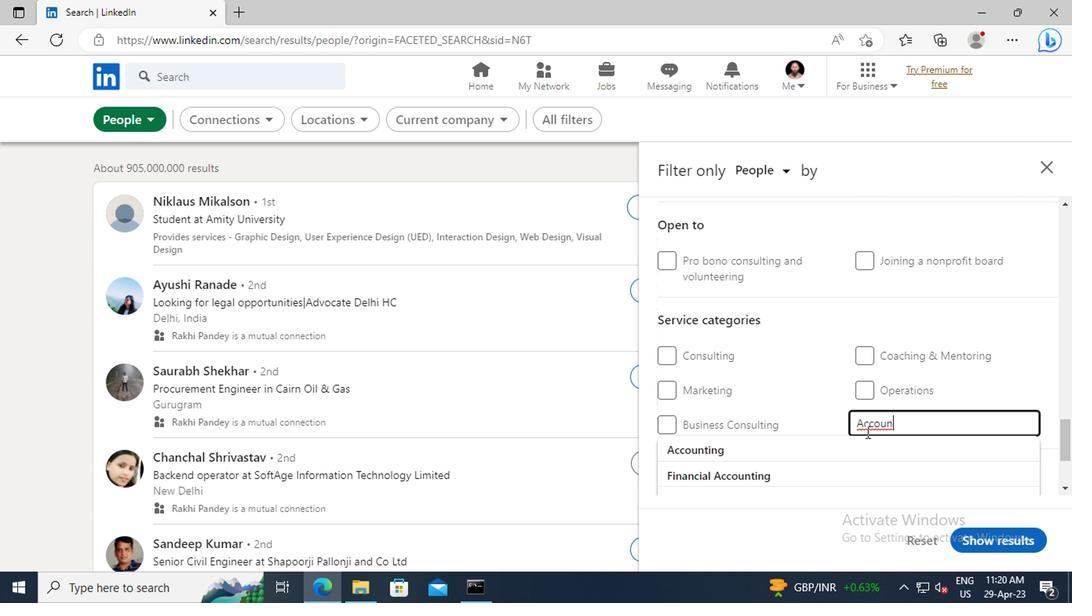 
Action: Mouse pressed left at (862, 446)
Screenshot: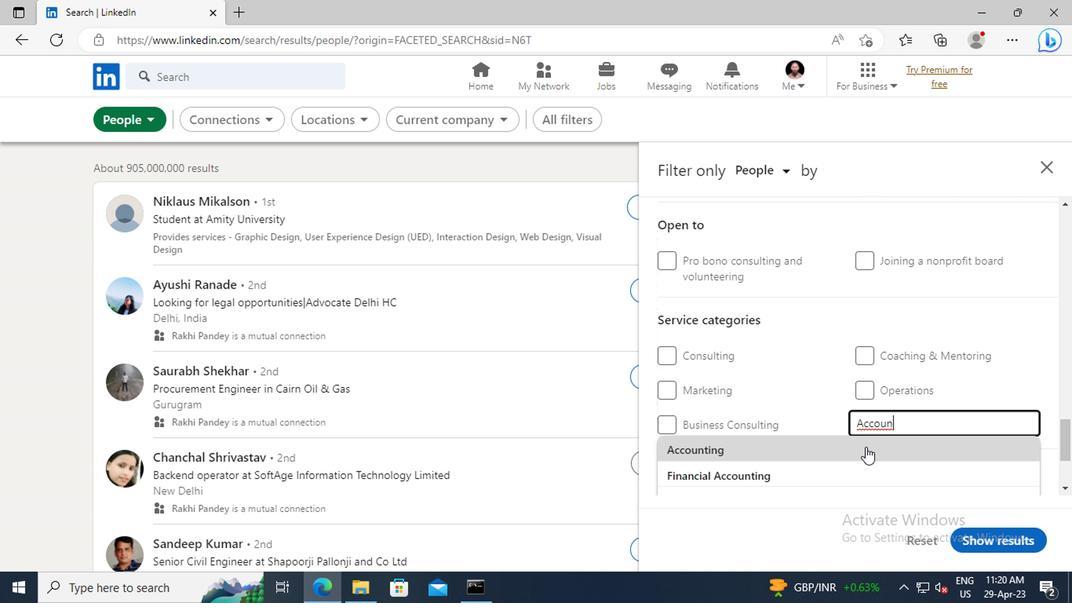 
Action: Mouse scrolled (862, 445) with delta (0, 0)
Screenshot: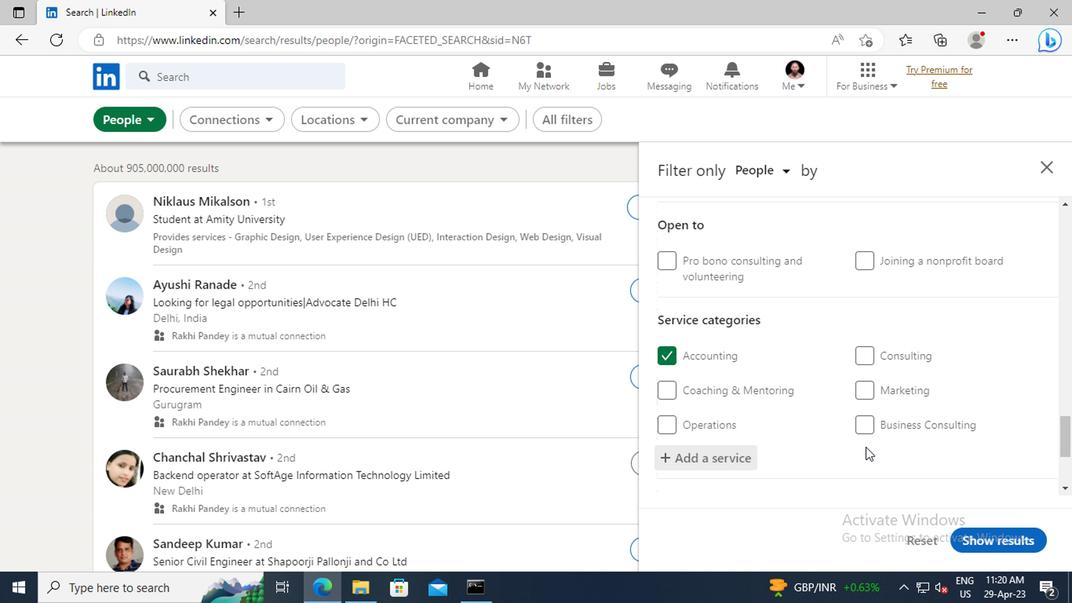 
Action: Mouse scrolled (862, 445) with delta (0, 0)
Screenshot: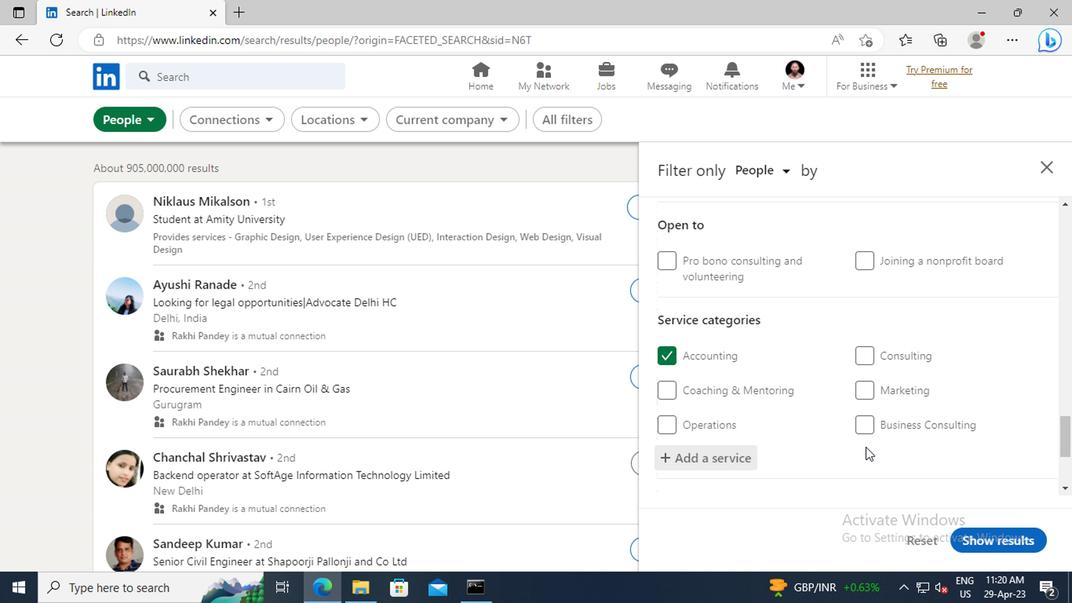 
Action: Mouse scrolled (862, 445) with delta (0, 0)
Screenshot: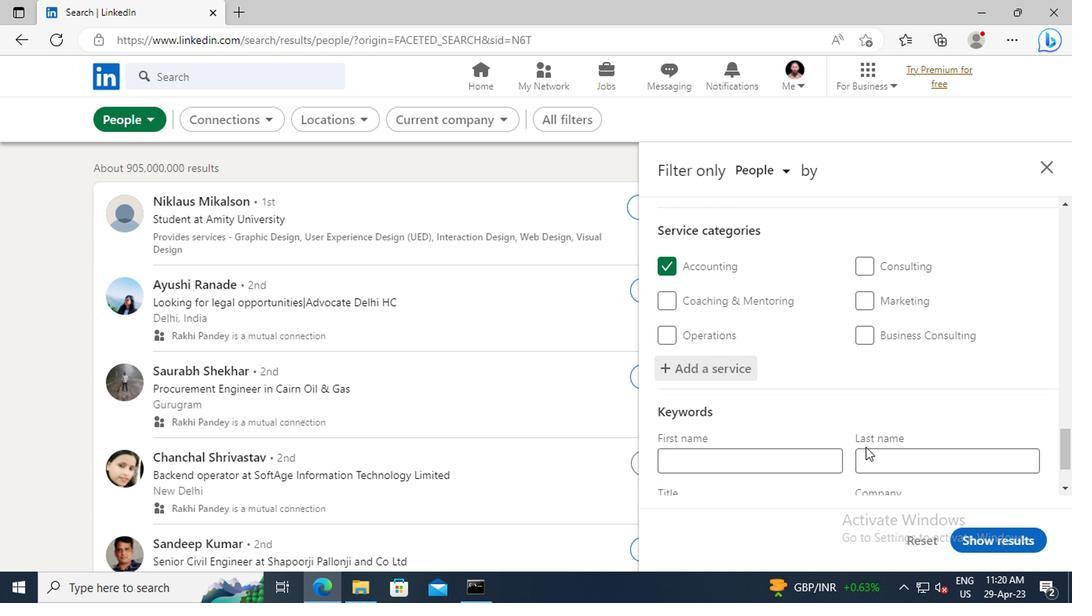 
Action: Mouse scrolled (862, 445) with delta (0, 0)
Screenshot: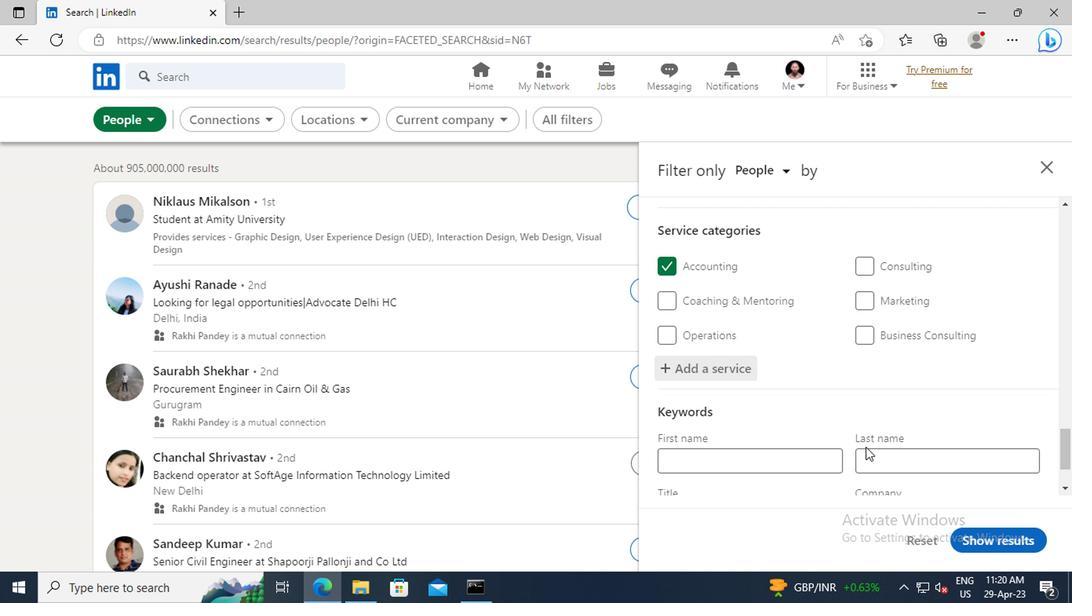
Action: Mouse scrolled (862, 445) with delta (0, 0)
Screenshot: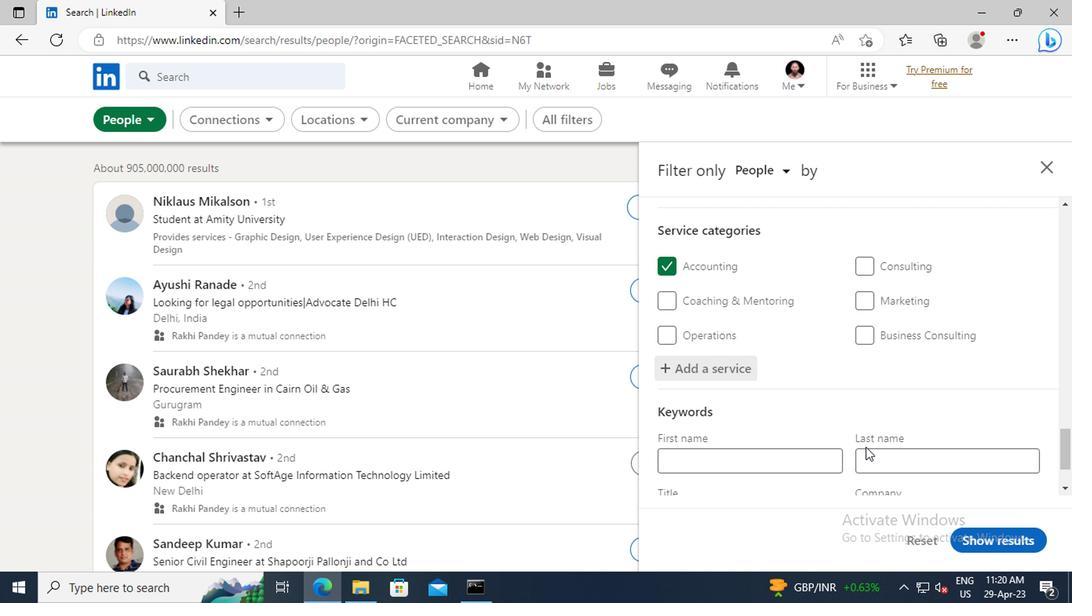 
Action: Mouse moved to (696, 428)
Screenshot: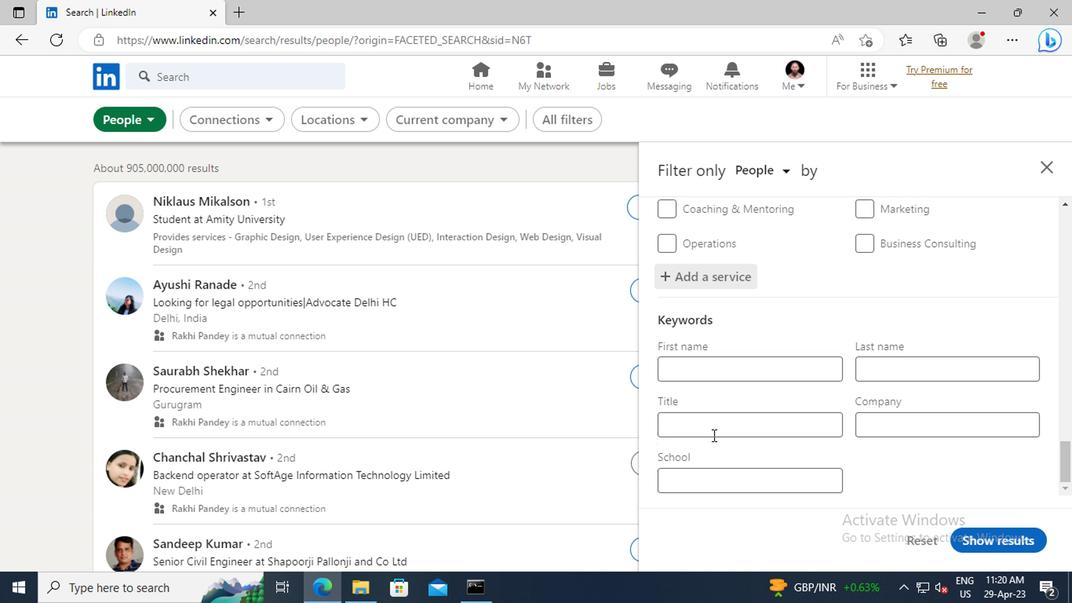 
Action: Mouse pressed left at (696, 428)
Screenshot: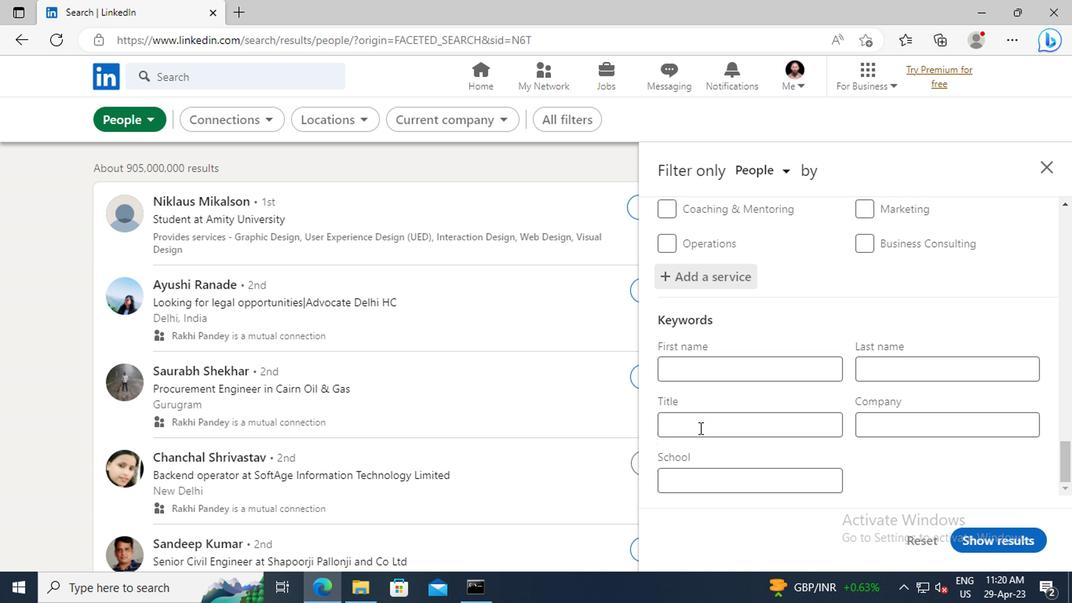 
Action: Key pressed <Key.shift>SECRETORY<Key.enter>
Screenshot: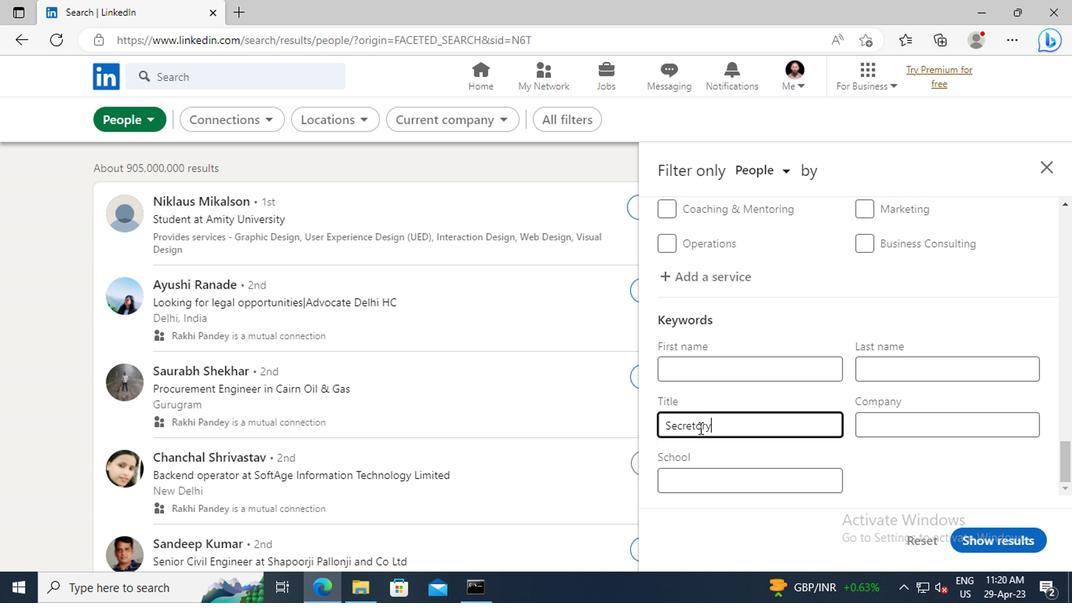 
Action: Mouse moved to (966, 540)
Screenshot: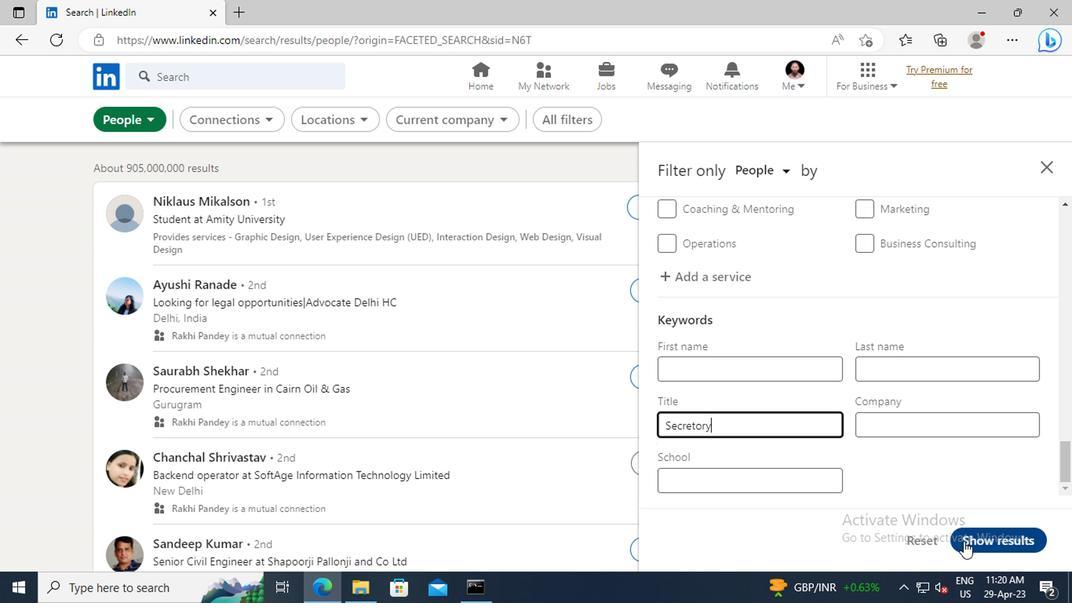 
Action: Mouse pressed left at (966, 540)
Screenshot: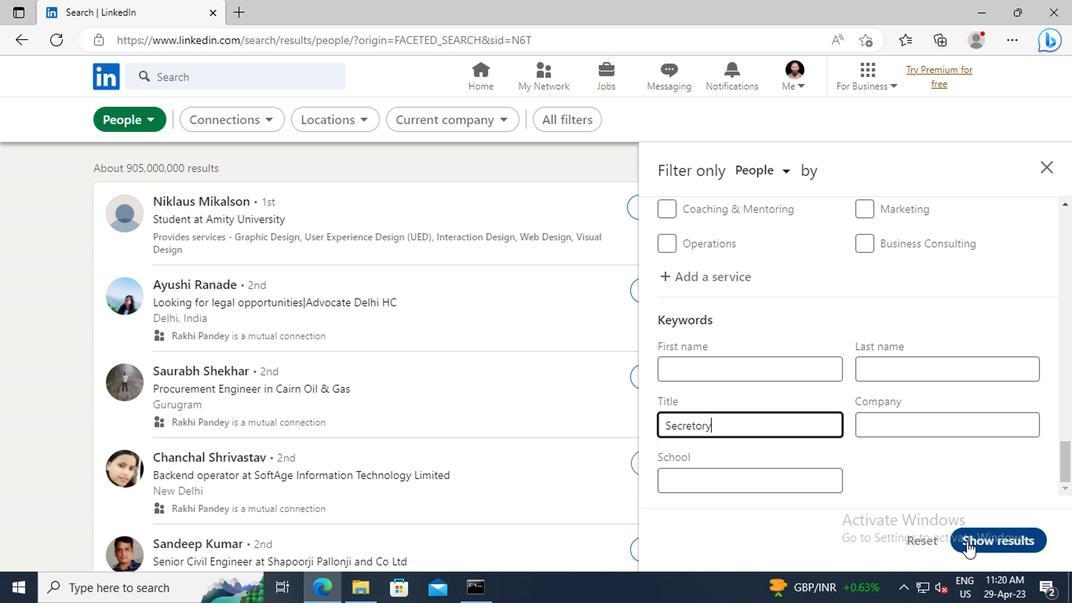 
